 Task: Look for space in Parabiago, Italy from 10th September, 2023 to 16th September, 2023 for 4 adults in price range Rs.10000 to Rs.14000. Place can be private room with 4 bedrooms having 4 beds and 4 bathrooms. Property type can be house, flat, guest house. Amenities needed are: wifi, TV, free parkinig on premises, gym, breakfast. Booking option can be shelf check-in. Required host language is English.
Action: Mouse moved to (432, 87)
Screenshot: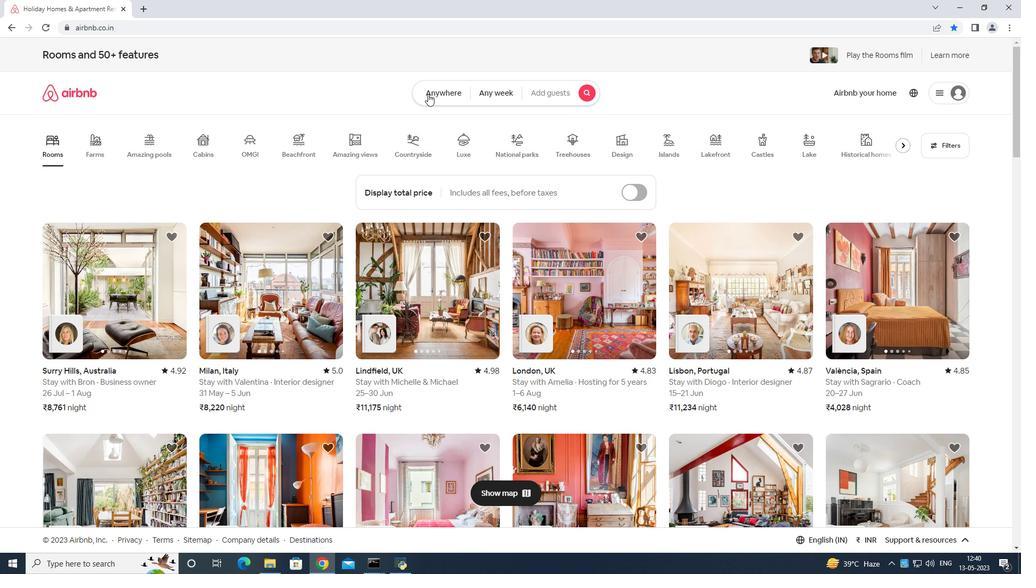 
Action: Mouse pressed left at (432, 87)
Screenshot: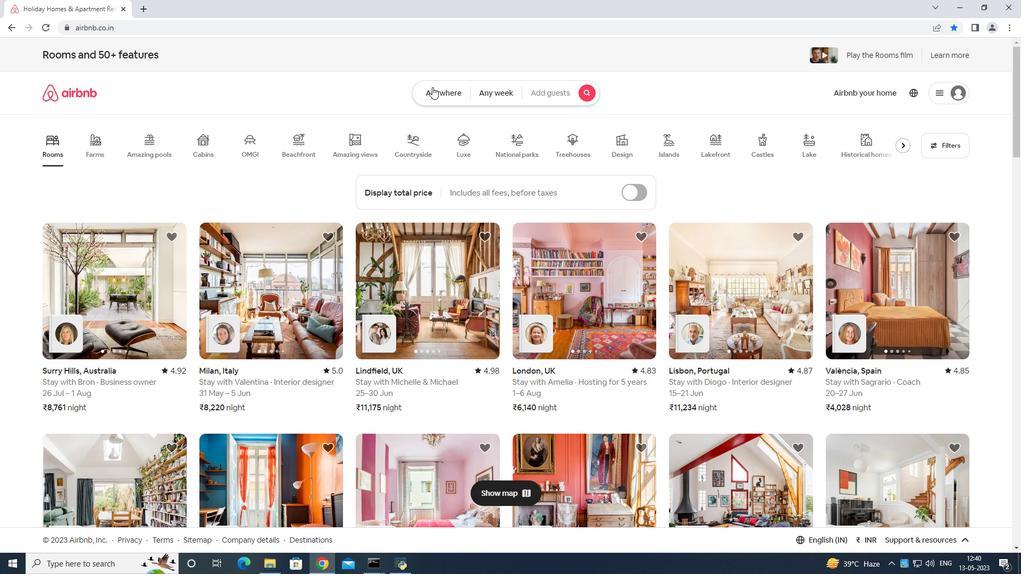 
Action: Mouse moved to (337, 126)
Screenshot: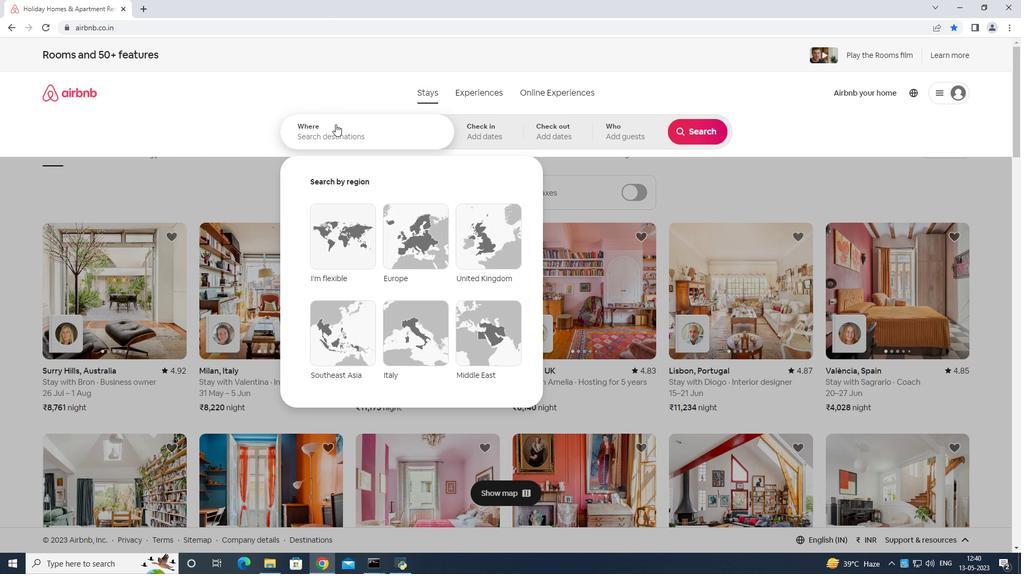 
Action: Mouse pressed left at (337, 126)
Screenshot: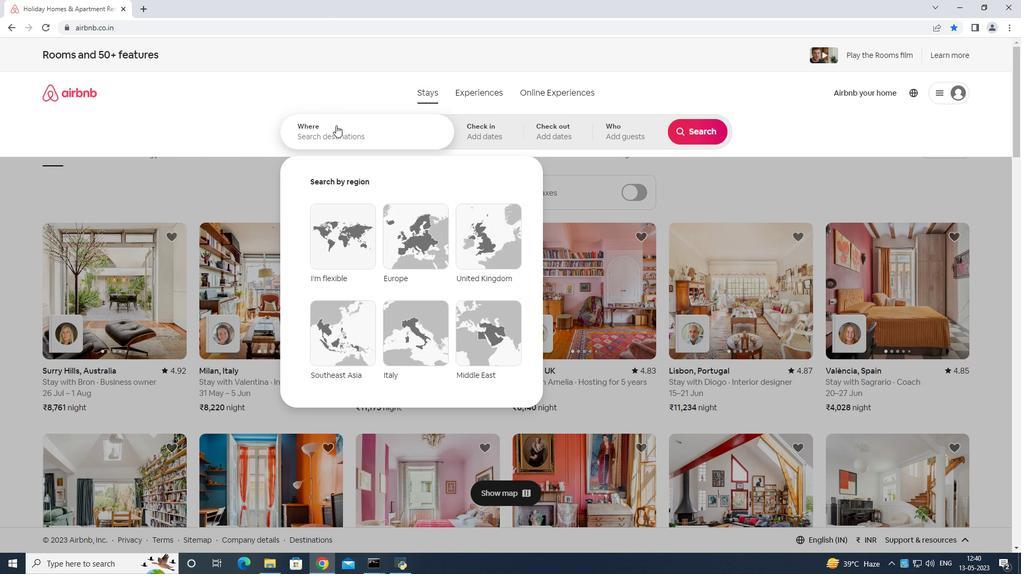 
Action: Mouse moved to (374, 100)
Screenshot: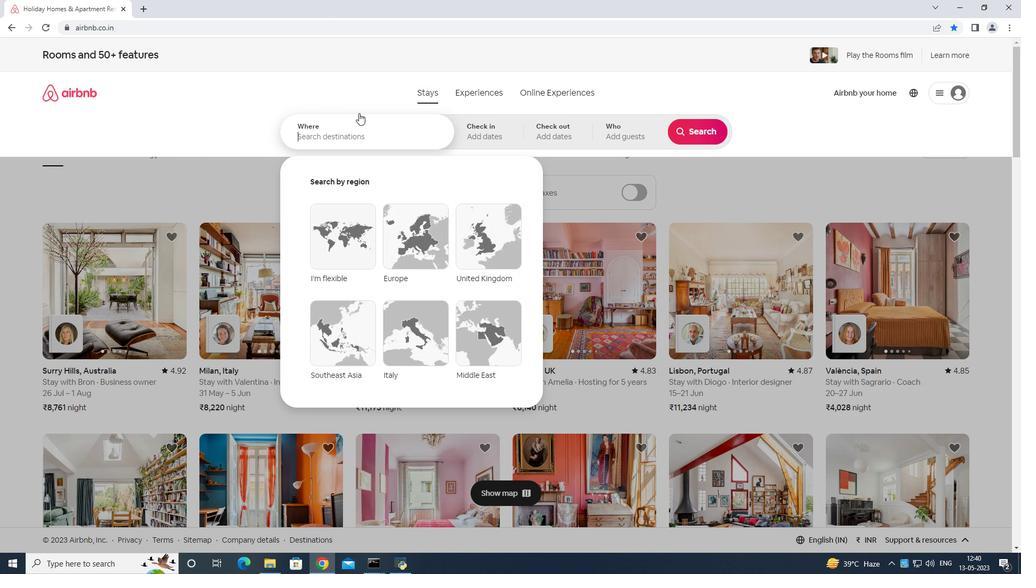 
Action: Key pressed <Key.shift>Parabiago<Key.space>
Screenshot: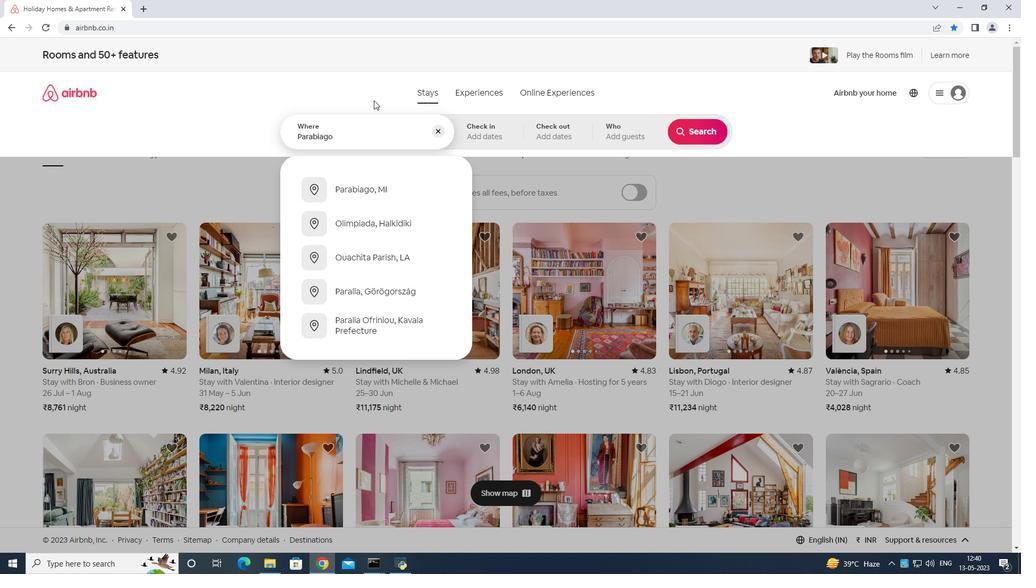 
Action: Mouse moved to (410, 126)
Screenshot: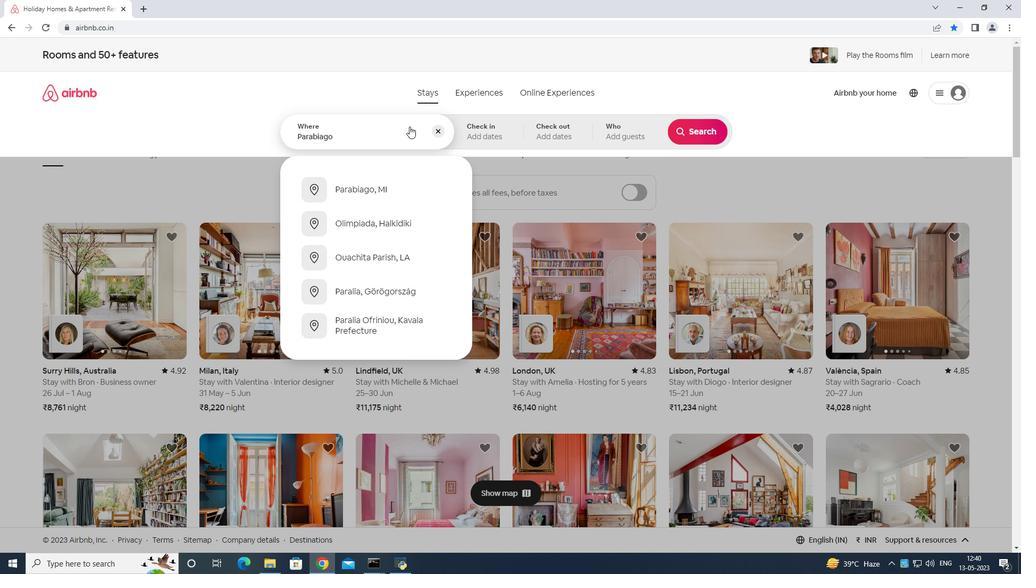 
Action: Key pressed italy<Key.enter>
Screenshot: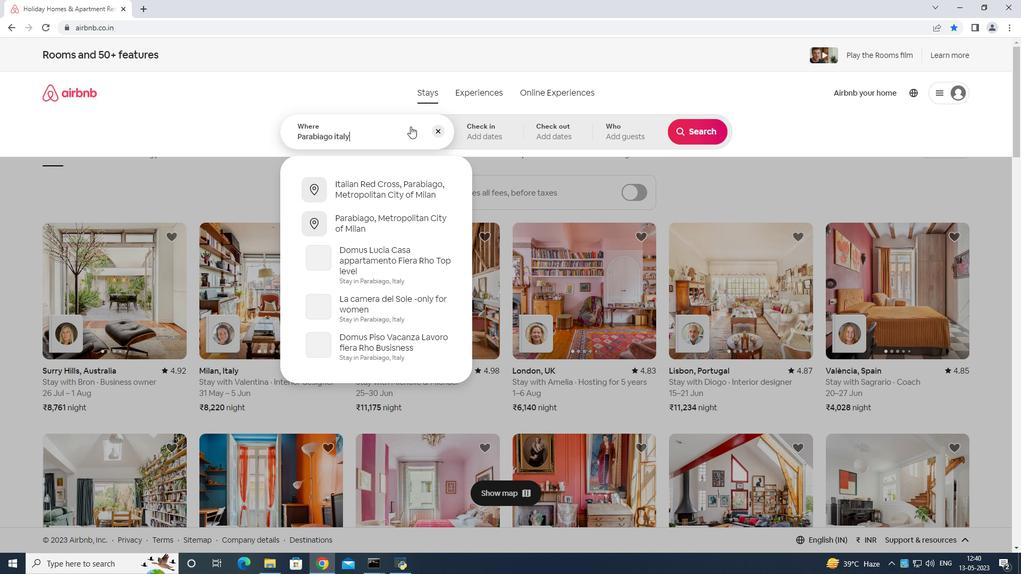 
Action: Mouse moved to (691, 218)
Screenshot: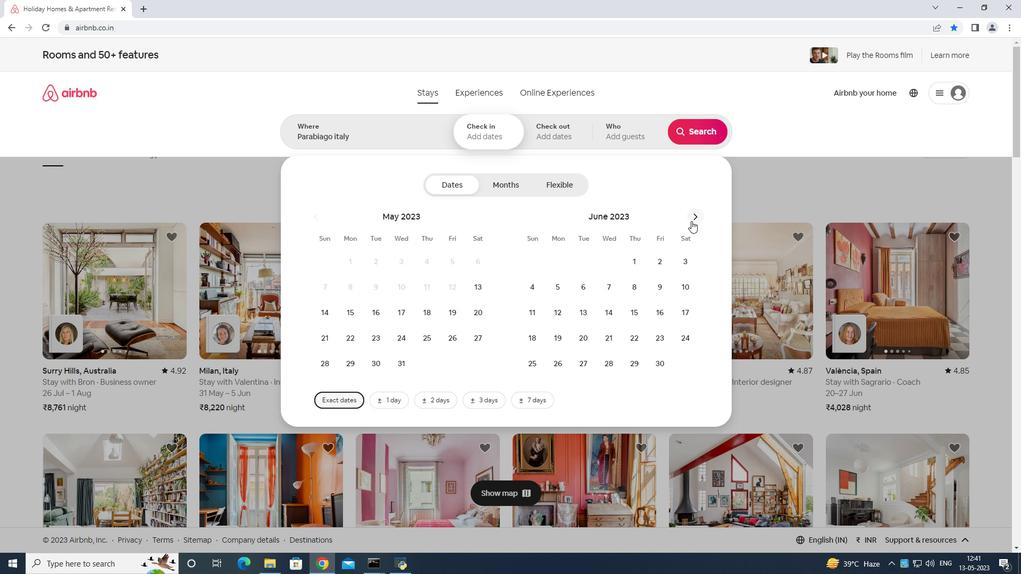 
Action: Mouse pressed left at (691, 218)
Screenshot: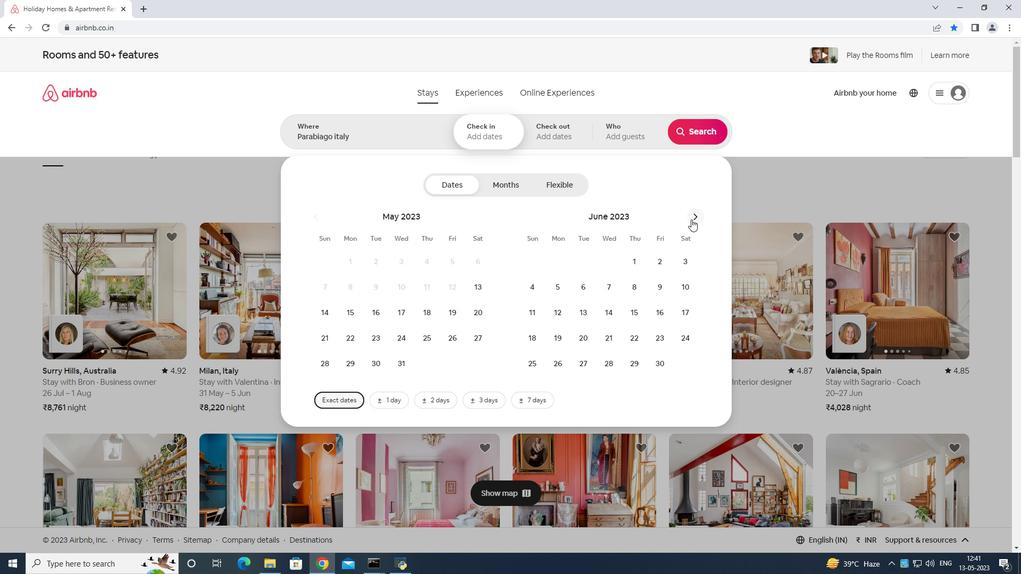 
Action: Mouse moved to (691, 218)
Screenshot: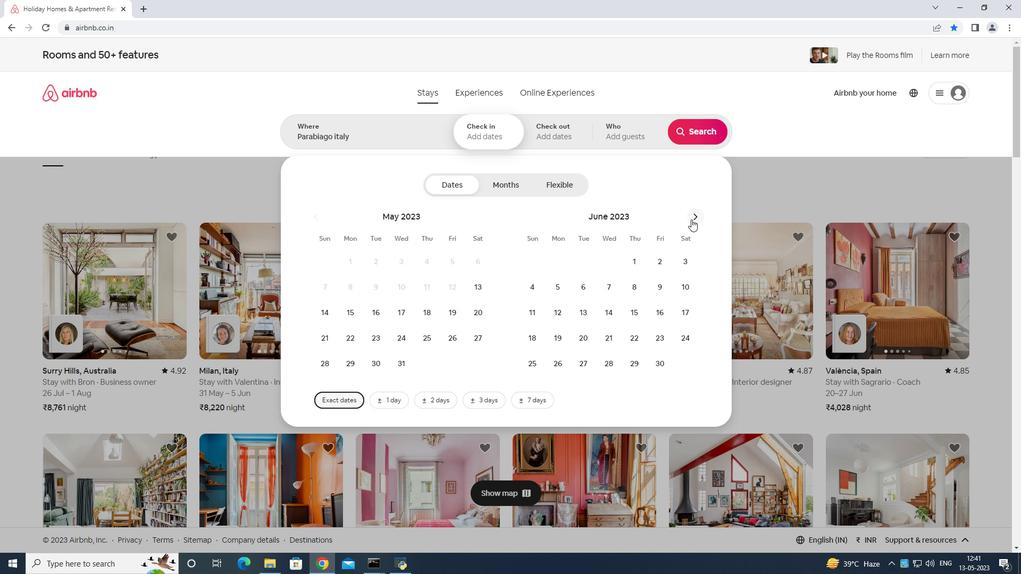 
Action: Mouse pressed left at (691, 218)
Screenshot: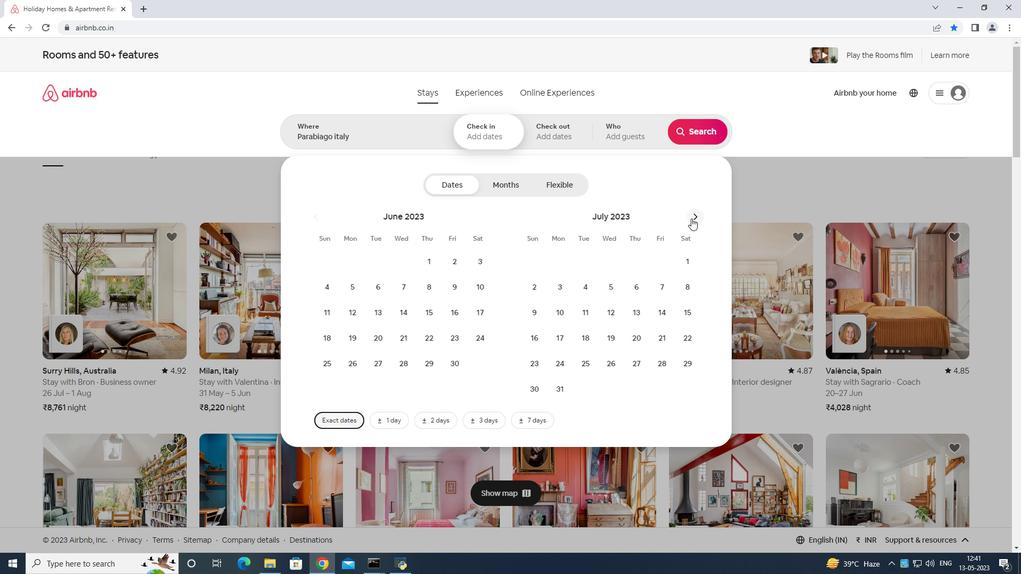 
Action: Mouse moved to (692, 217)
Screenshot: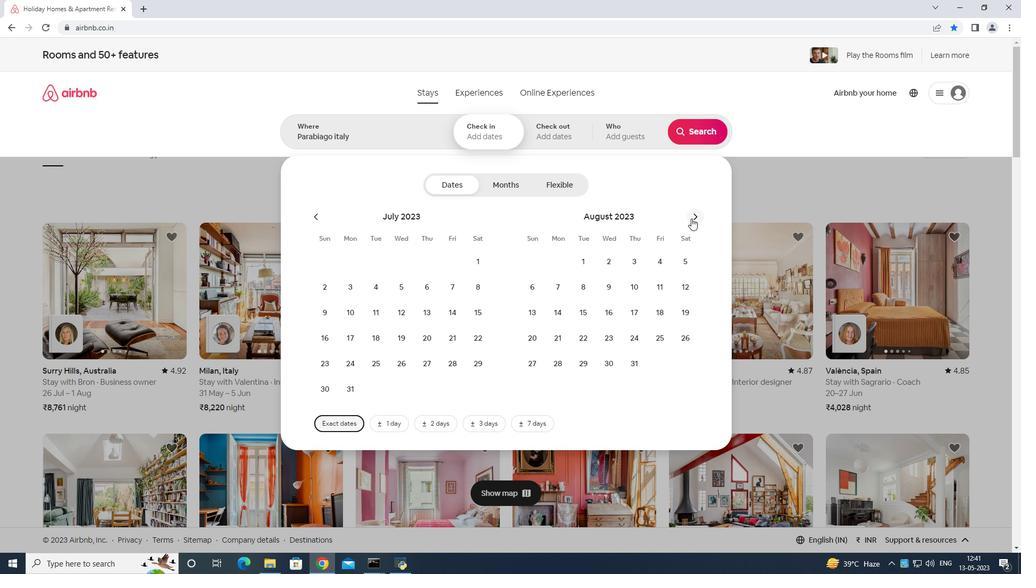 
Action: Mouse pressed left at (692, 217)
Screenshot: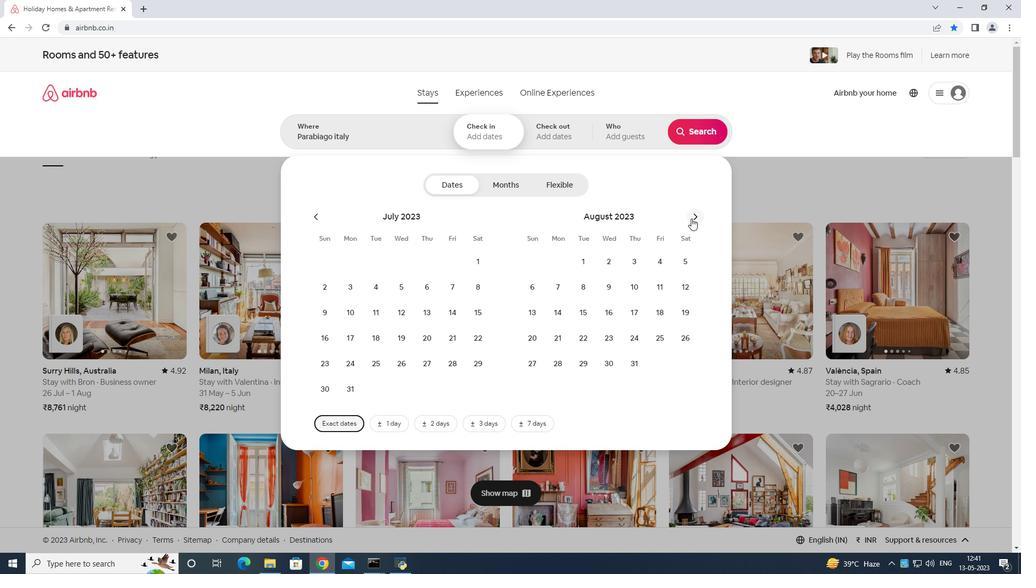 
Action: Mouse moved to (536, 310)
Screenshot: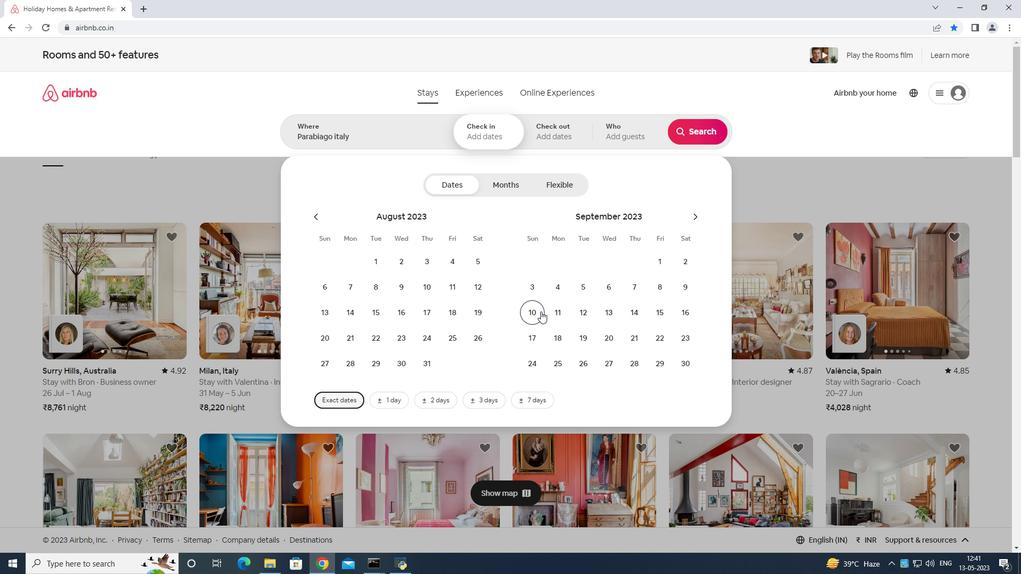
Action: Mouse pressed left at (536, 310)
Screenshot: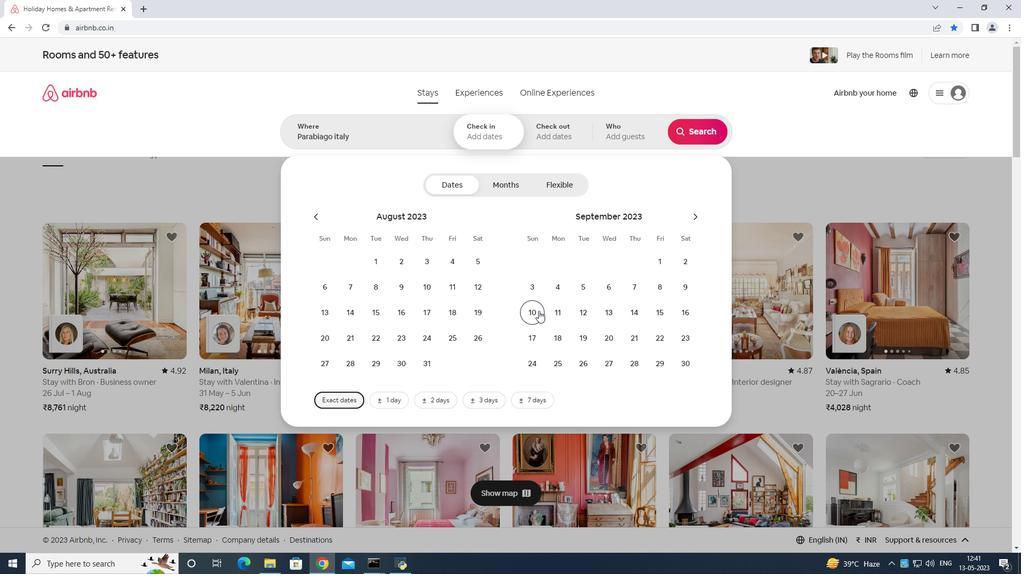 
Action: Mouse moved to (684, 312)
Screenshot: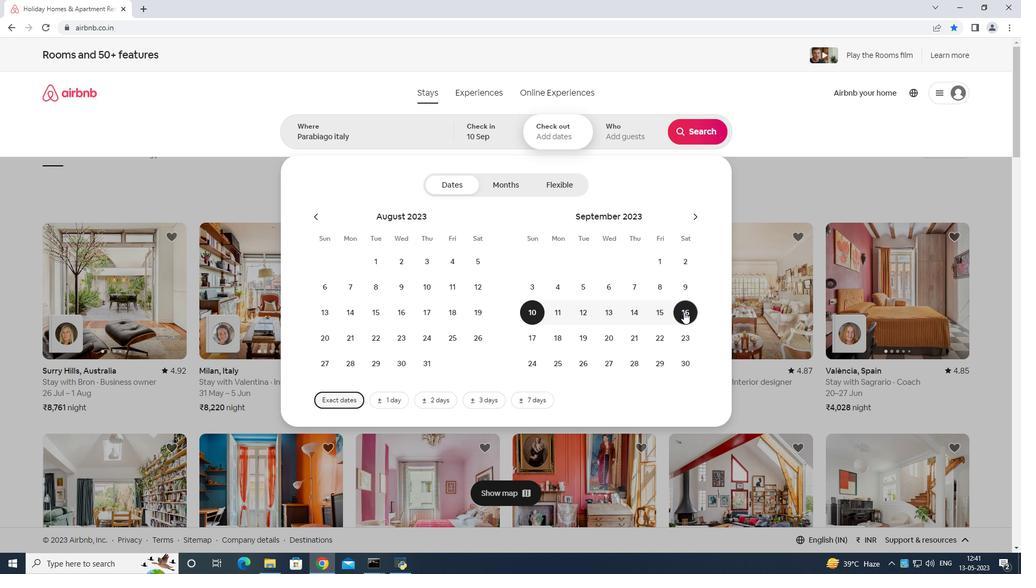 
Action: Mouse pressed left at (684, 312)
Screenshot: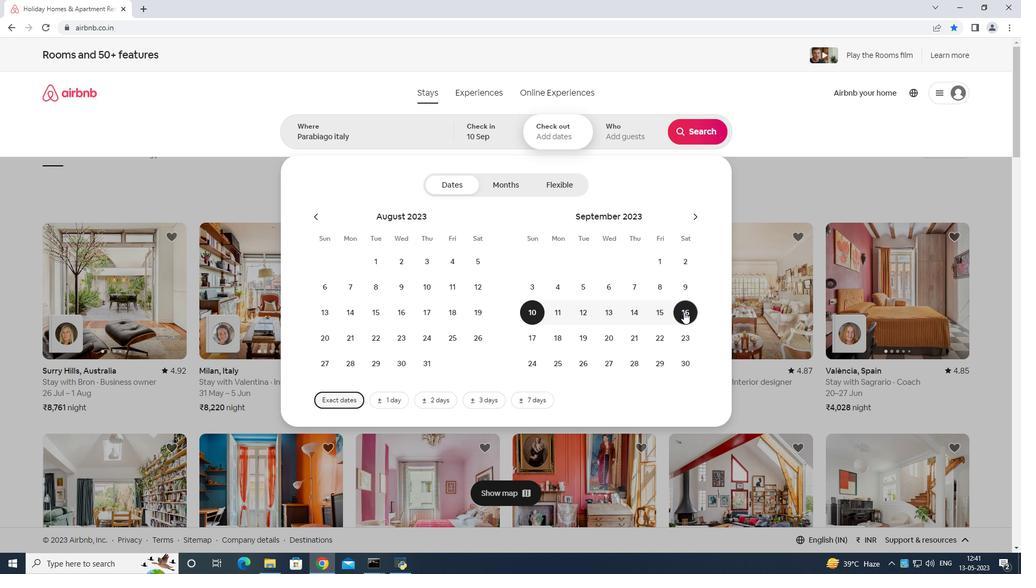
Action: Mouse moved to (631, 122)
Screenshot: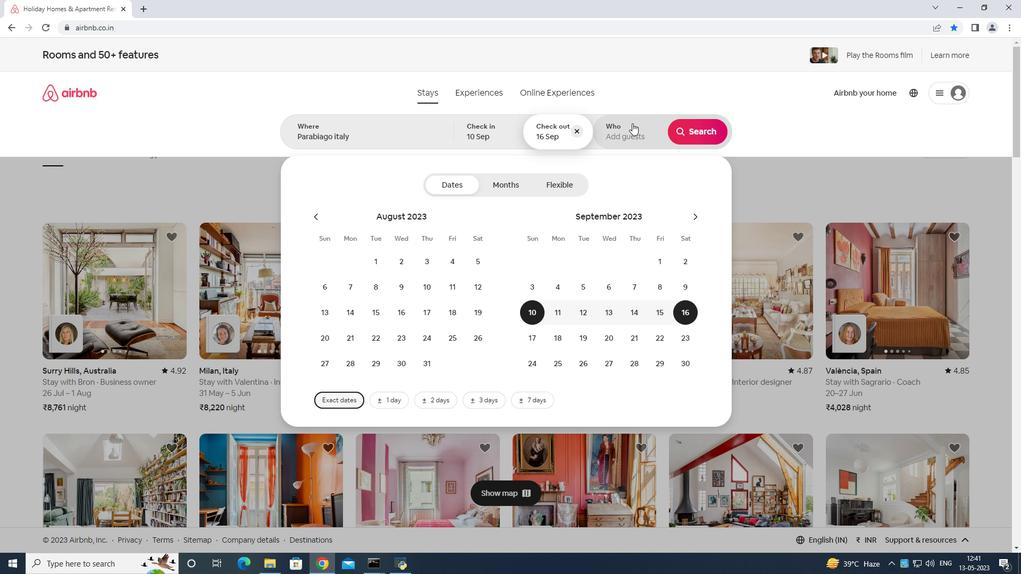 
Action: Mouse pressed left at (631, 122)
Screenshot: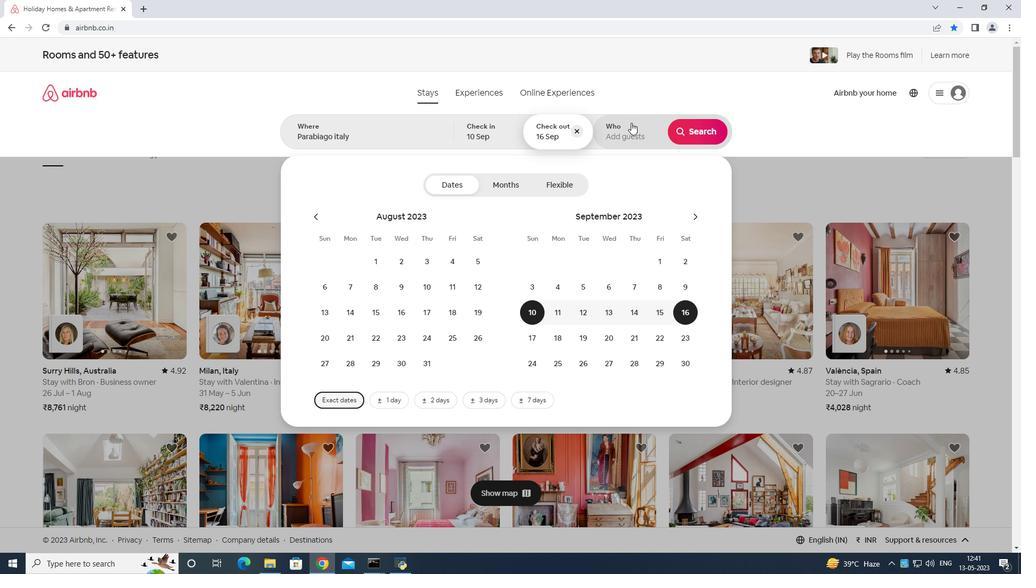 
Action: Mouse moved to (698, 184)
Screenshot: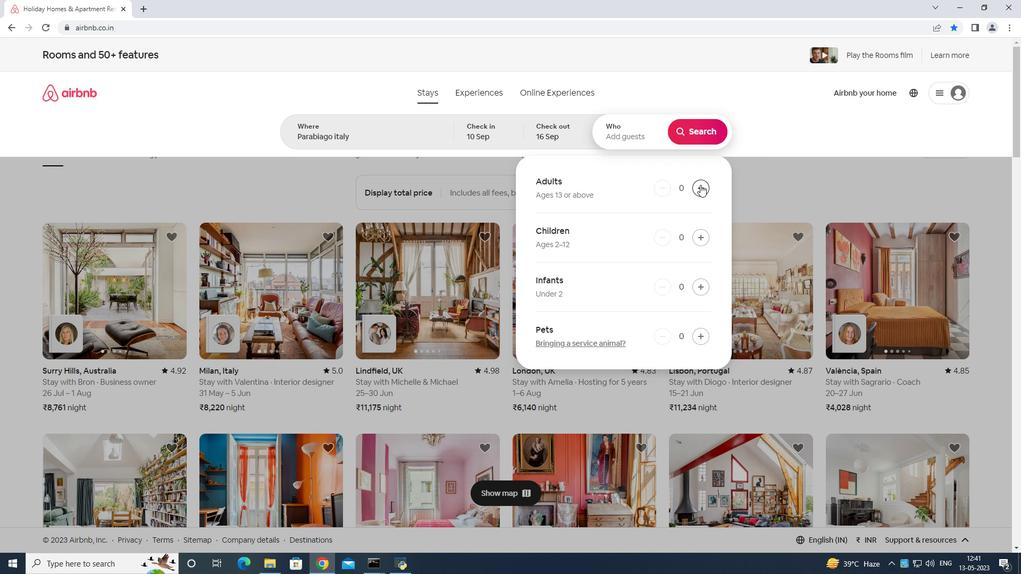 
Action: Mouse pressed left at (698, 184)
Screenshot: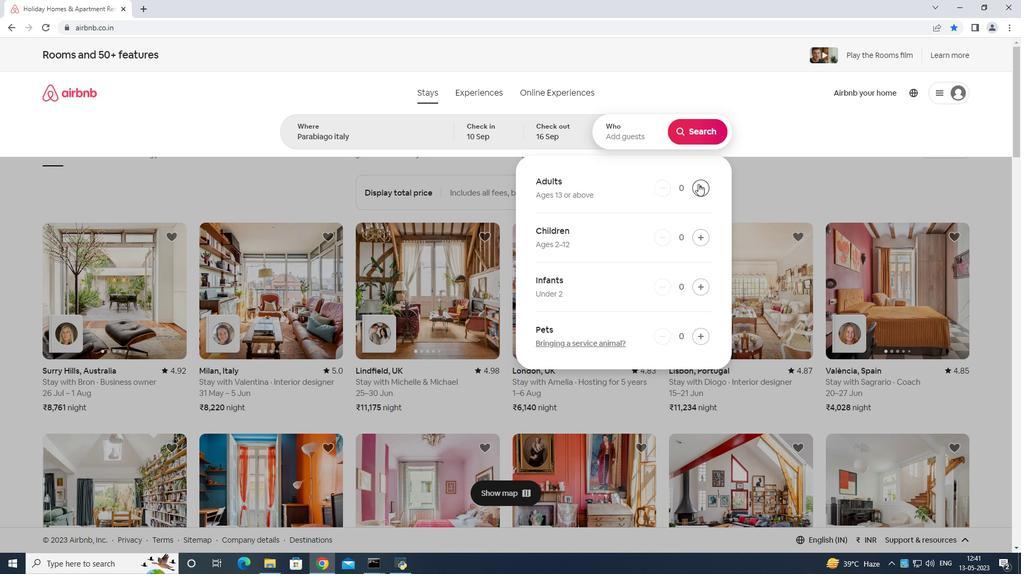 
Action: Mouse pressed left at (698, 184)
Screenshot: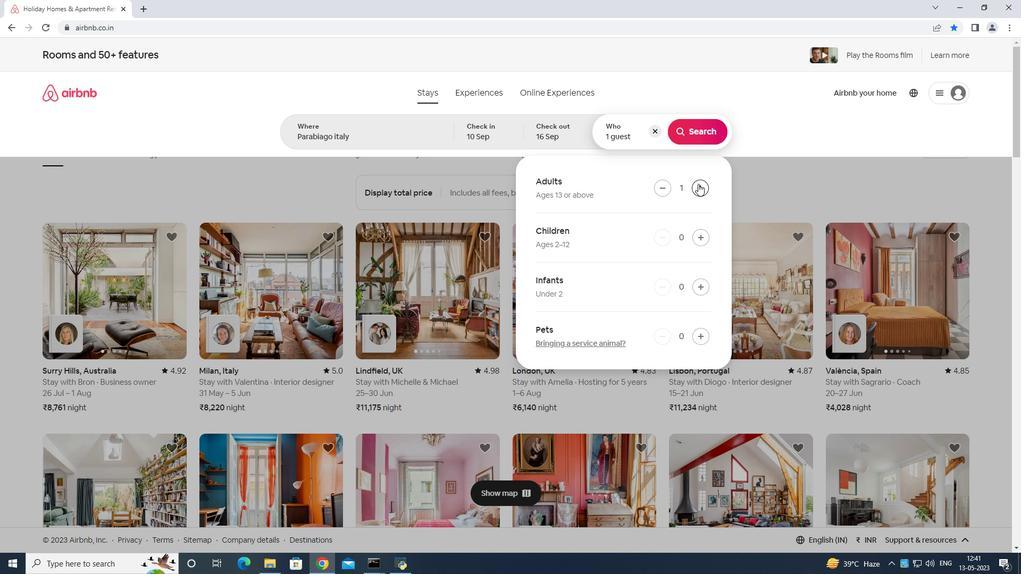 
Action: Mouse moved to (697, 183)
Screenshot: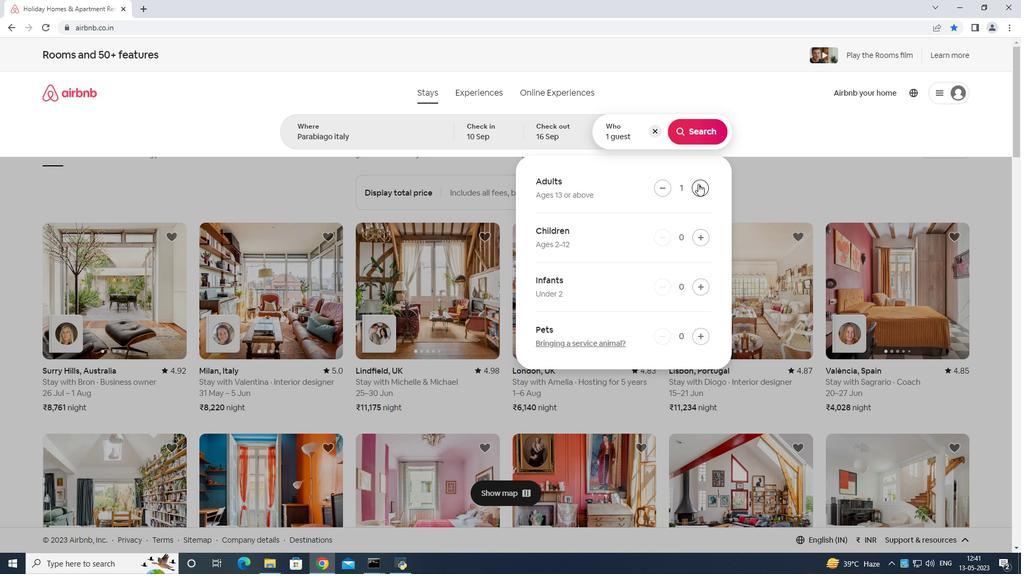 
Action: Mouse pressed left at (697, 183)
Screenshot: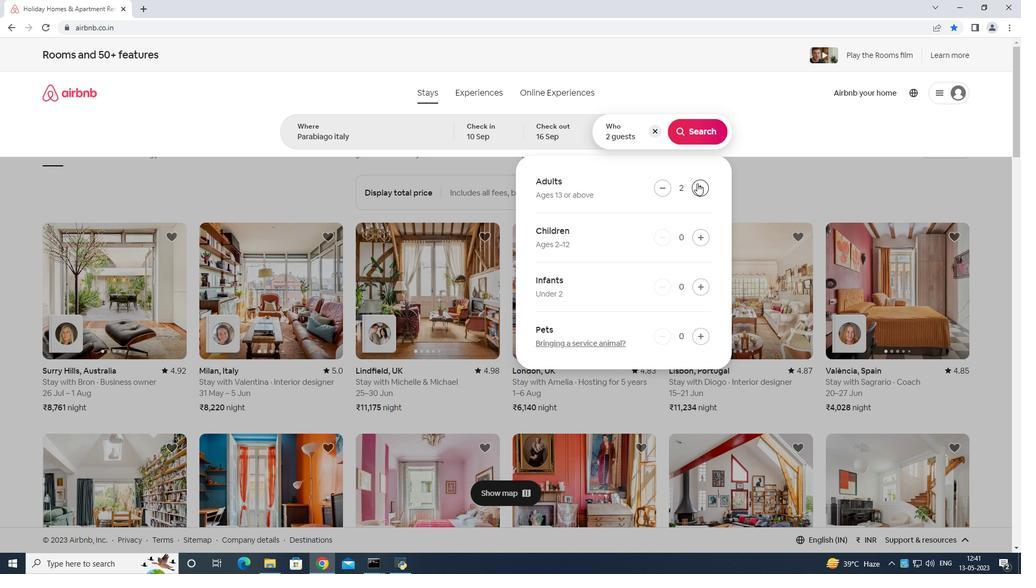 
Action: Mouse moved to (697, 183)
Screenshot: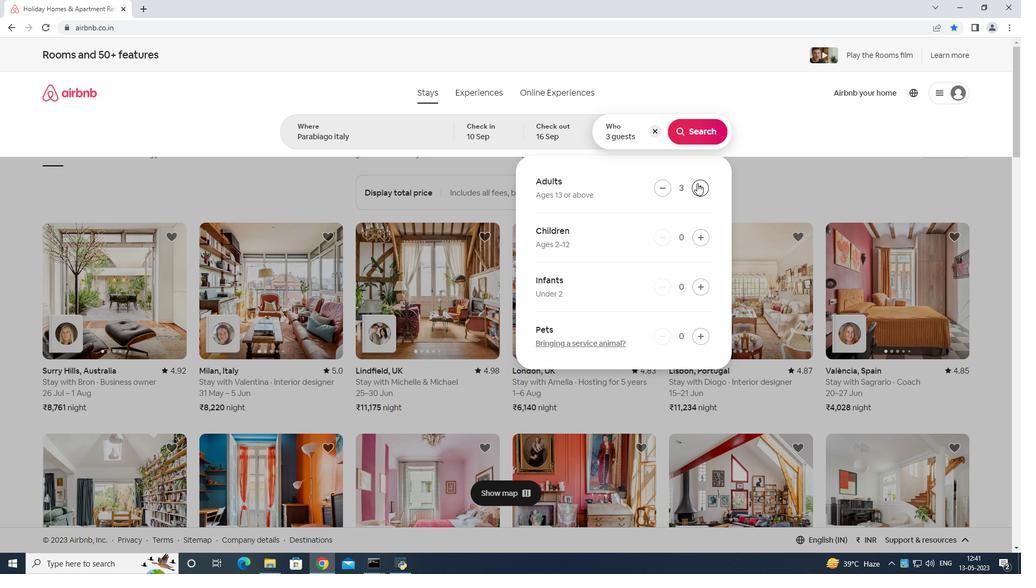 
Action: Mouse pressed left at (697, 183)
Screenshot: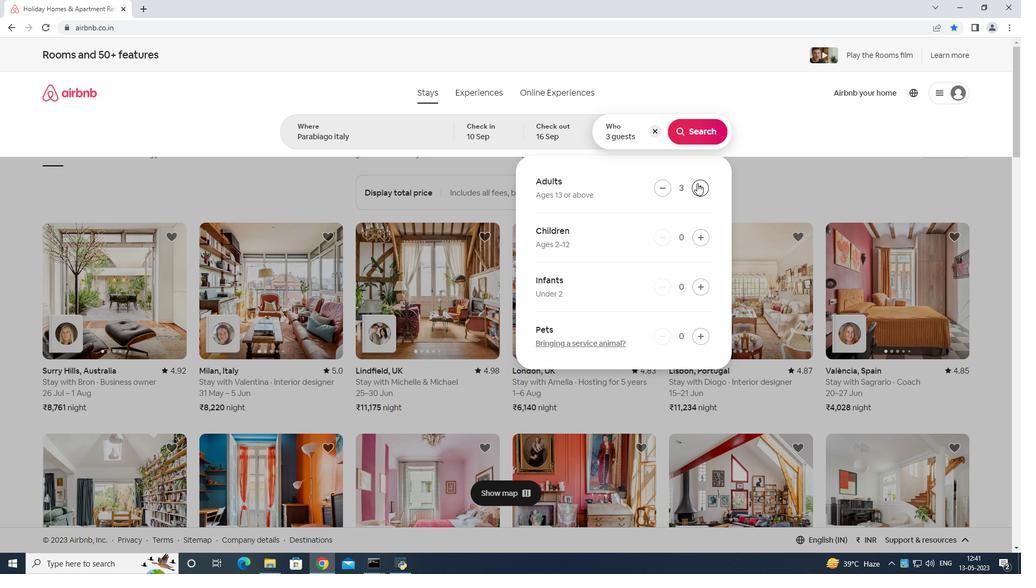 
Action: Mouse moved to (696, 116)
Screenshot: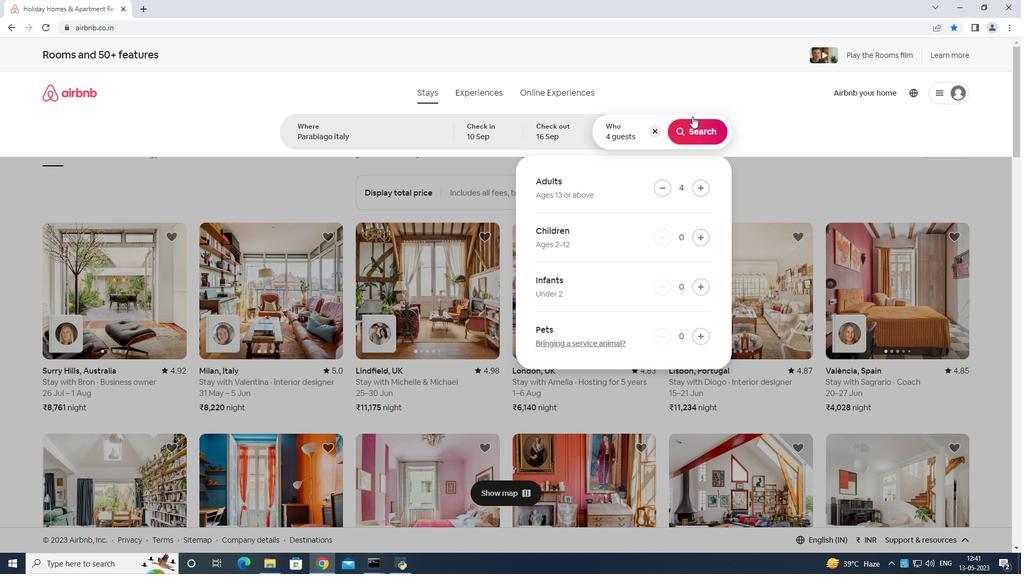 
Action: Mouse pressed left at (696, 116)
Screenshot: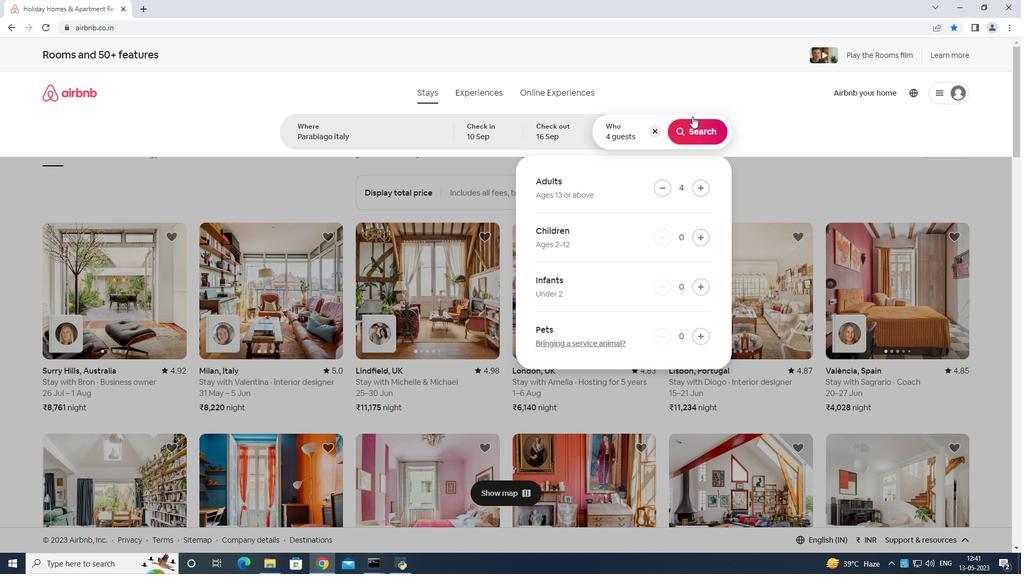 
Action: Mouse moved to (698, 128)
Screenshot: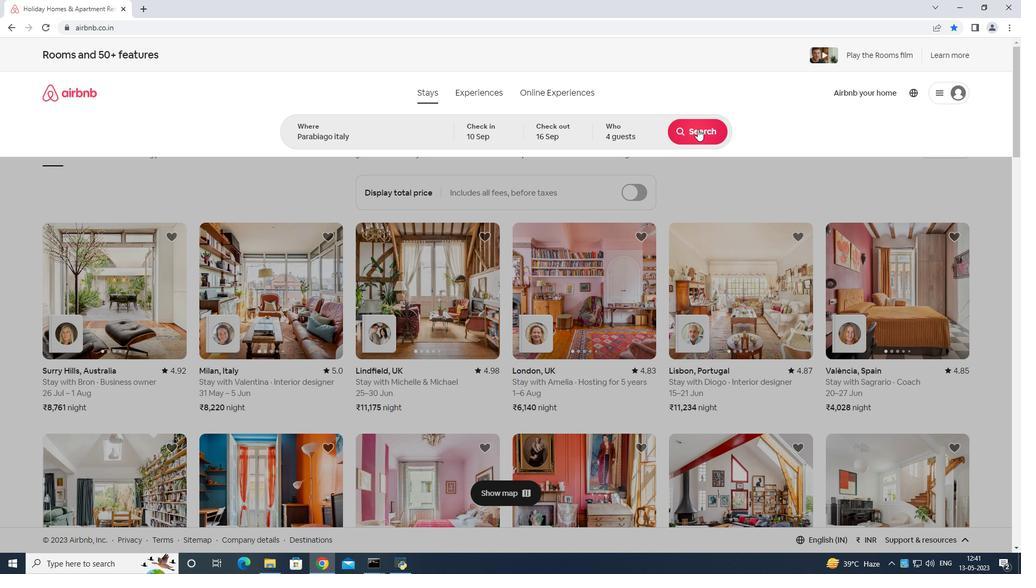 
Action: Mouse pressed left at (698, 128)
Screenshot: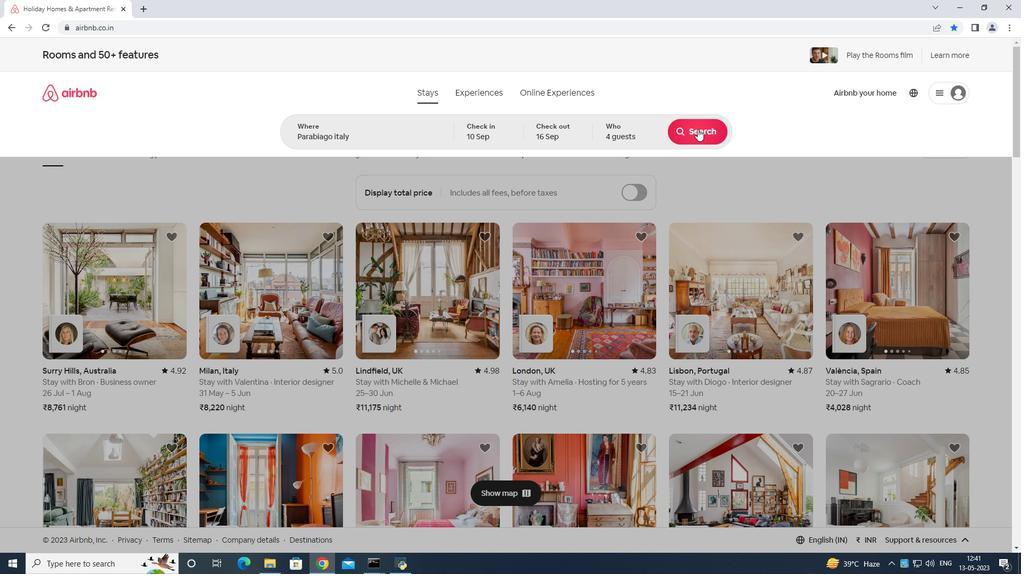 
Action: Mouse moved to (972, 95)
Screenshot: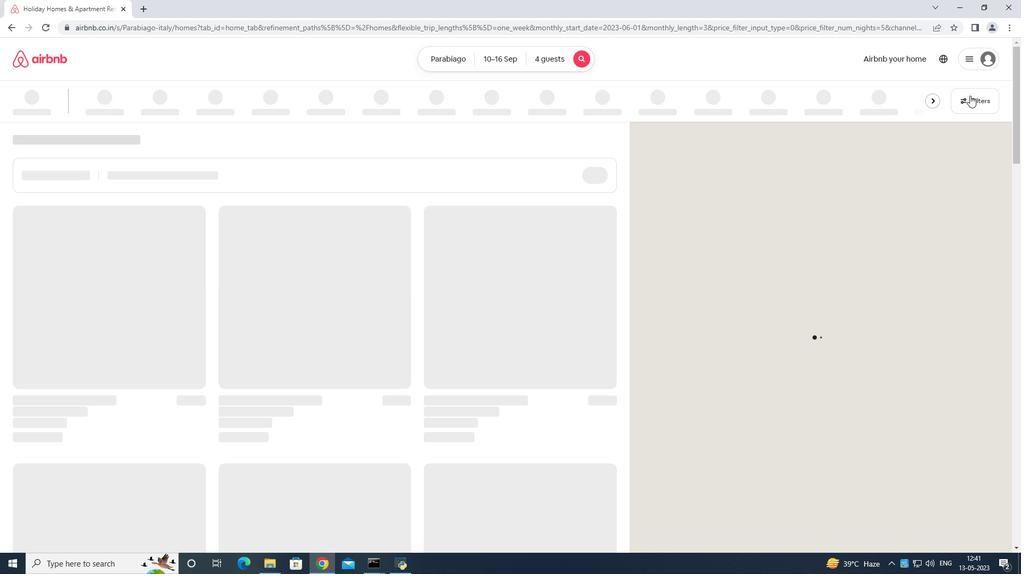
Action: Mouse pressed left at (972, 95)
Screenshot: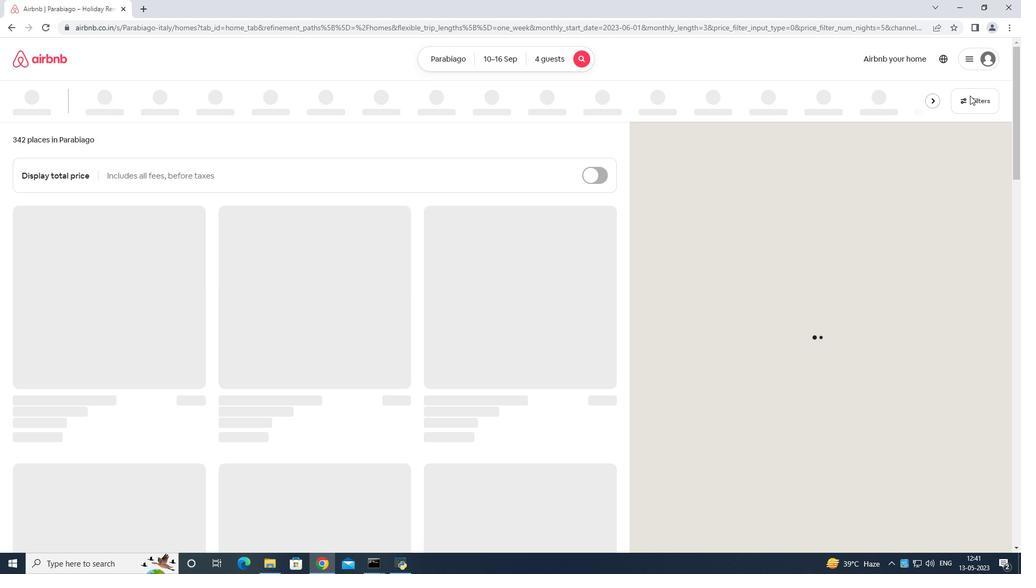 
Action: Mouse moved to (436, 349)
Screenshot: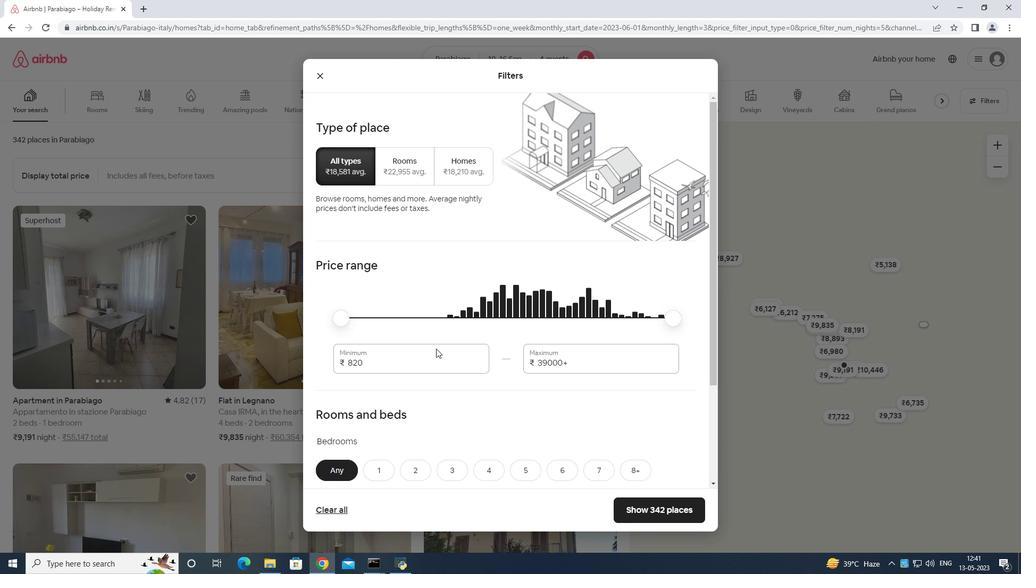 
Action: Mouse pressed left at (436, 349)
Screenshot: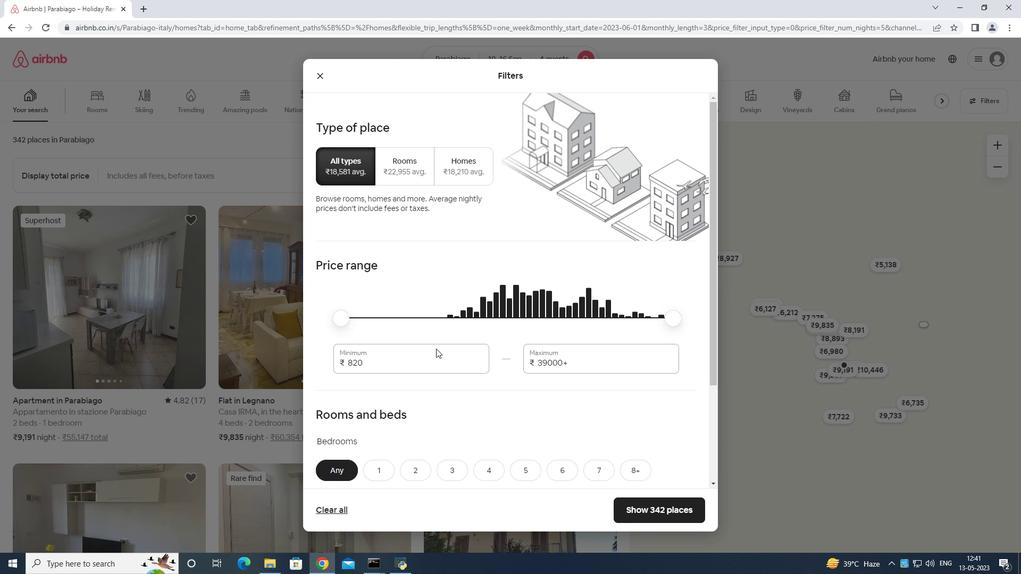 
Action: Mouse moved to (439, 349)
Screenshot: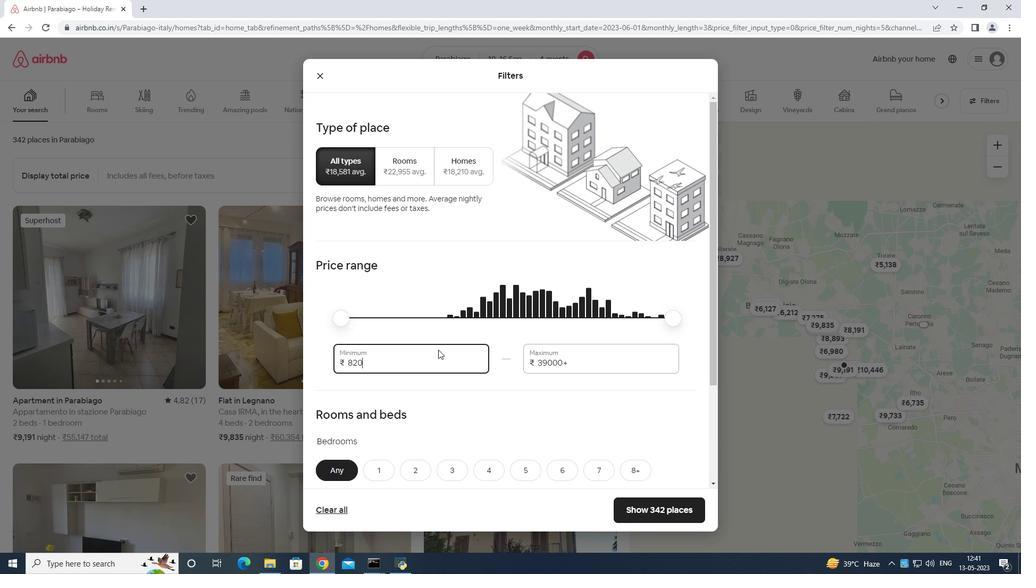 
Action: Key pressed <Key.backspace>
Screenshot: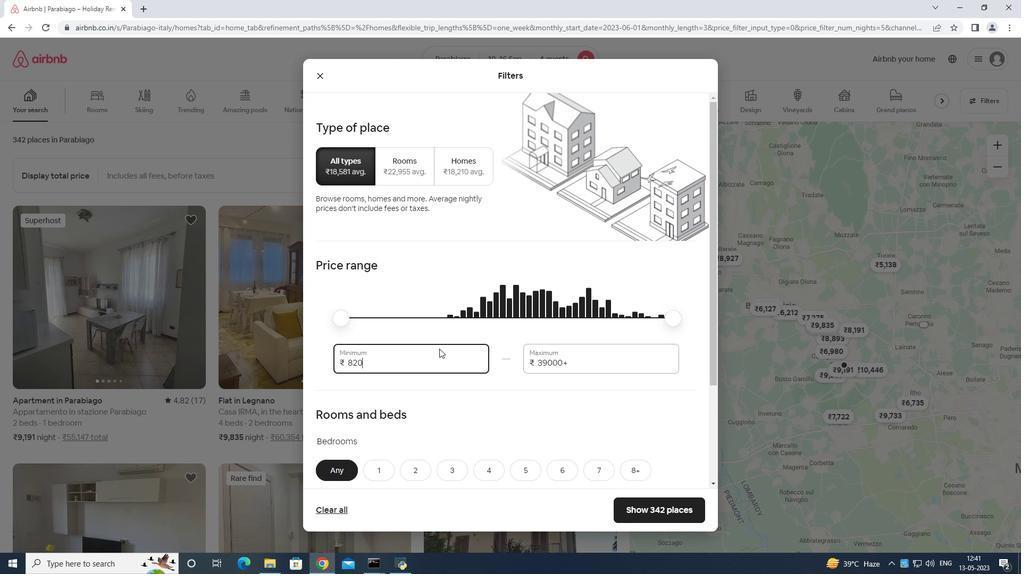 
Action: Mouse moved to (443, 344)
Screenshot: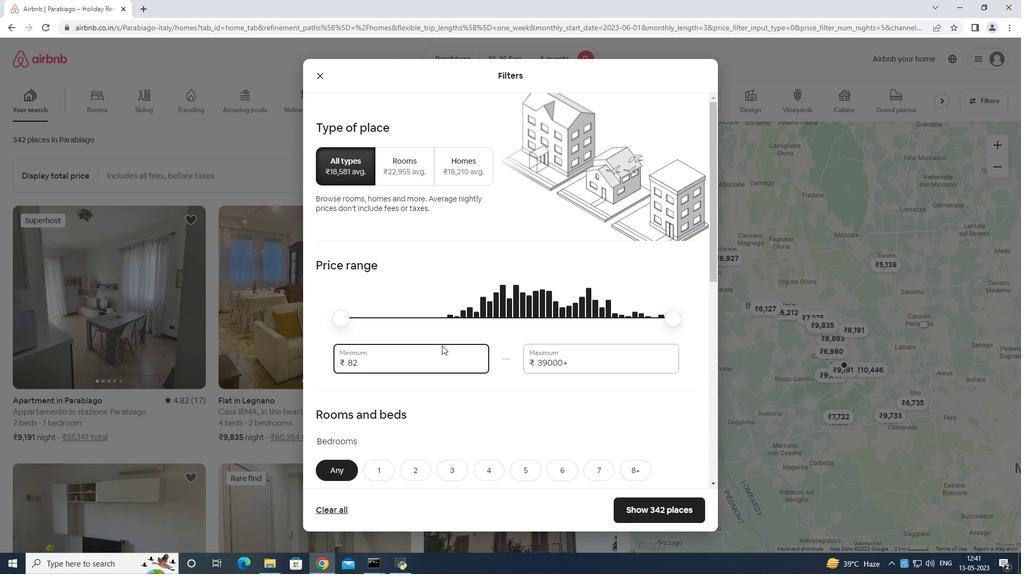 
Action: Key pressed <Key.backspace><Key.backspace><Key.backspace><Key.backspace><Key.backspace><Key.backspace>
Screenshot: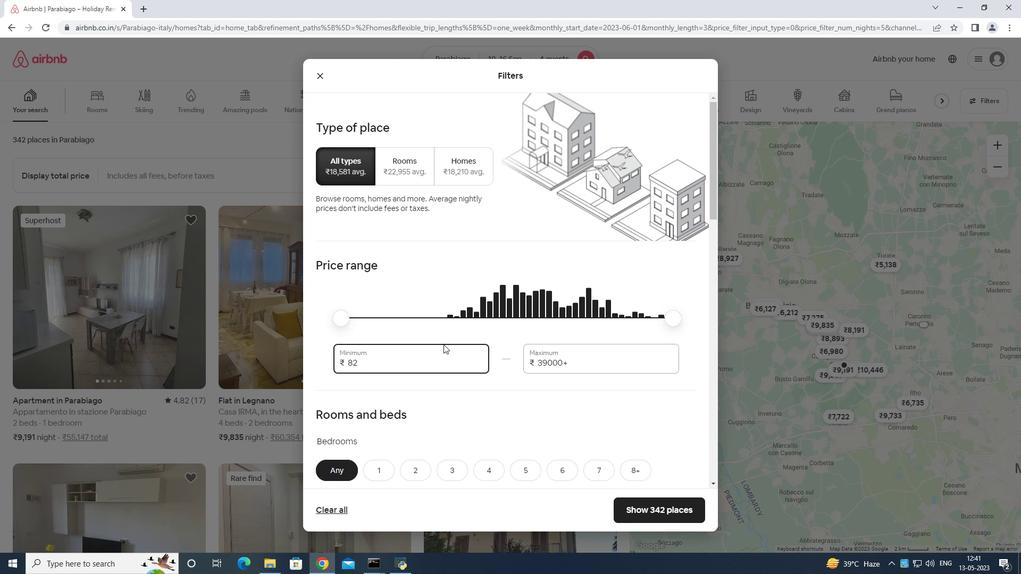 
Action: Mouse moved to (444, 344)
Screenshot: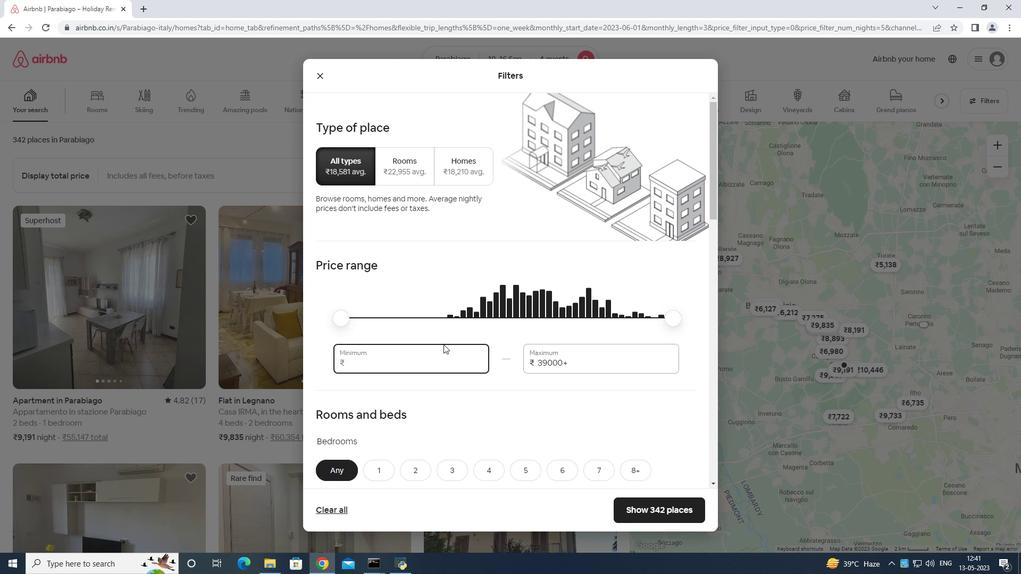 
Action: Key pressed <Key.backspace><Key.backspace><Key.backspace>
Screenshot: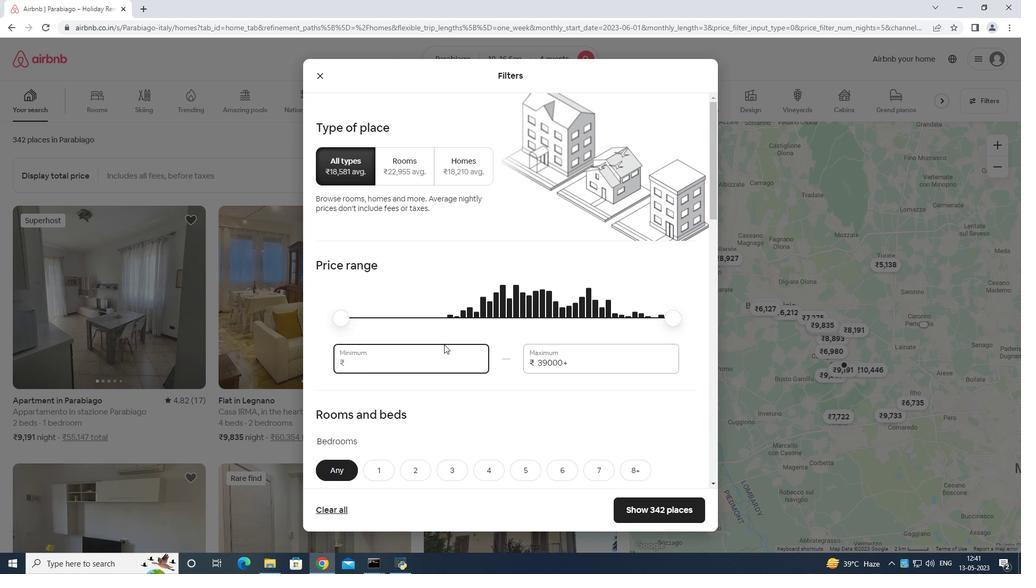 
Action: Mouse moved to (448, 342)
Screenshot: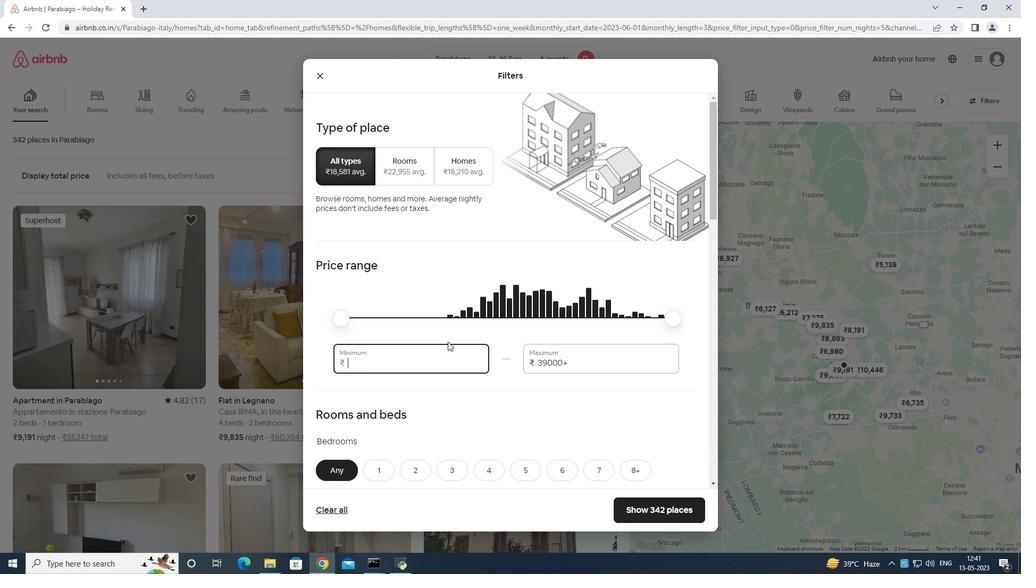
Action: Key pressed 4
Screenshot: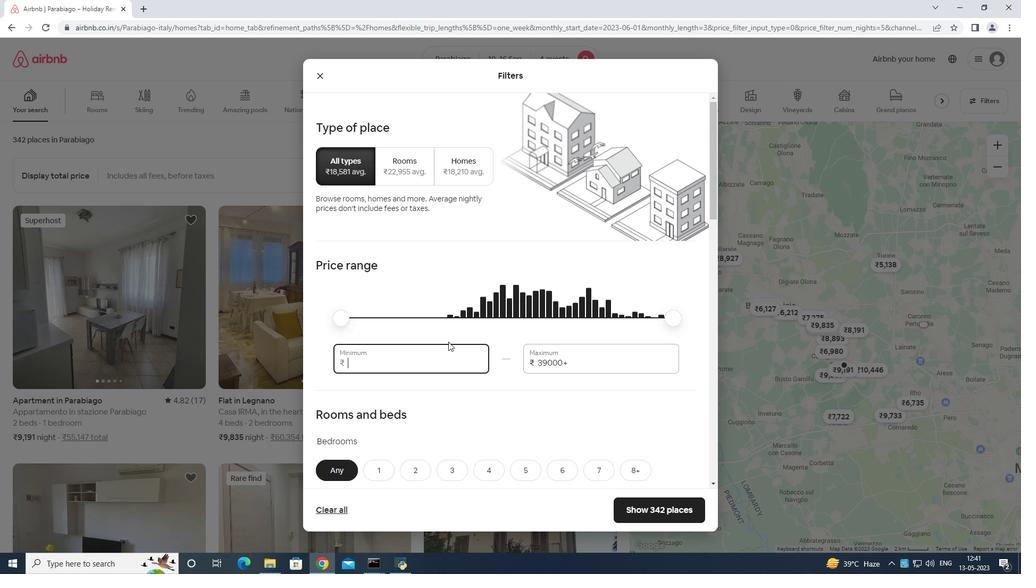 
Action: Mouse moved to (457, 337)
Screenshot: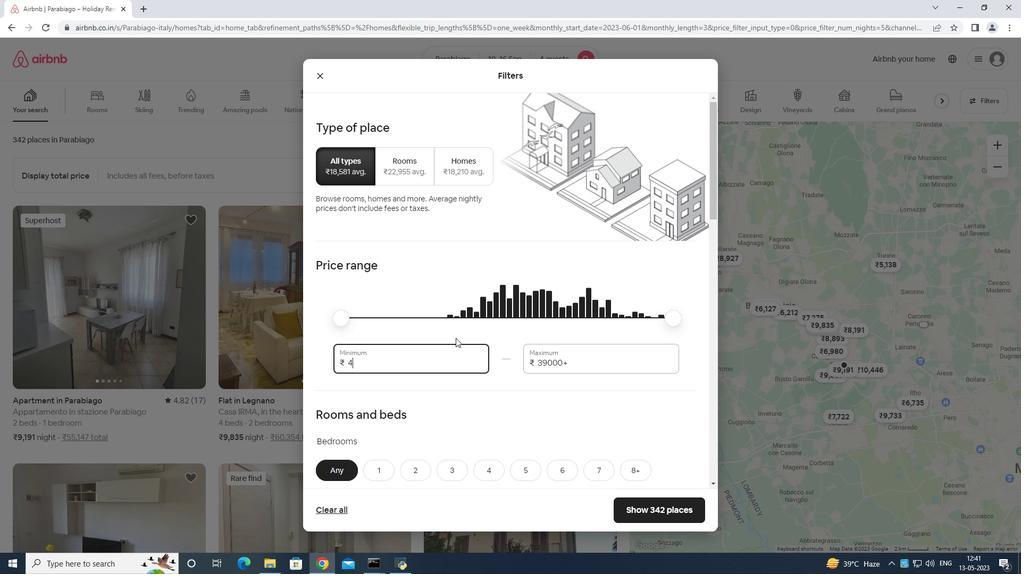 
Action: Key pressed \
Screenshot: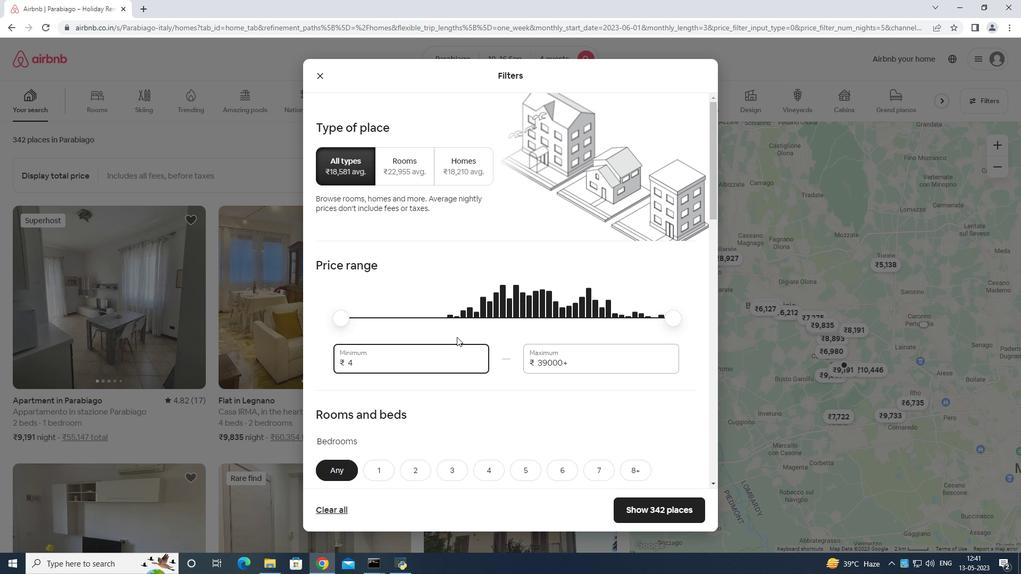 
Action: Mouse moved to (458, 335)
Screenshot: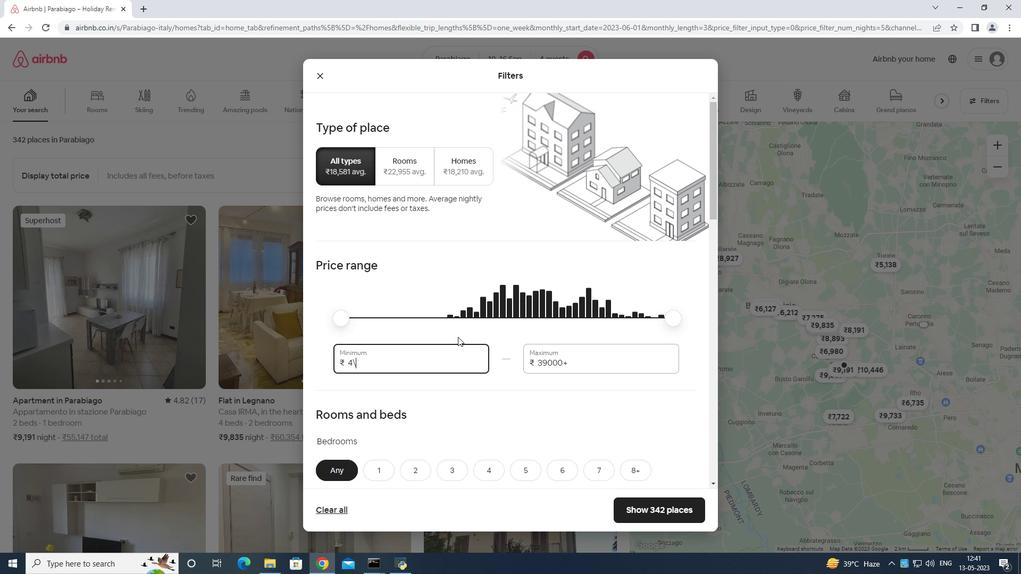 
Action: Key pressed <Key.backspace>
Screenshot: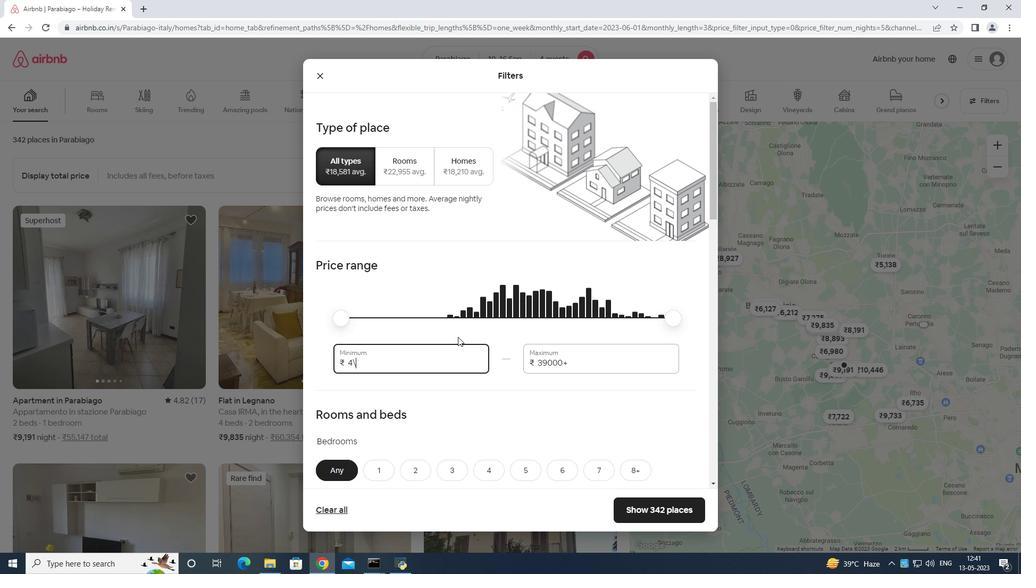 
Action: Mouse moved to (460, 335)
Screenshot: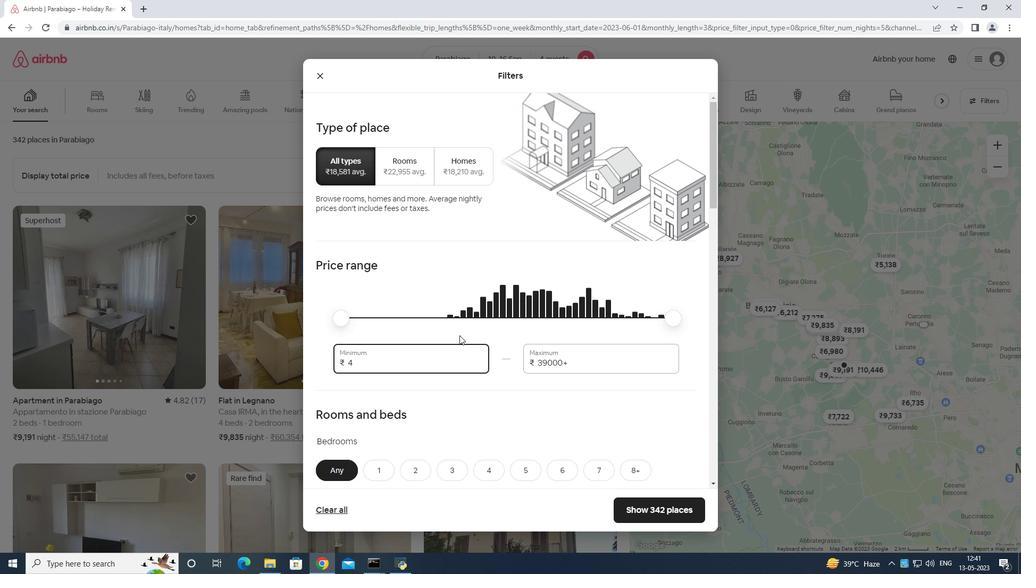 
Action: Key pressed 1
Screenshot: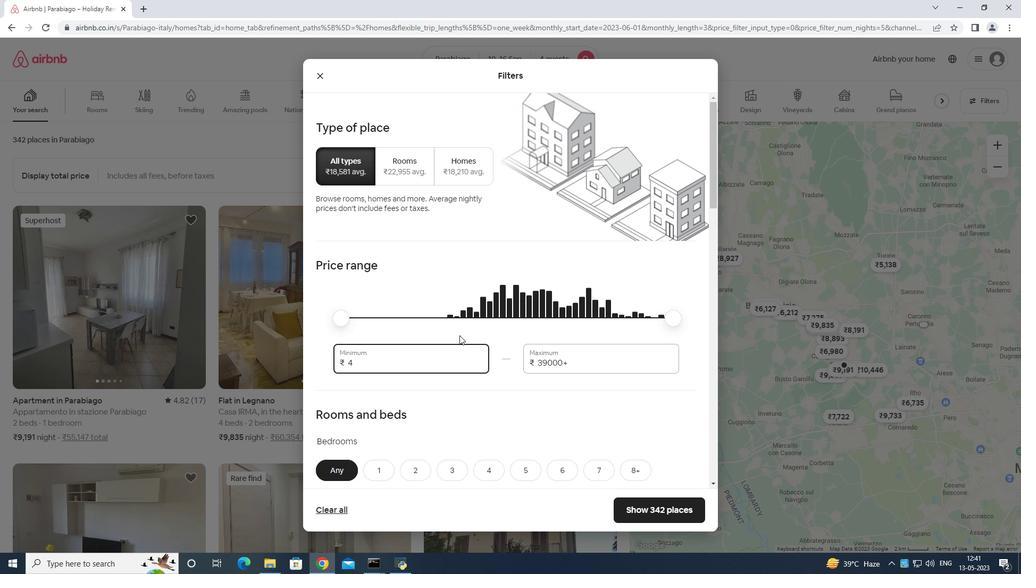 
Action: Mouse moved to (462, 334)
Screenshot: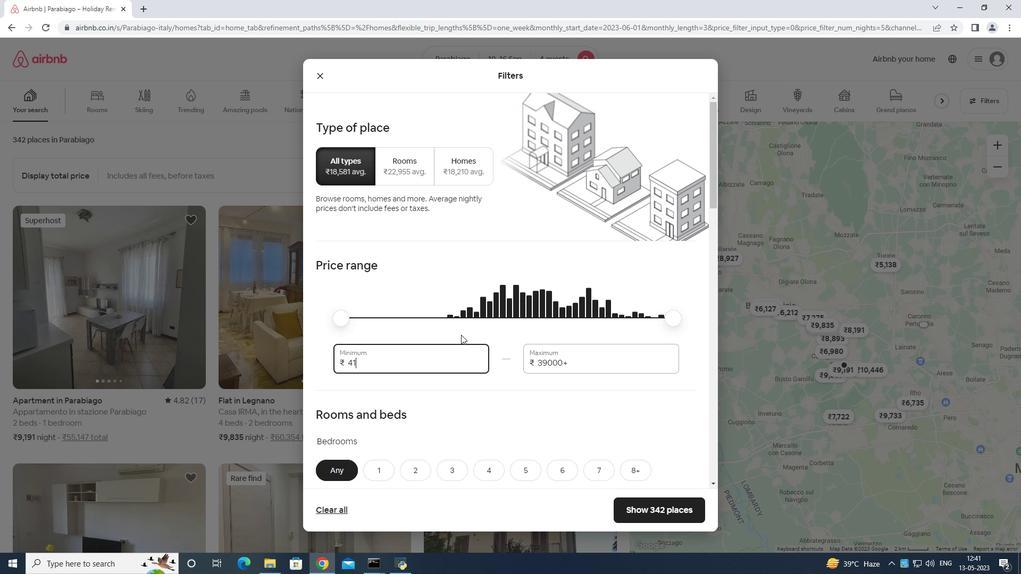 
Action: Key pressed 4
Screenshot: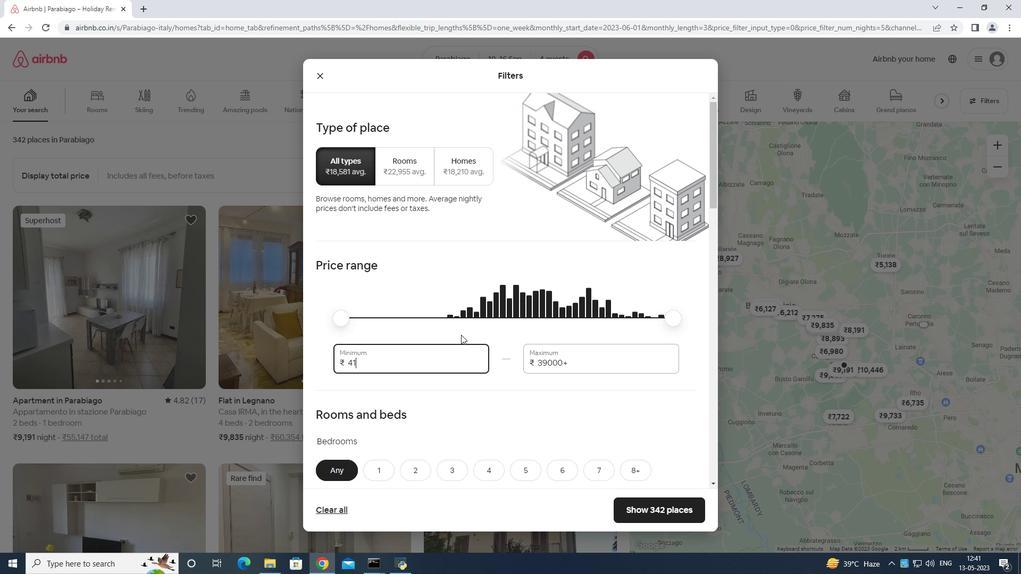 
Action: Mouse moved to (463, 334)
Screenshot: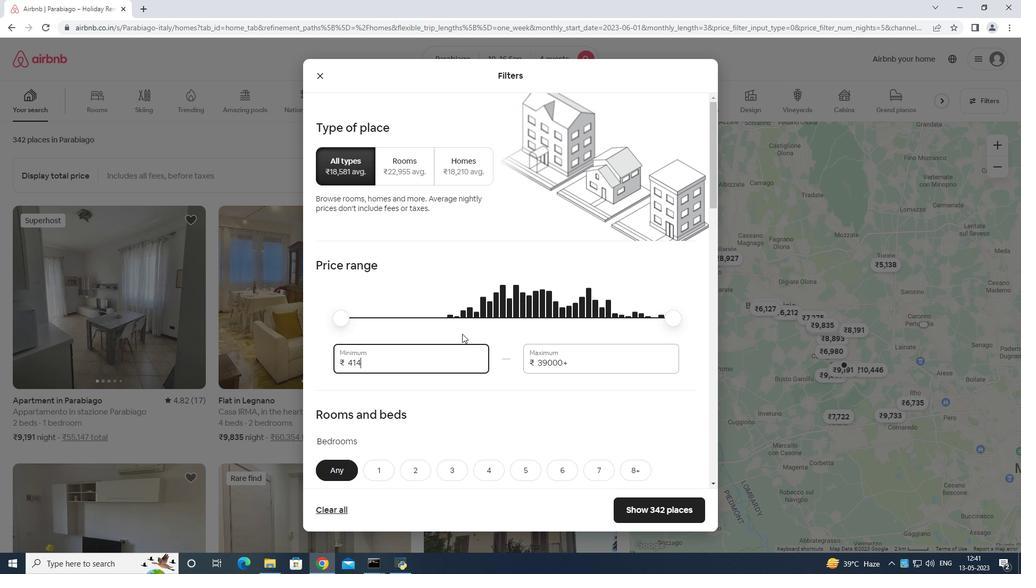 
Action: Key pressed 0
Screenshot: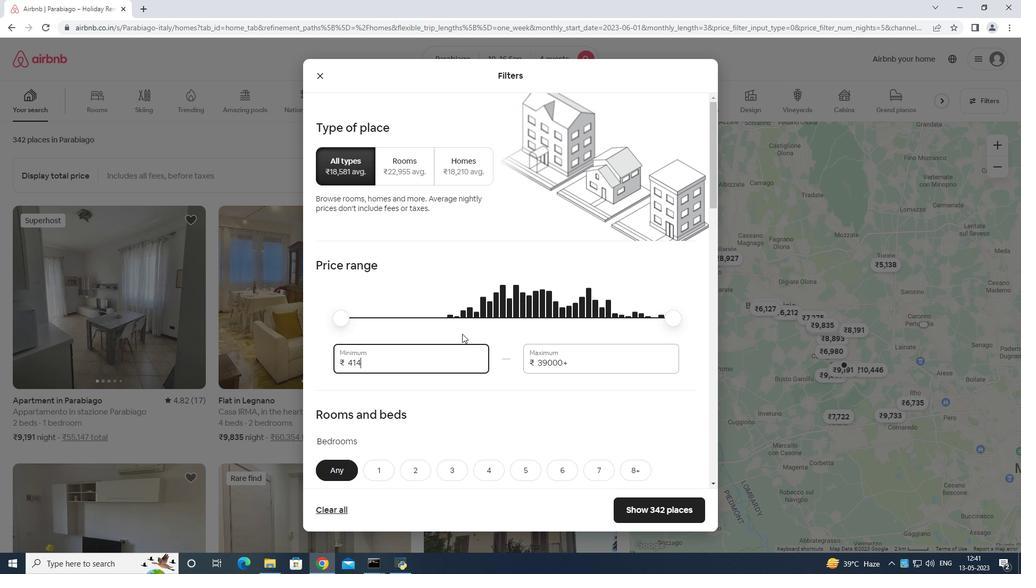 
Action: Mouse moved to (465, 332)
Screenshot: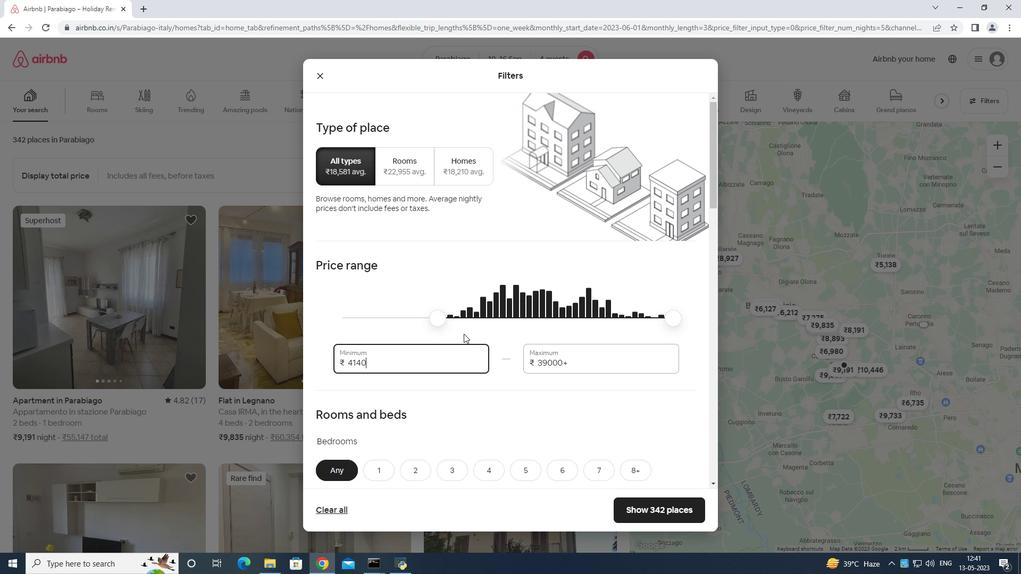
Action: Key pressed <Key.backspace><Key.backspace><Key.backspace><Key.backspace><Key.backspace><Key.backspace><Key.backspace><Key.backspace><Key.backspace><Key.backspace>
Screenshot: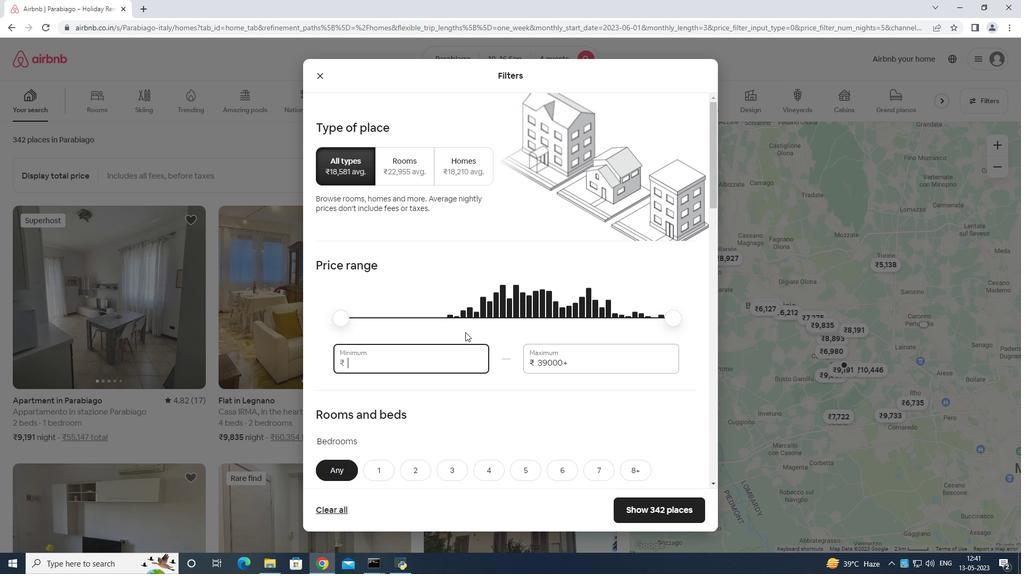 
Action: Mouse moved to (466, 332)
Screenshot: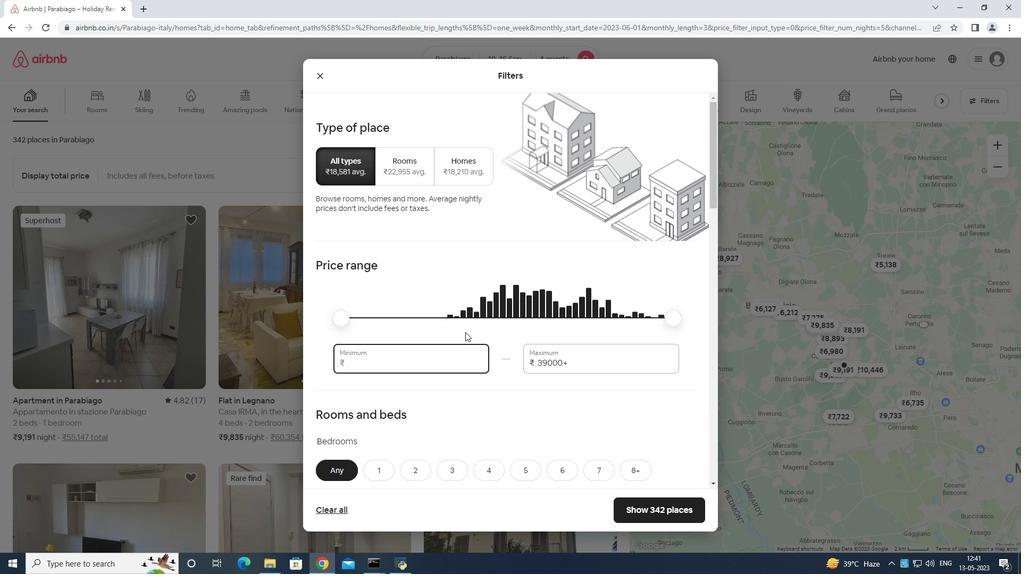 
Action: Key pressed 1
Screenshot: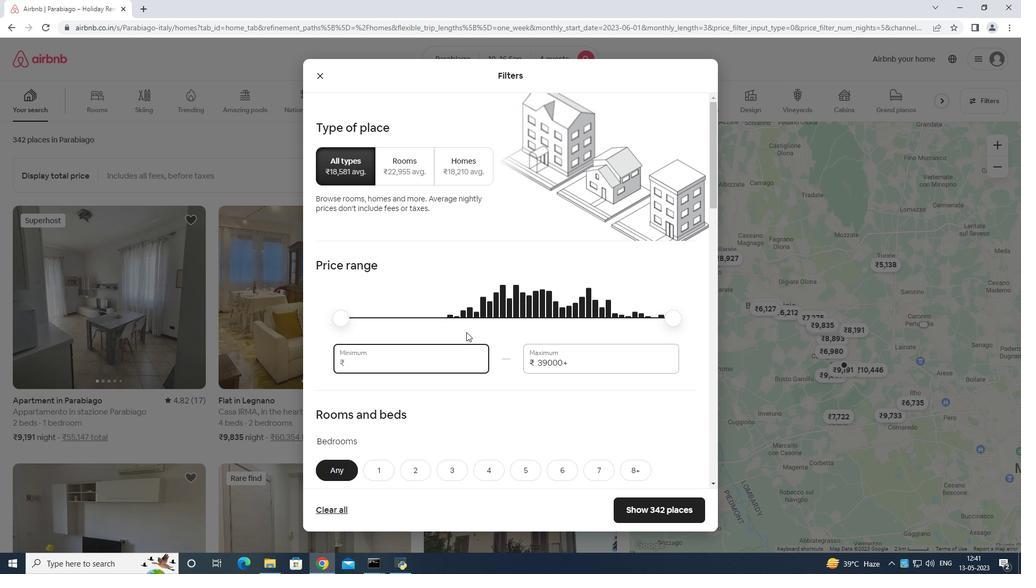 
Action: Mouse moved to (468, 332)
Screenshot: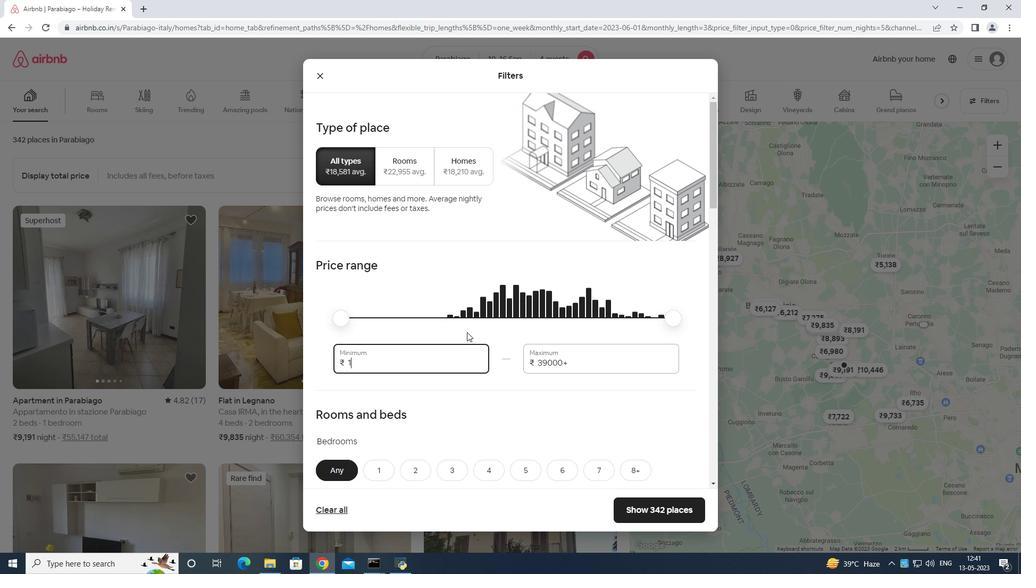 
Action: Key pressed 0
Screenshot: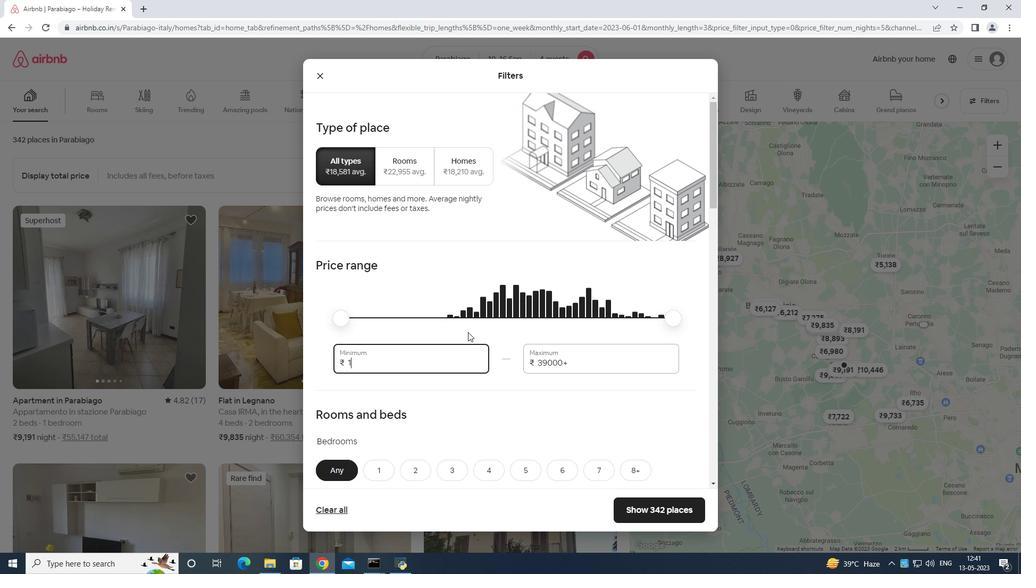 
Action: Mouse moved to (468, 332)
Screenshot: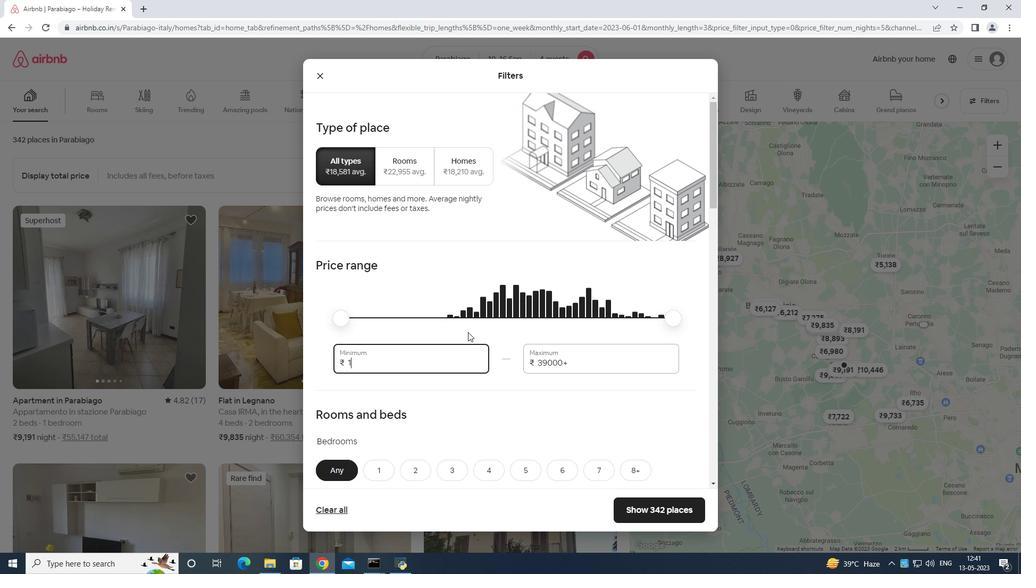 
Action: Key pressed 0
Screenshot: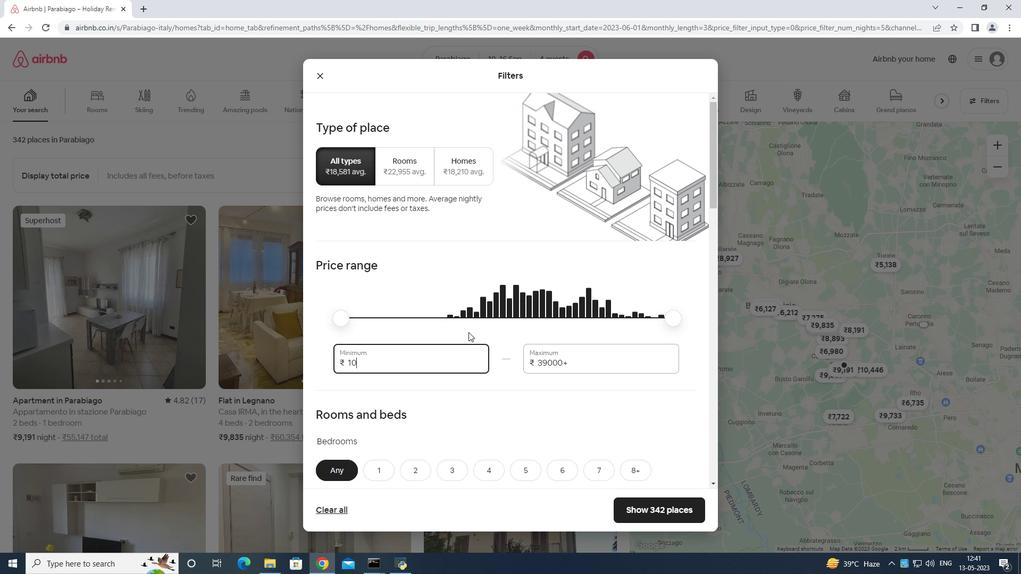 
Action: Mouse moved to (470, 331)
Screenshot: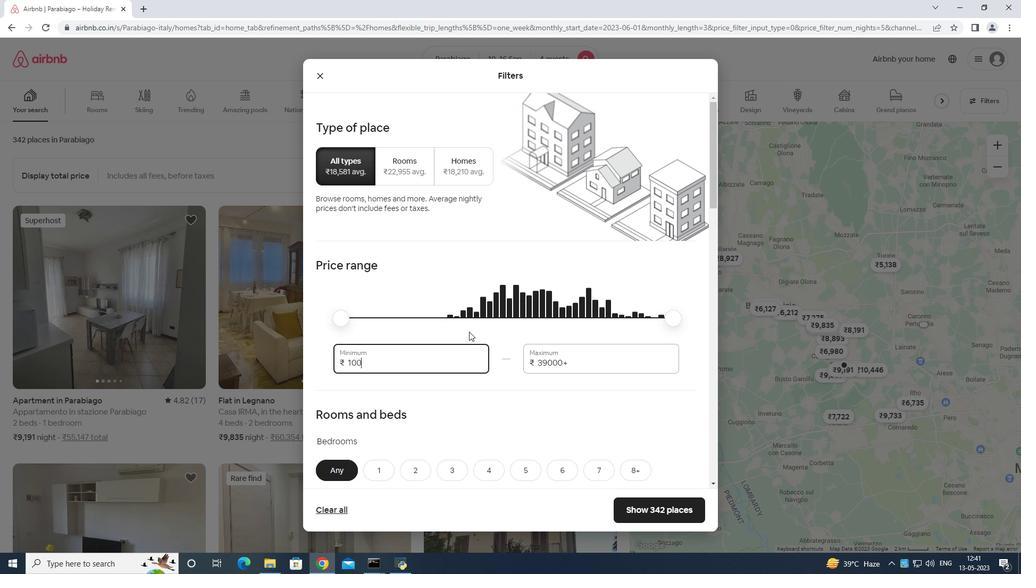 
Action: Key pressed 0
Screenshot: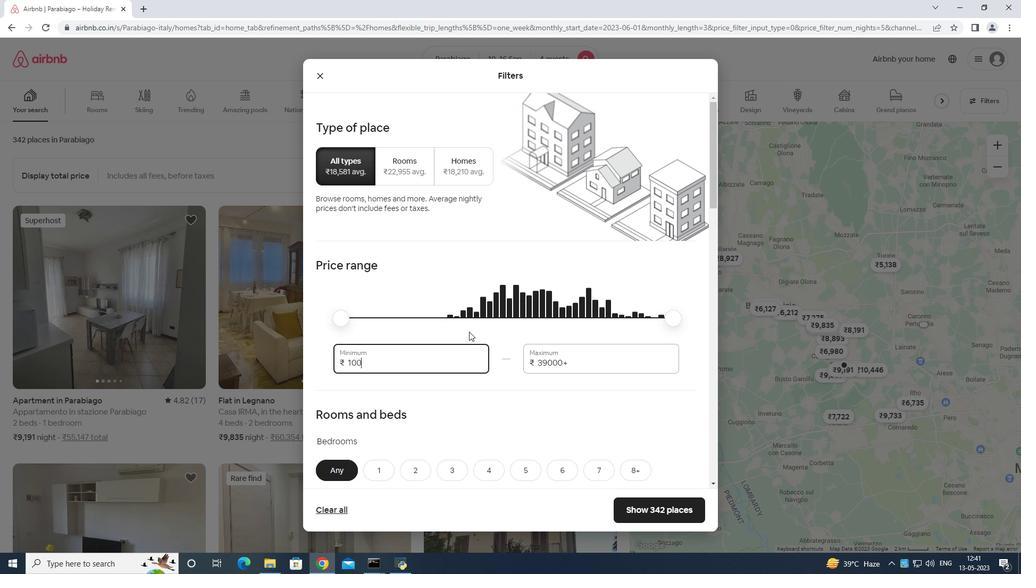 
Action: Mouse moved to (470, 331)
Screenshot: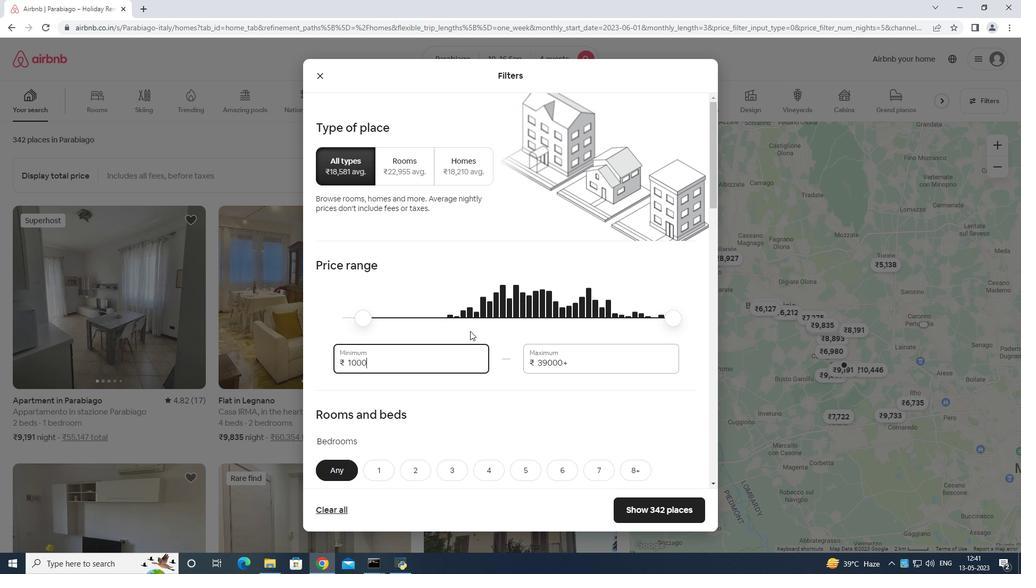 
Action: Key pressed 0
Screenshot: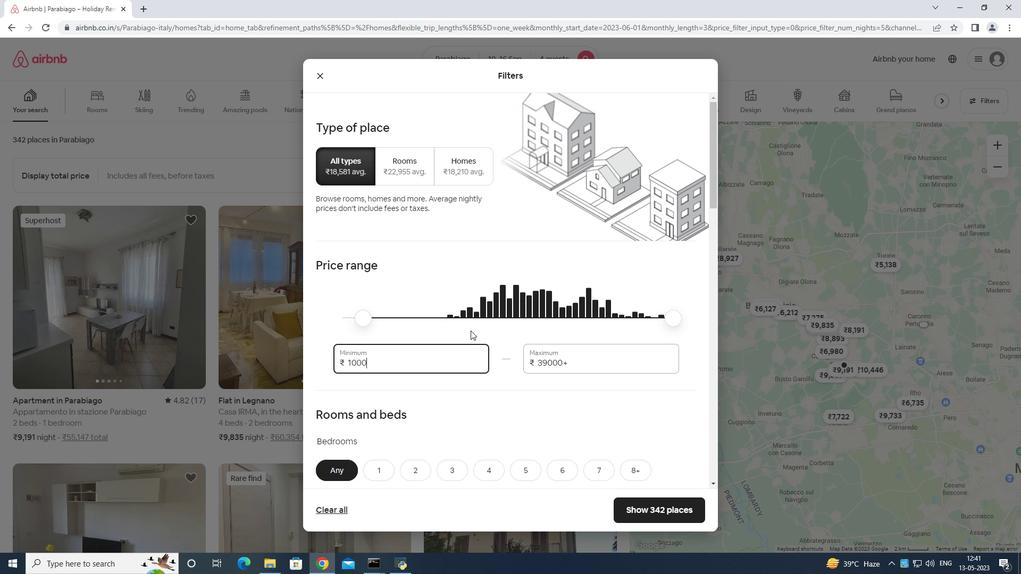 
Action: Mouse moved to (573, 352)
Screenshot: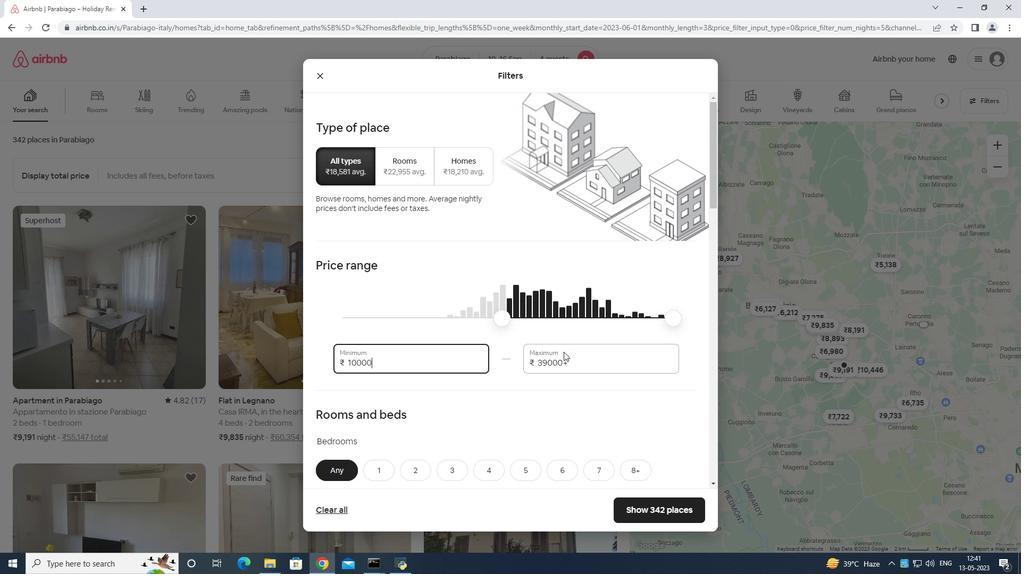 
Action: Mouse pressed left at (573, 352)
Screenshot: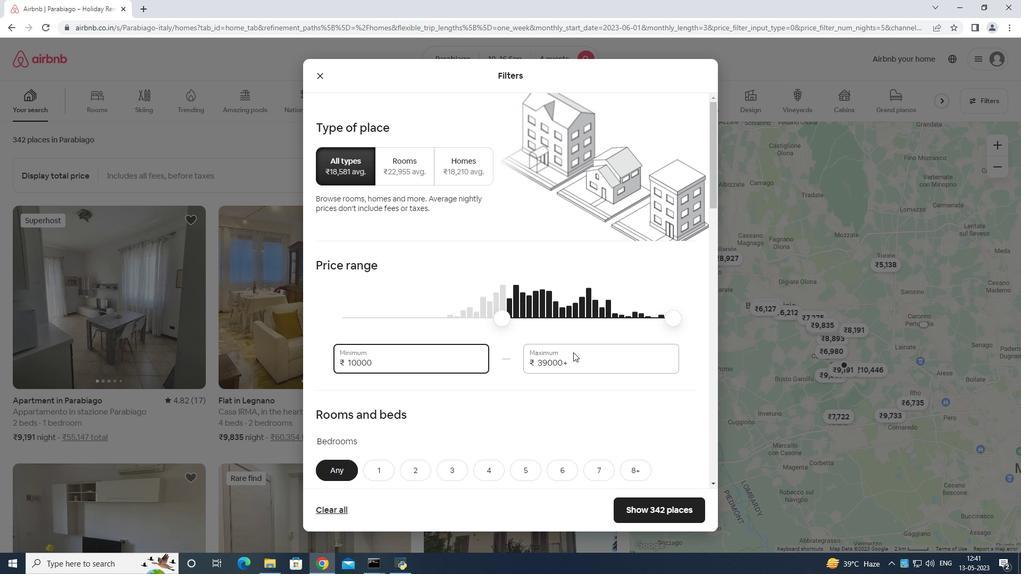
Action: Mouse moved to (567, 345)
Screenshot: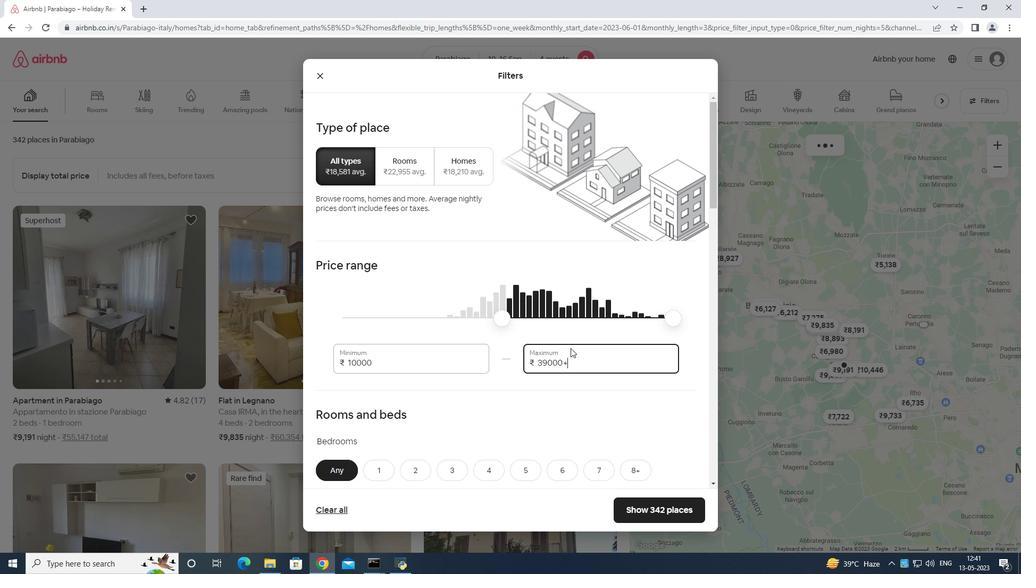 
Action: Key pressed <Key.backspace>
Screenshot: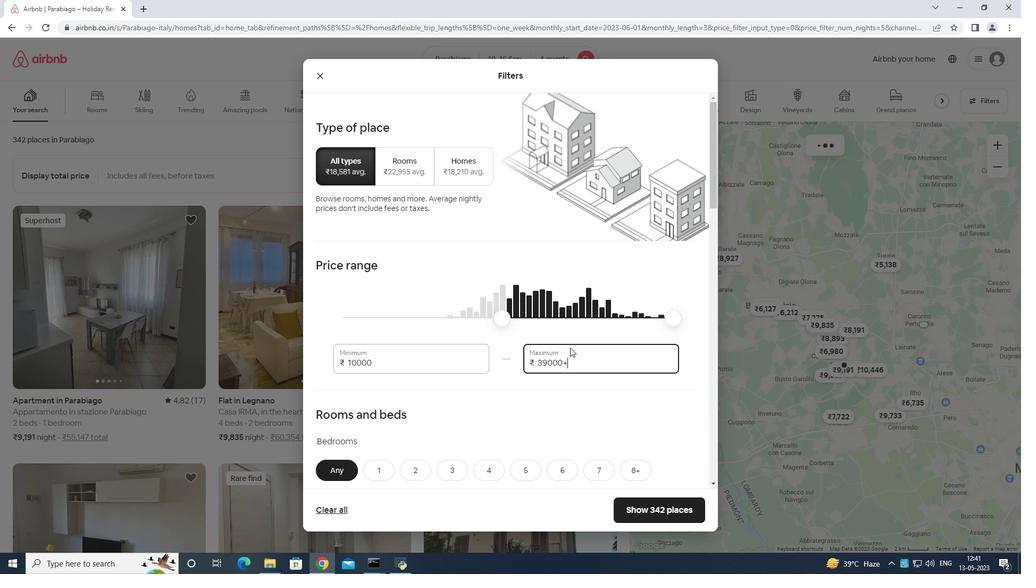 
Action: Mouse moved to (566, 345)
Screenshot: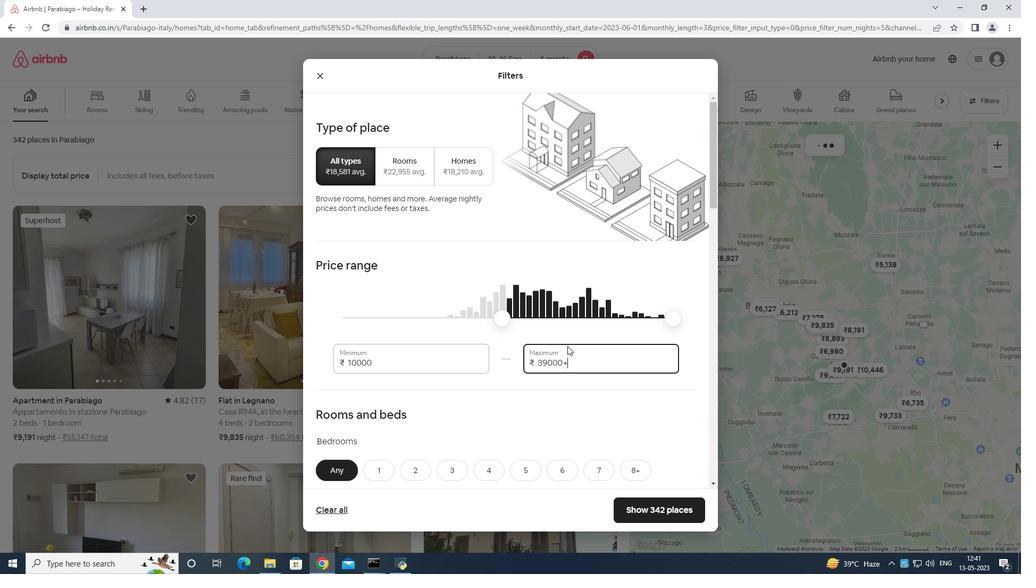 
Action: Key pressed <Key.backspace><Key.backspace><Key.backspace><Key.backspace><Key.backspace><Key.backspace><Key.backspace><Key.backspace><Key.backspace><Key.backspace><Key.backspace><Key.backspace><Key.backspace><Key.backspace>140
Screenshot: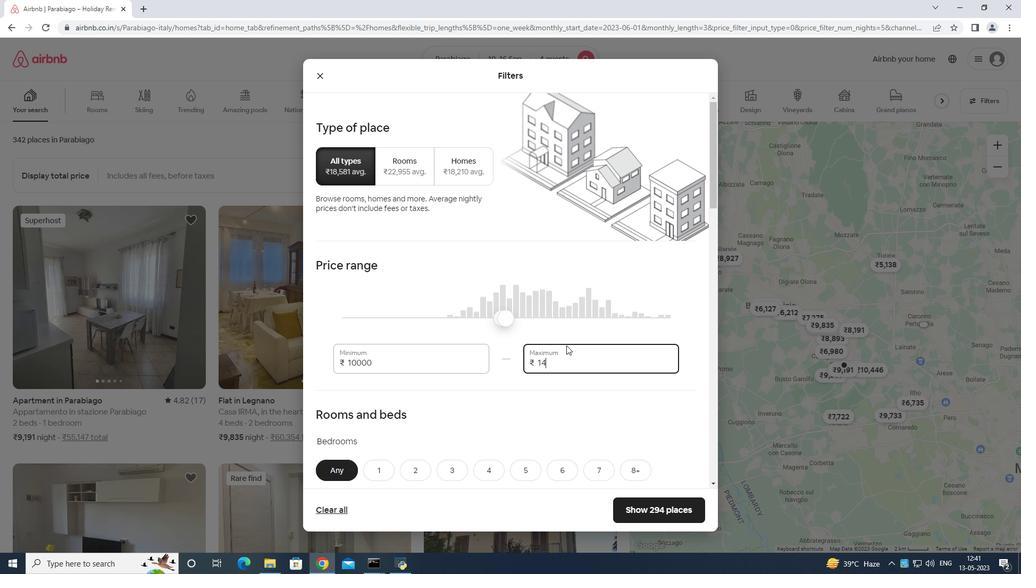 
Action: Mouse moved to (566, 345)
Screenshot: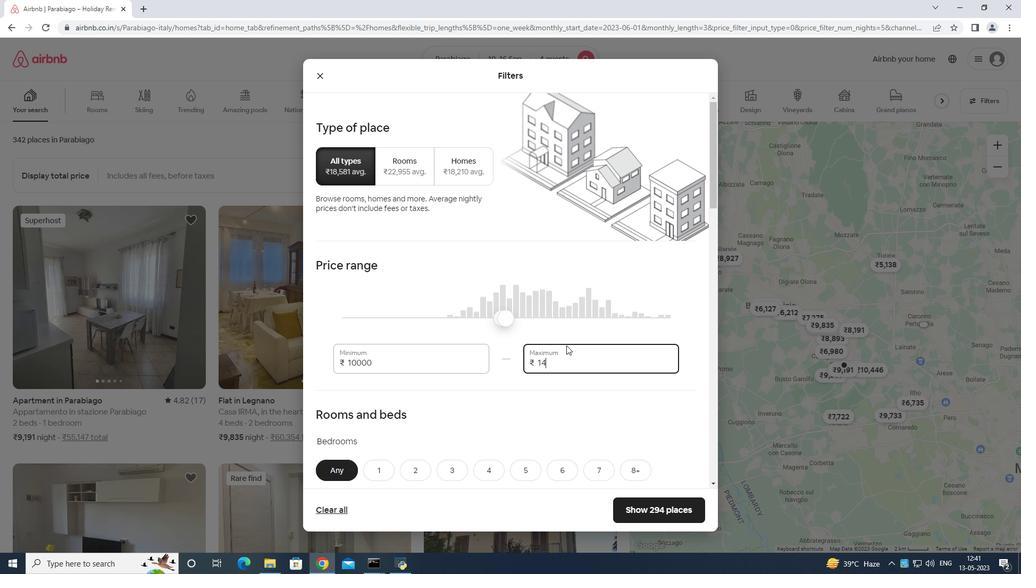 
Action: Key pressed 00
Screenshot: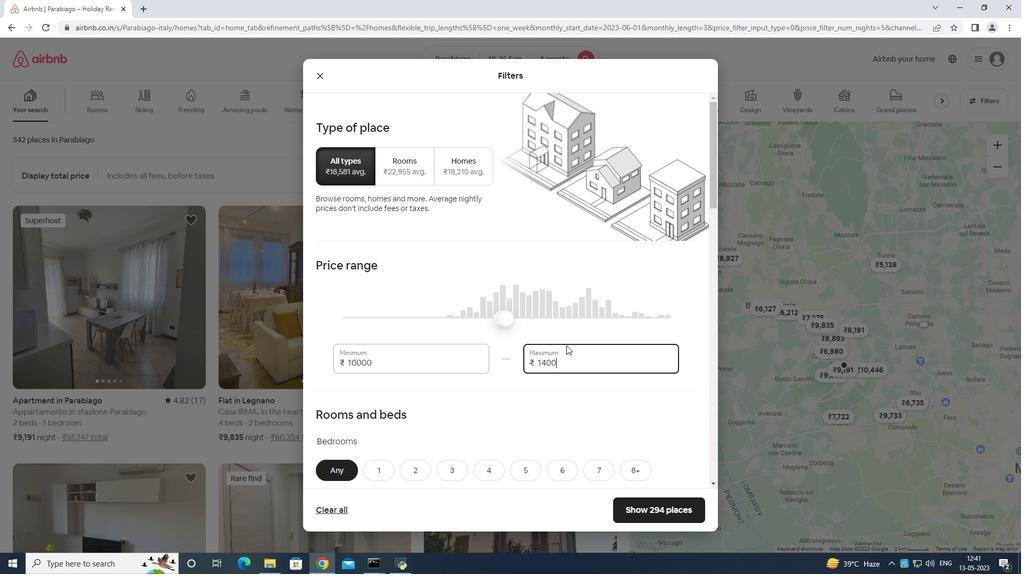
Action: Mouse moved to (571, 337)
Screenshot: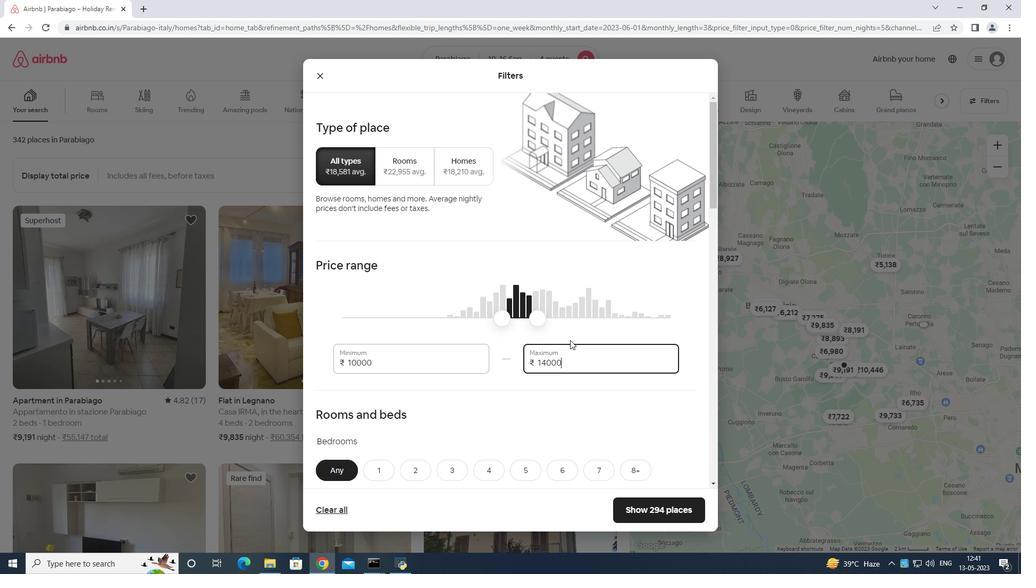 
Action: Mouse scrolled (571, 337) with delta (0, 0)
Screenshot: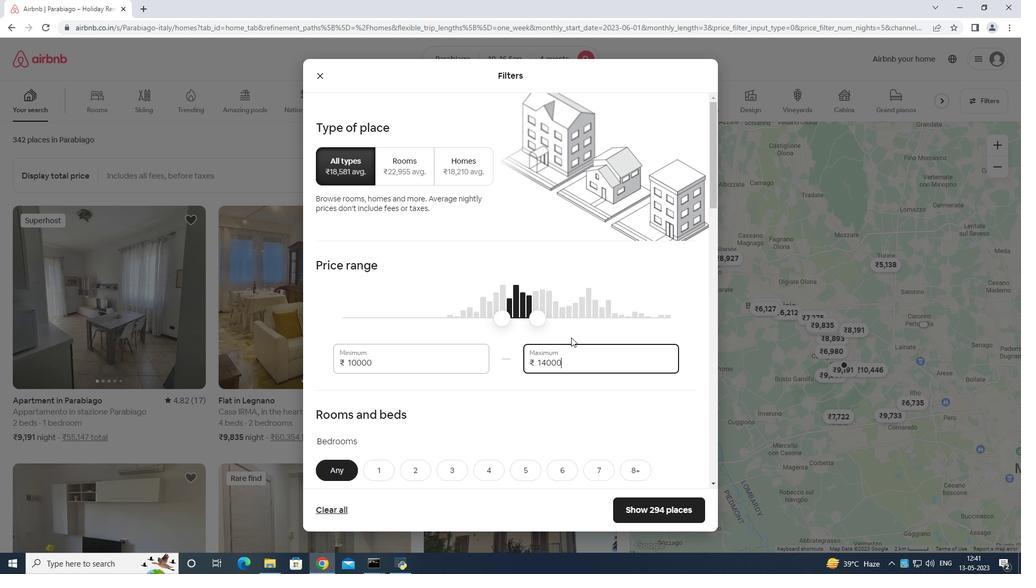 
Action: Mouse scrolled (571, 337) with delta (0, 0)
Screenshot: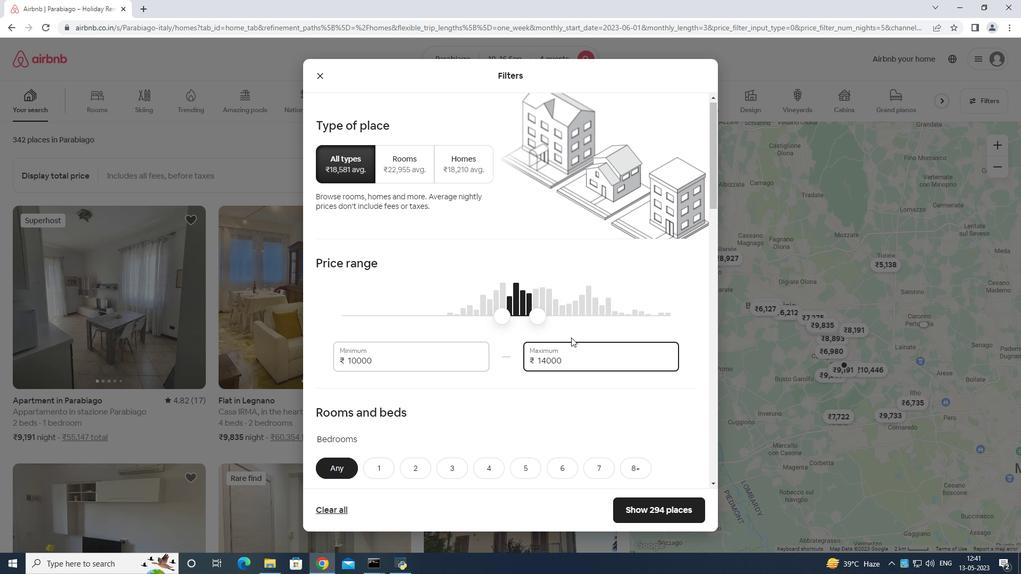 
Action: Mouse scrolled (571, 337) with delta (0, 0)
Screenshot: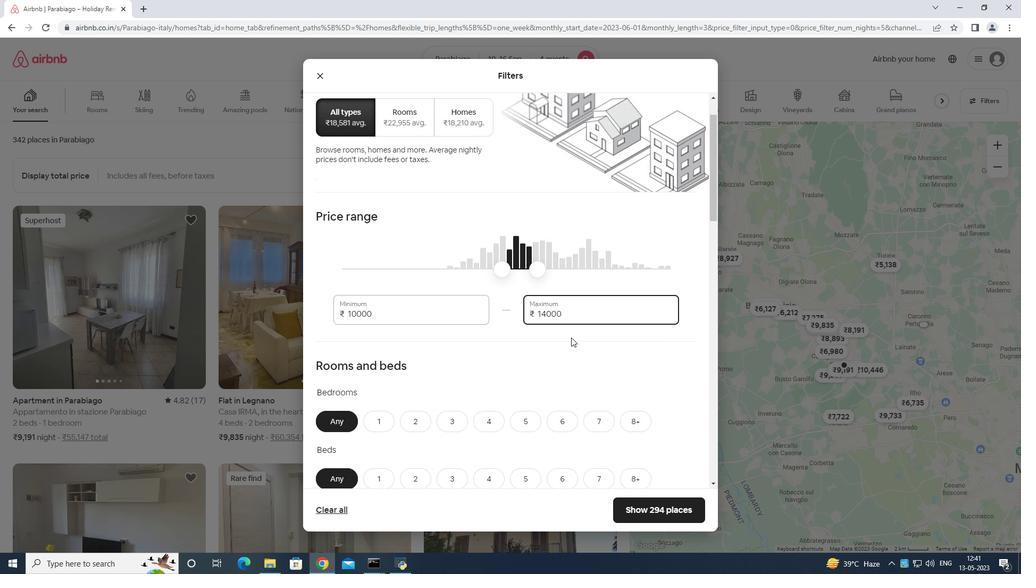 
Action: Mouse moved to (571, 334)
Screenshot: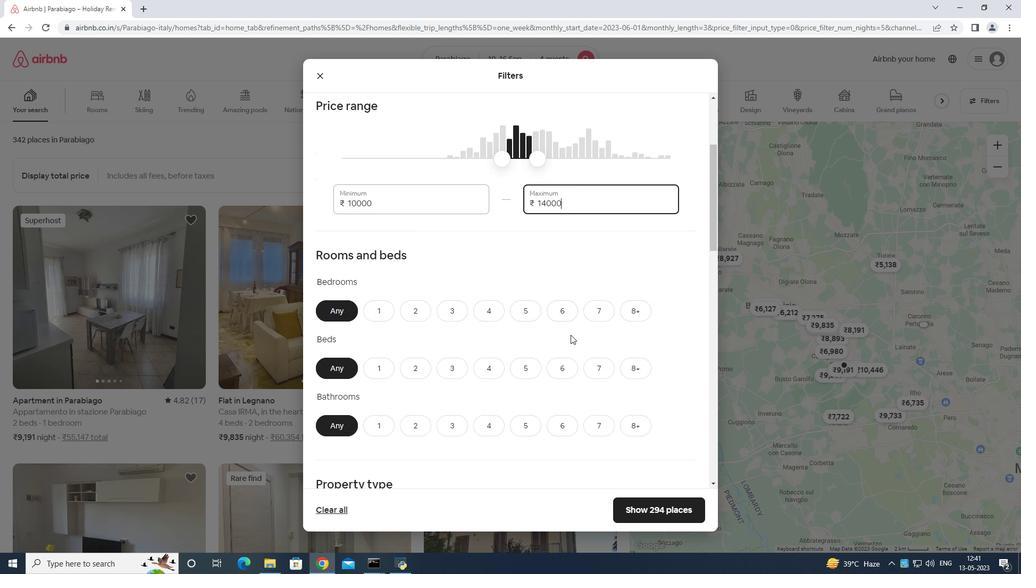 
Action: Mouse scrolled (571, 333) with delta (0, 0)
Screenshot: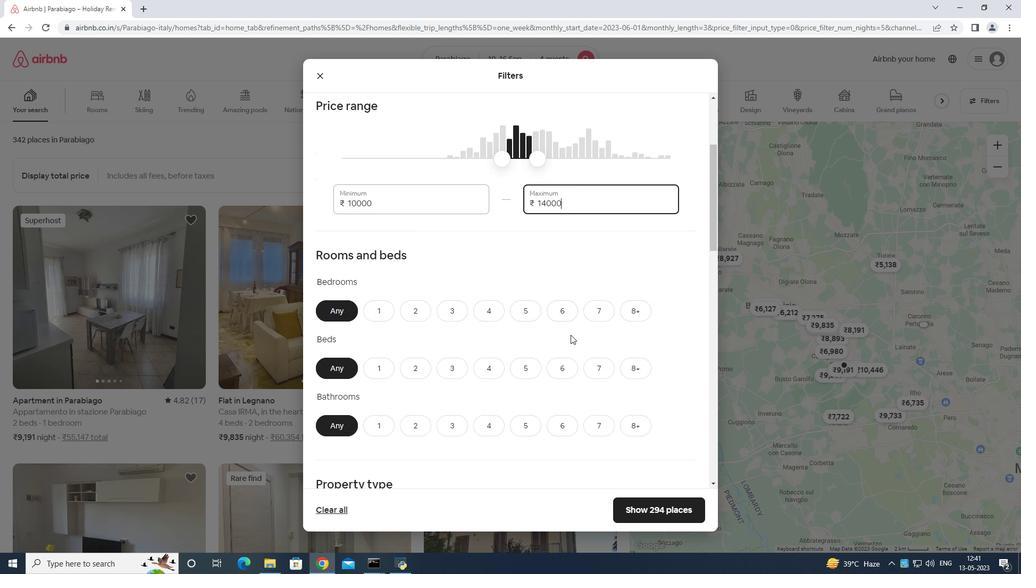 
Action: Mouse moved to (498, 259)
Screenshot: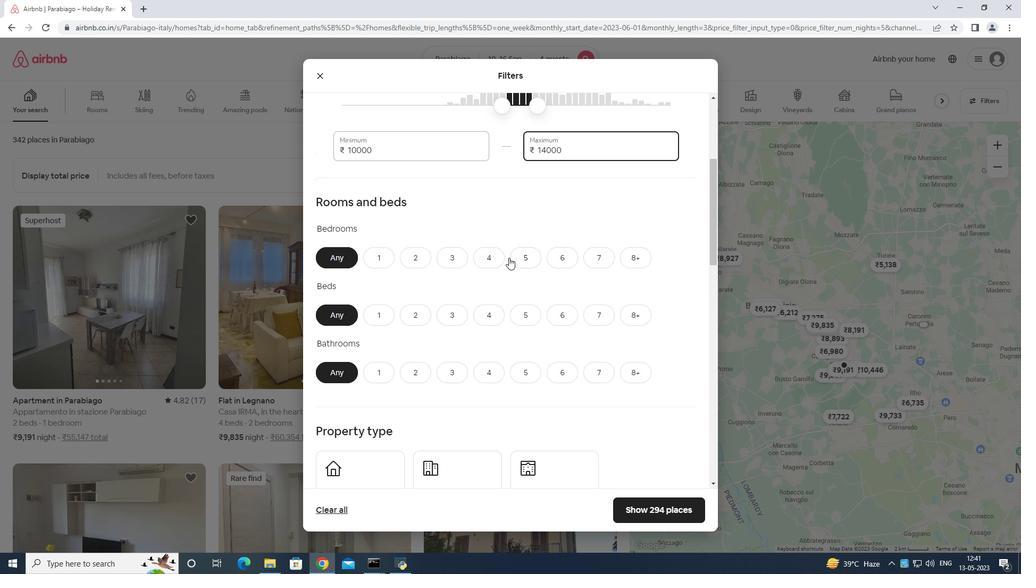 
Action: Mouse pressed left at (498, 259)
Screenshot: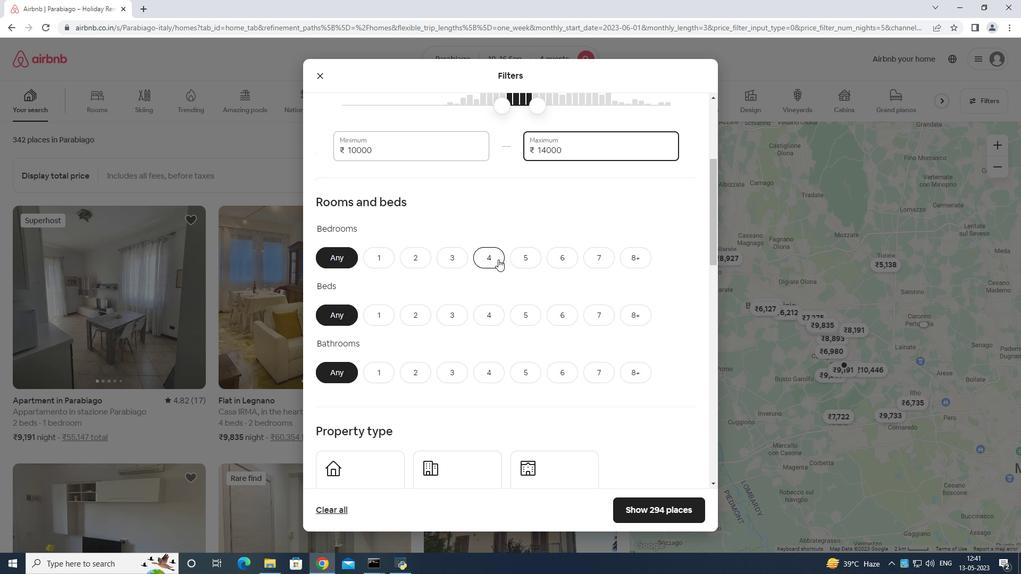 
Action: Mouse moved to (493, 304)
Screenshot: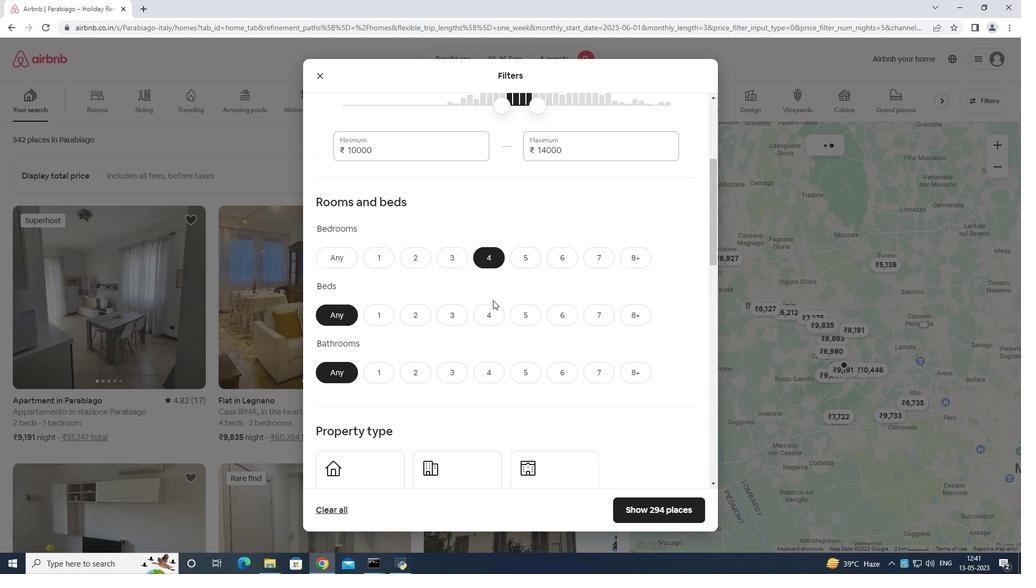 
Action: Mouse pressed left at (493, 304)
Screenshot: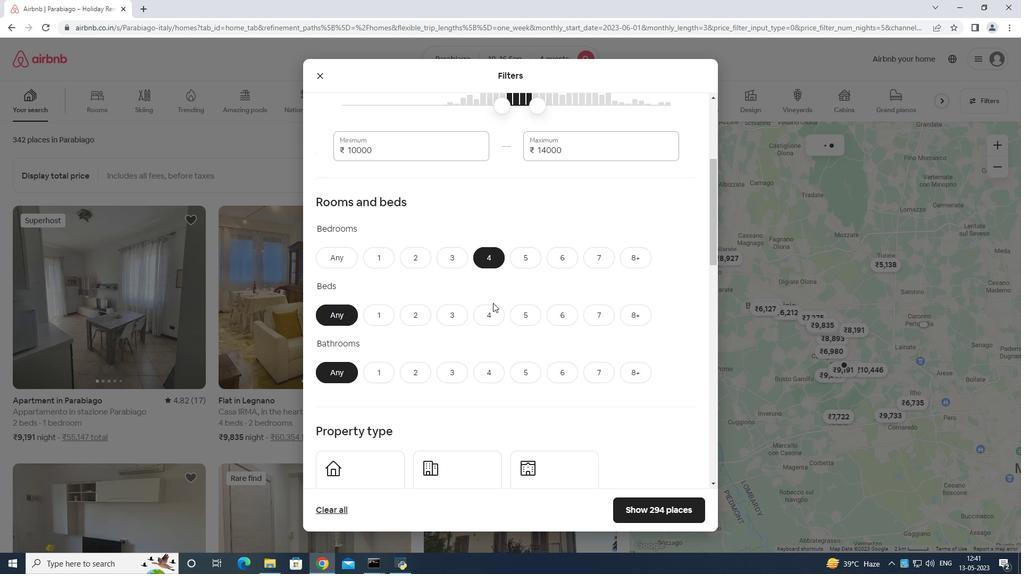 
Action: Mouse moved to (487, 361)
Screenshot: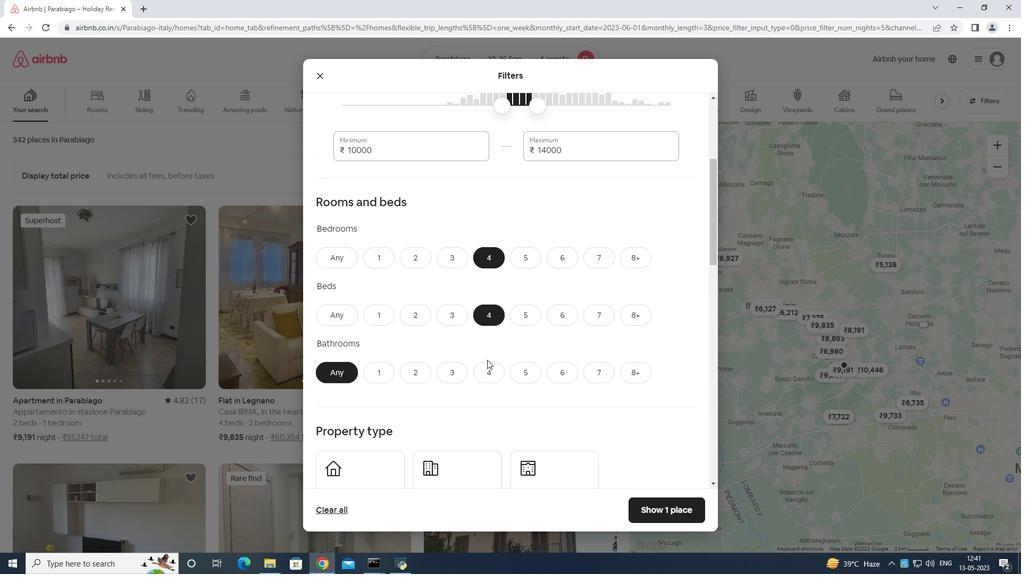 
Action: Mouse pressed left at (487, 361)
Screenshot: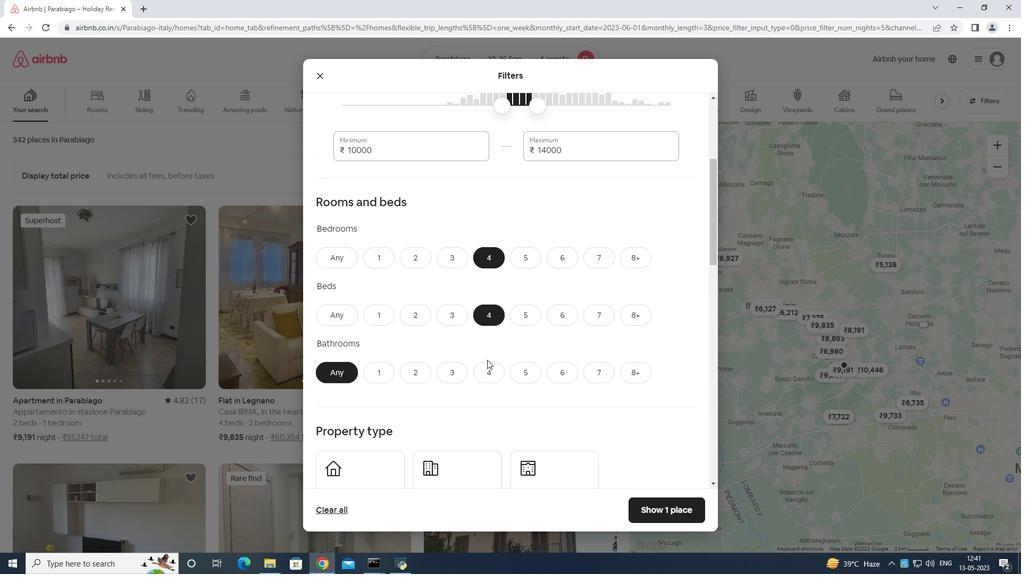 
Action: Mouse moved to (483, 368)
Screenshot: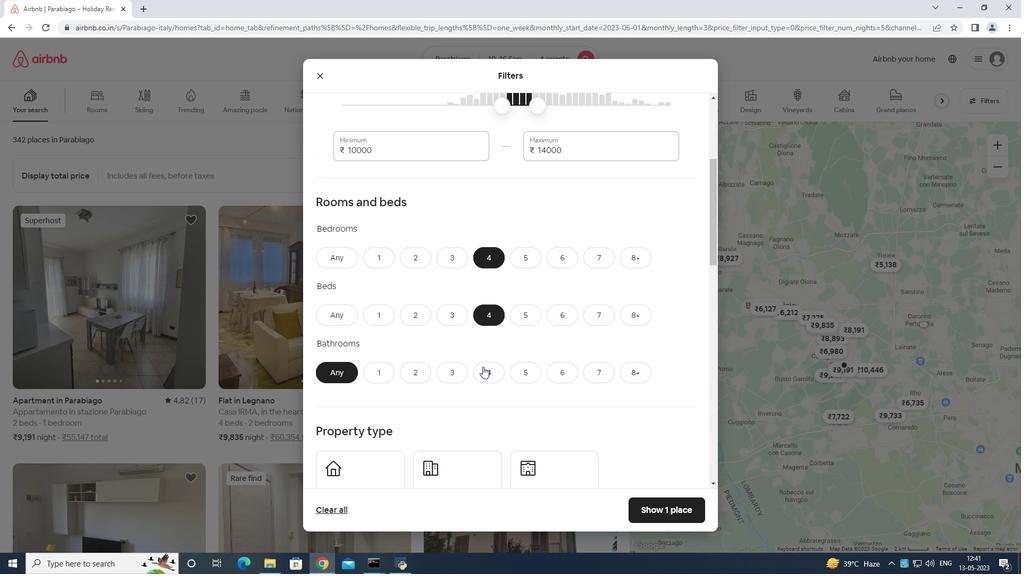 
Action: Mouse pressed left at (483, 368)
Screenshot: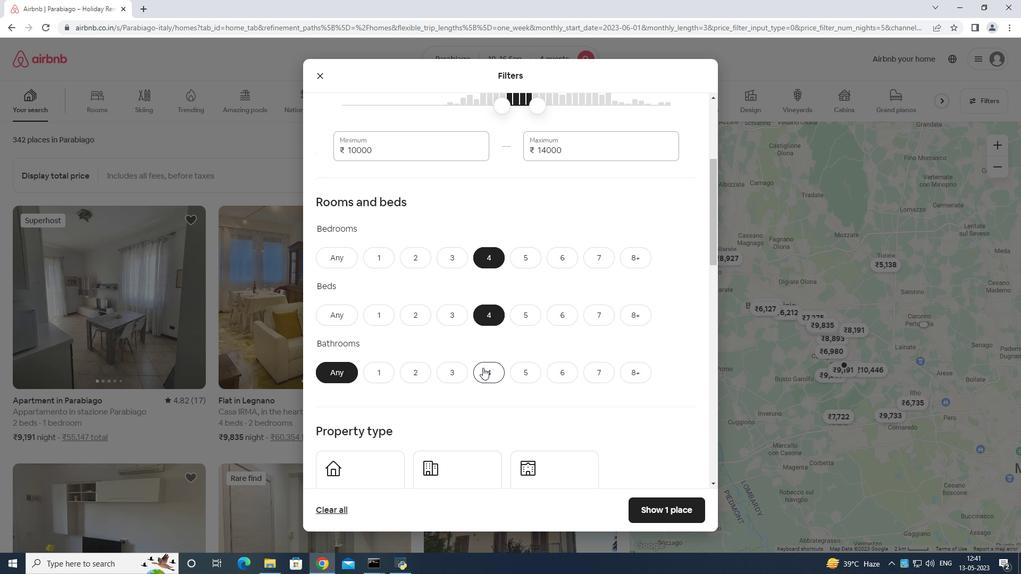 
Action: Mouse moved to (498, 342)
Screenshot: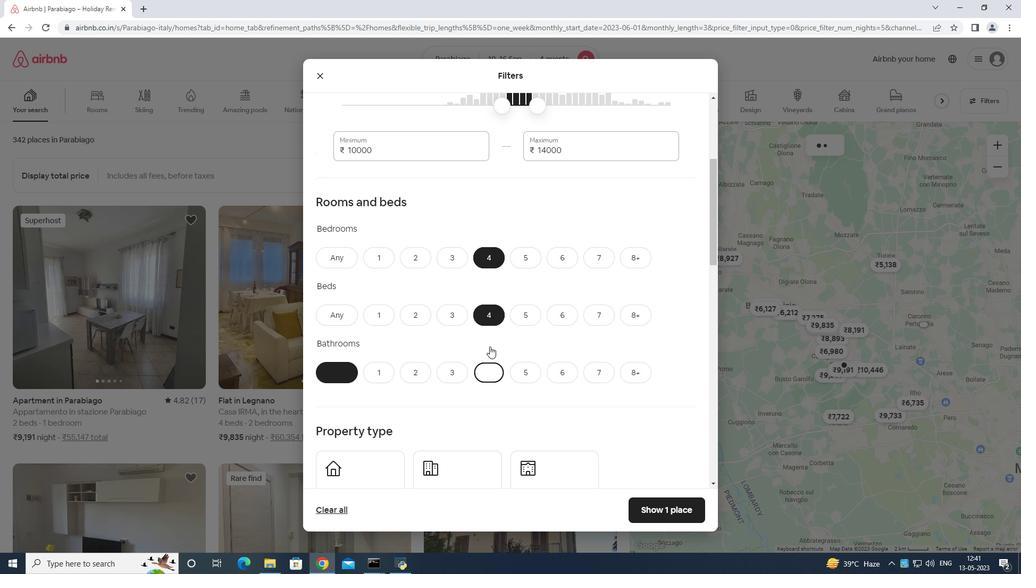 
Action: Mouse scrolled (498, 342) with delta (0, 0)
Screenshot: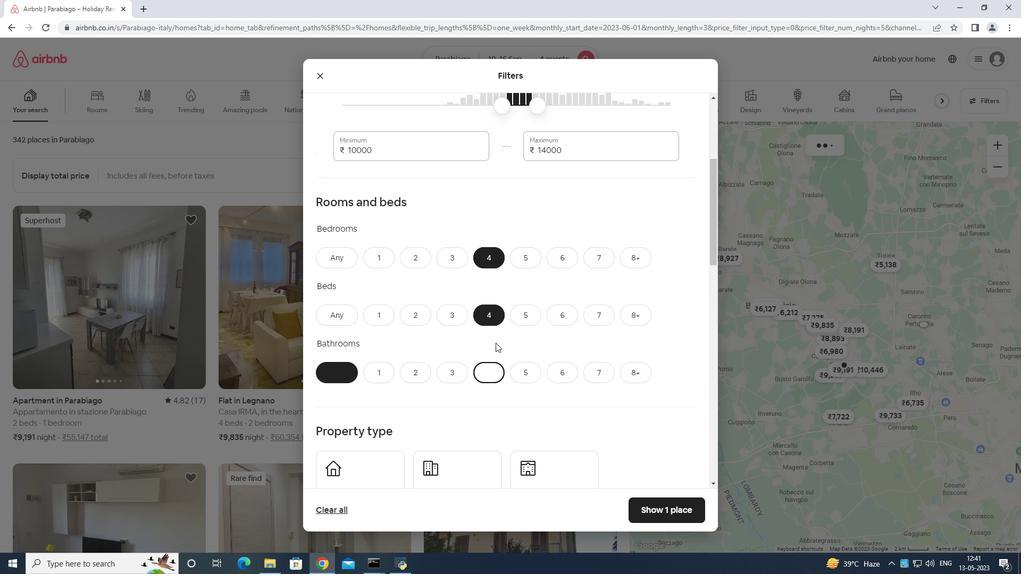 
Action: Mouse moved to (501, 342)
Screenshot: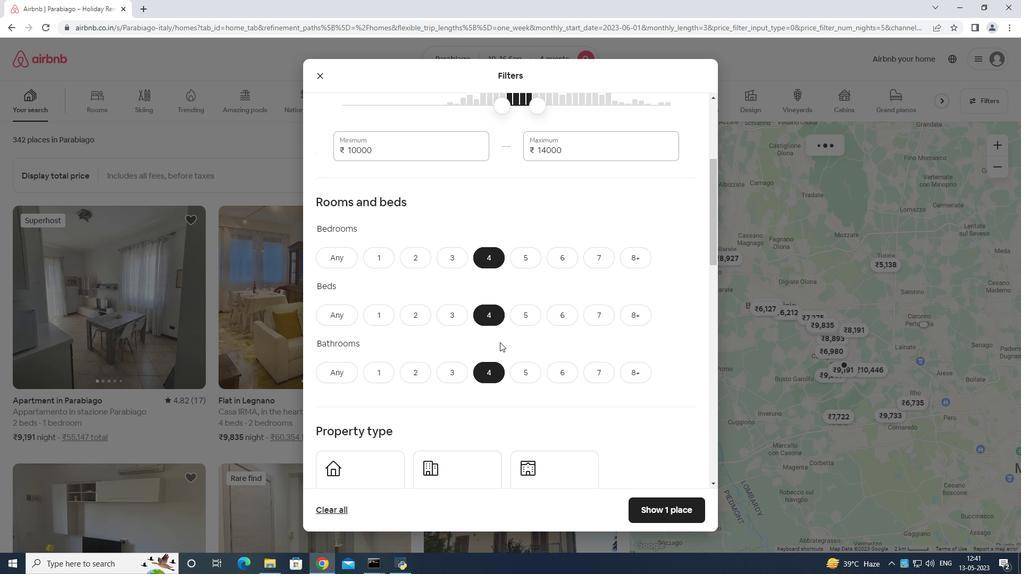 
Action: Mouse scrolled (501, 342) with delta (0, 0)
Screenshot: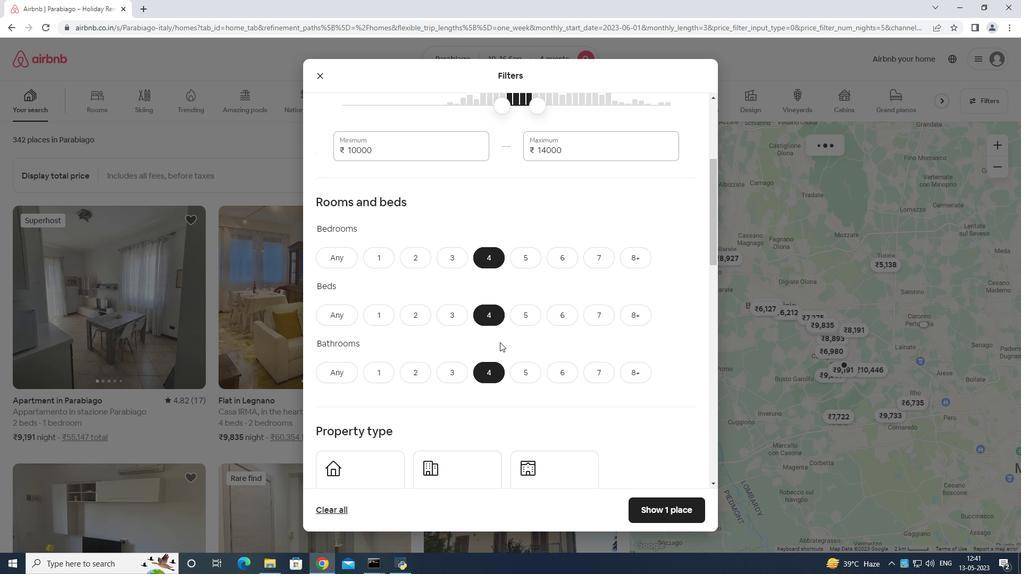 
Action: Mouse moved to (375, 396)
Screenshot: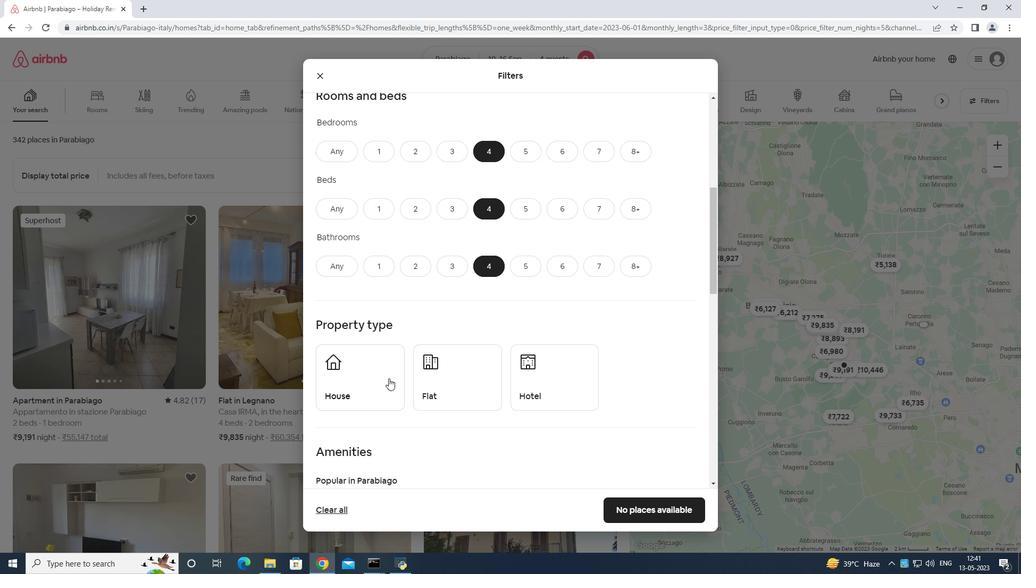 
Action: Mouse pressed left at (375, 396)
Screenshot: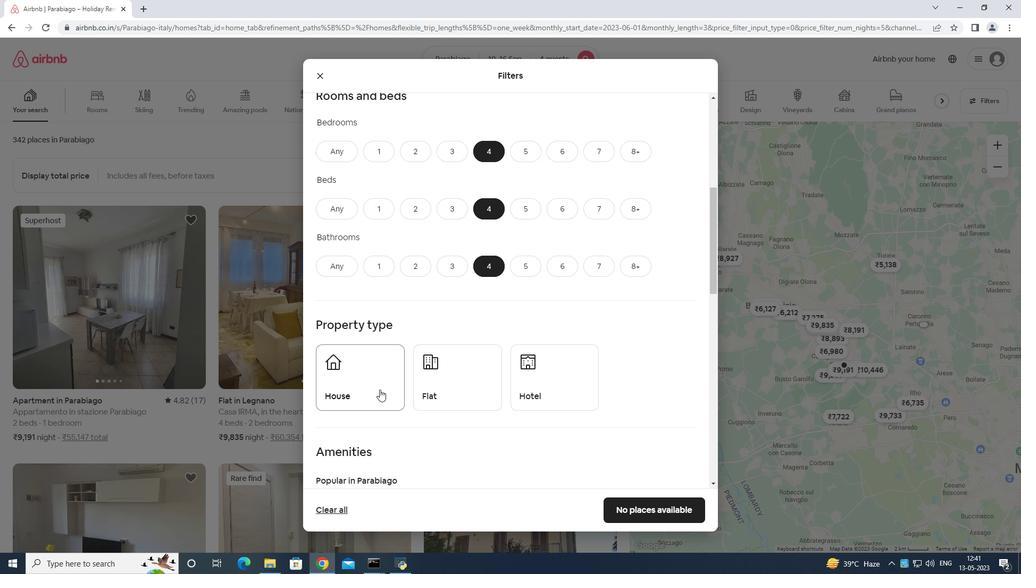 
Action: Mouse moved to (444, 375)
Screenshot: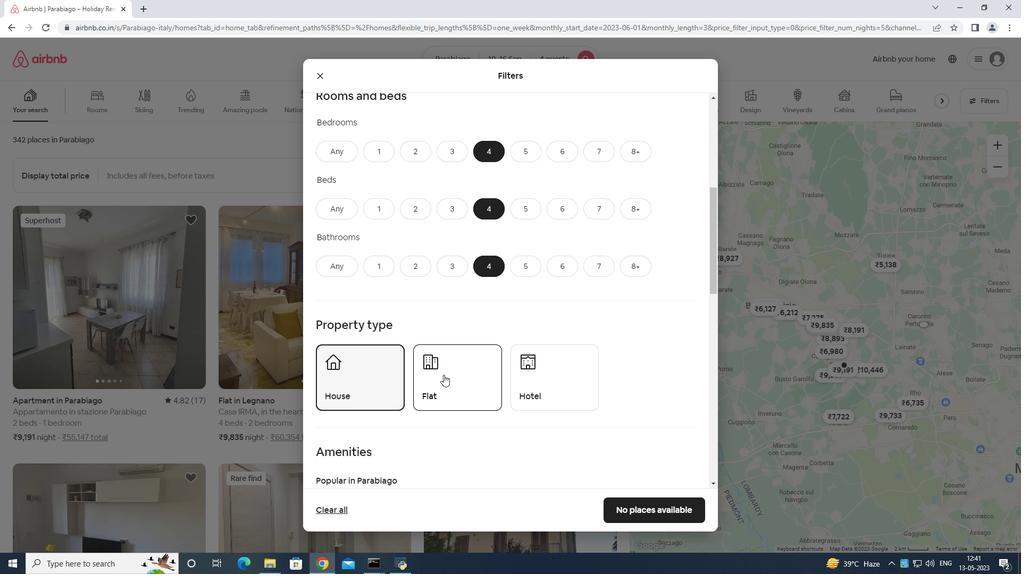 
Action: Mouse pressed left at (444, 375)
Screenshot: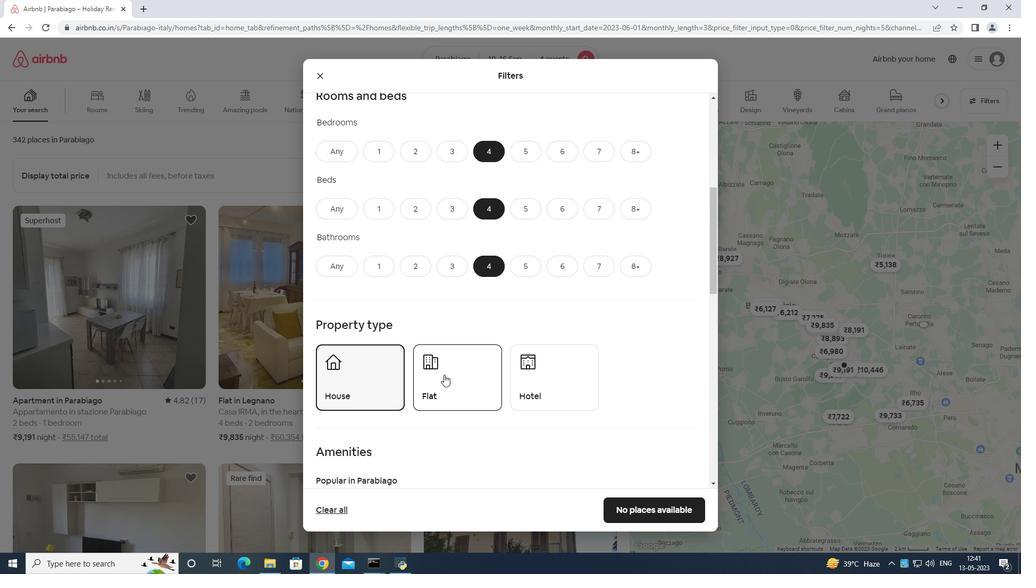 
Action: Mouse moved to (463, 356)
Screenshot: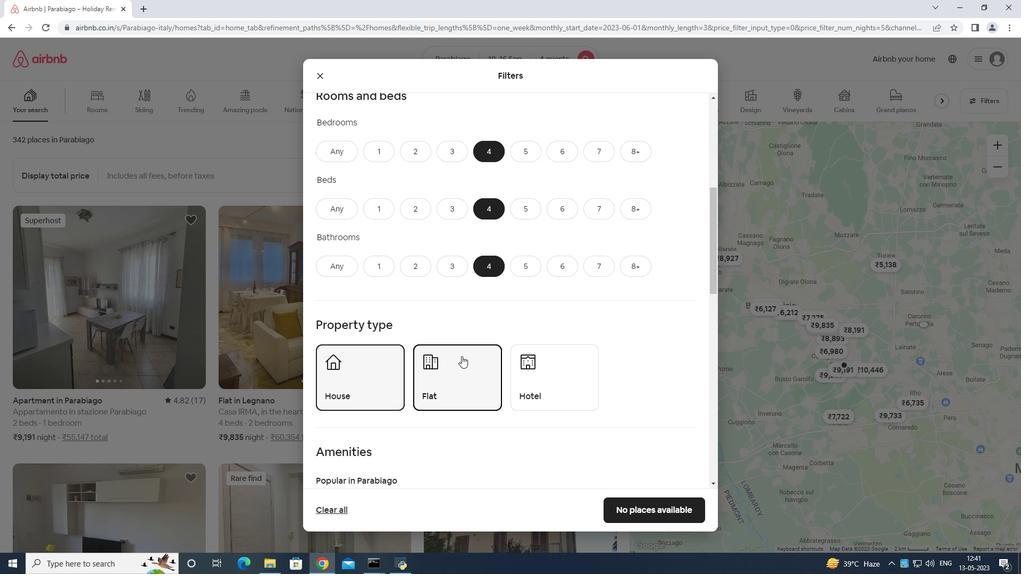 
Action: Mouse scrolled (463, 356) with delta (0, 0)
Screenshot: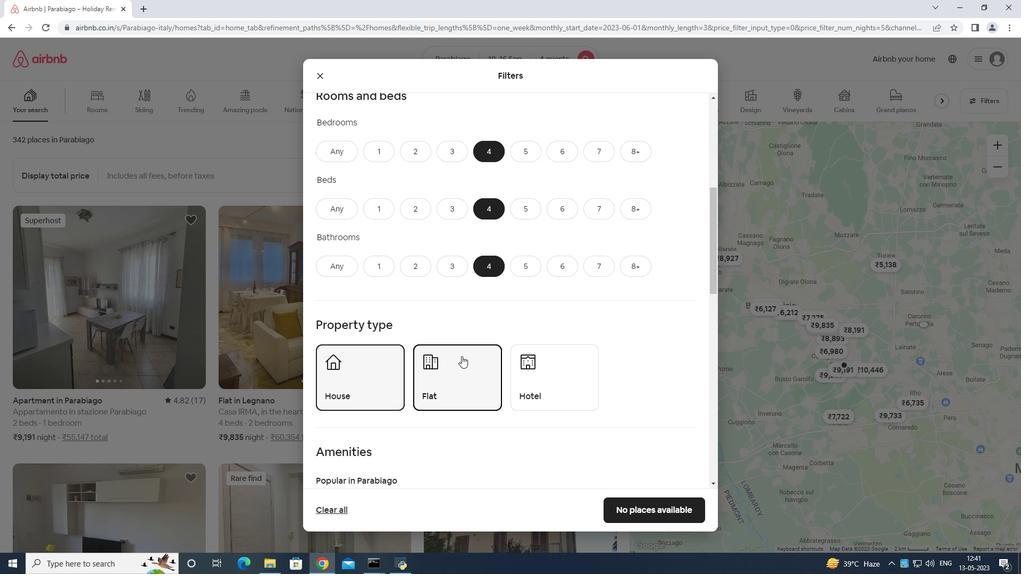 
Action: Mouse moved to (472, 353)
Screenshot: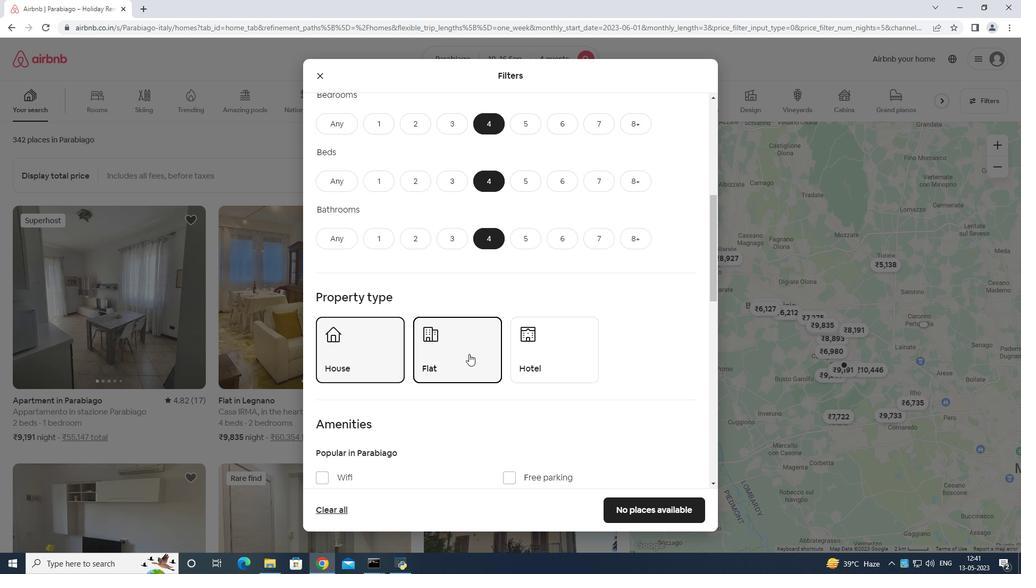 
Action: Mouse scrolled (472, 353) with delta (0, 0)
Screenshot: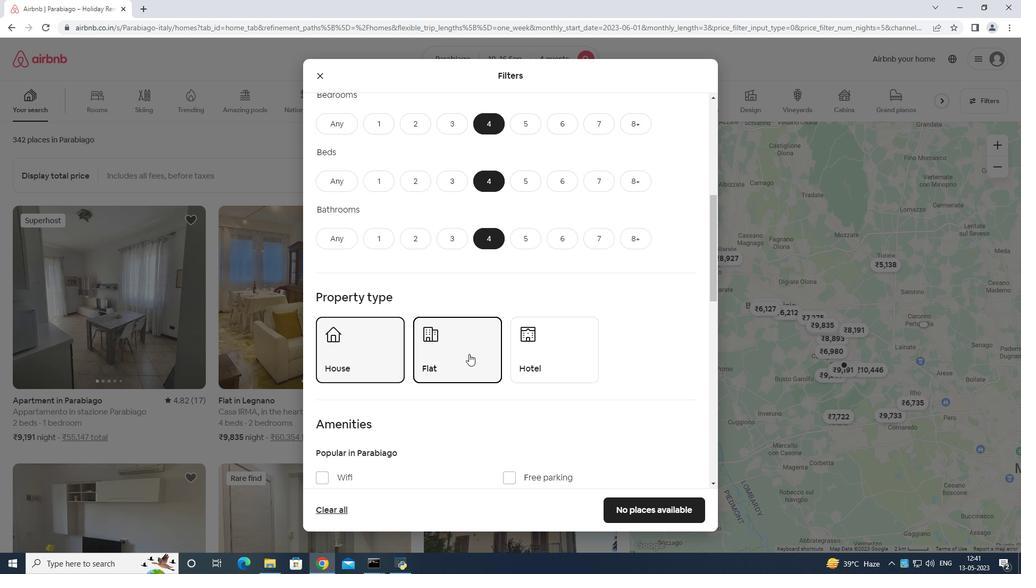 
Action: Mouse moved to (480, 351)
Screenshot: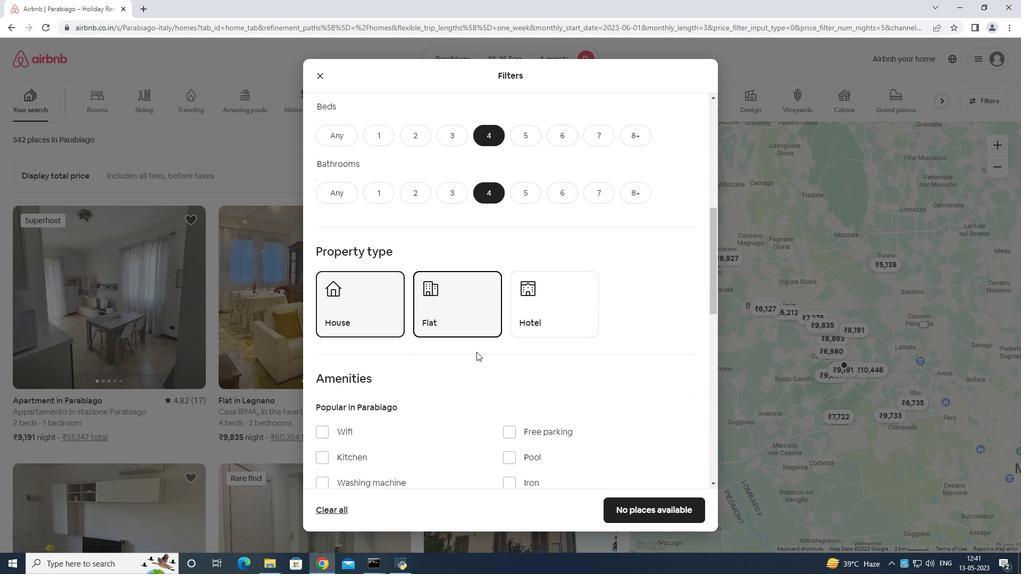 
Action: Mouse scrolled (480, 350) with delta (0, 0)
Screenshot: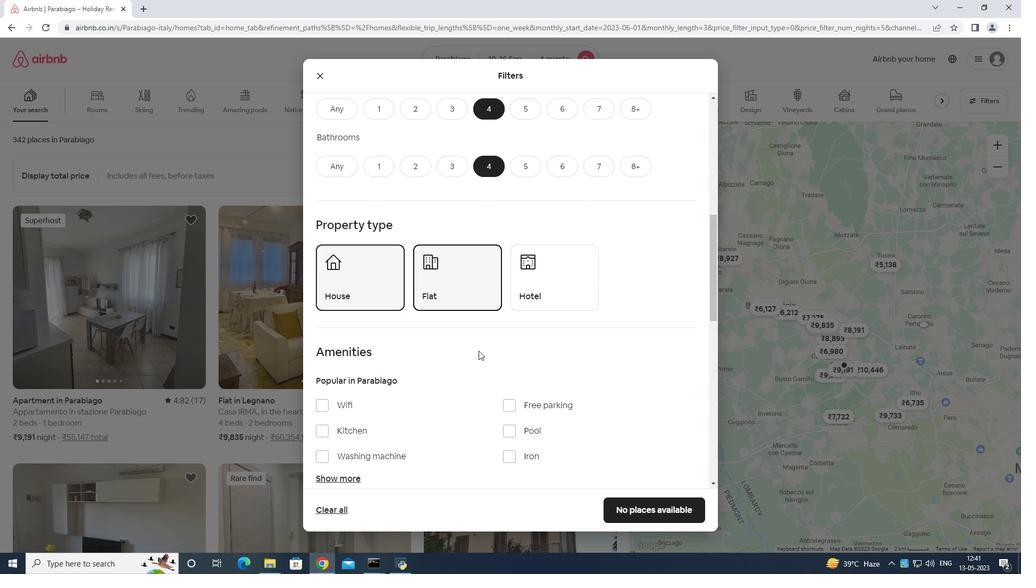
Action: Mouse moved to (325, 342)
Screenshot: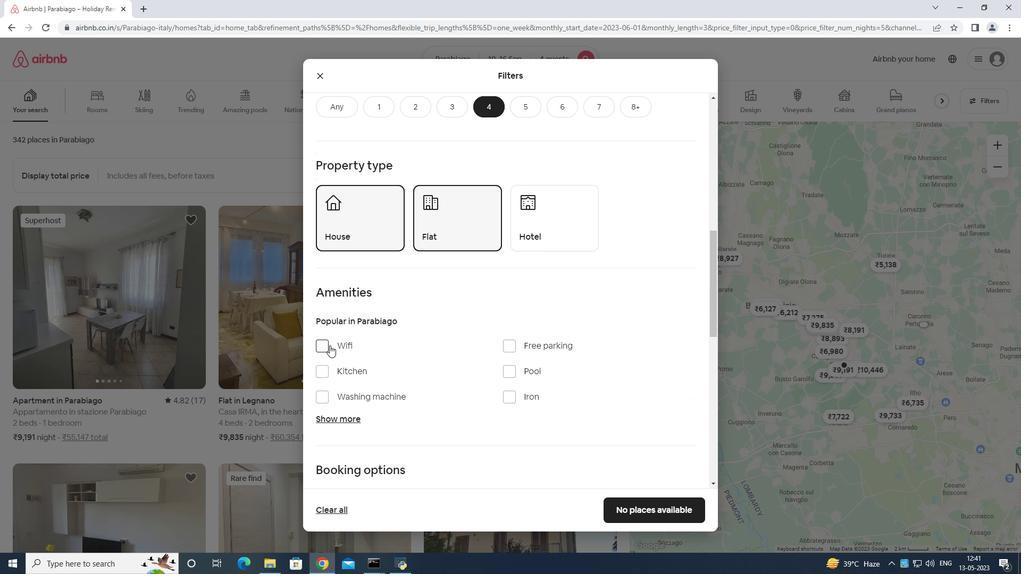 
Action: Mouse pressed left at (325, 342)
Screenshot: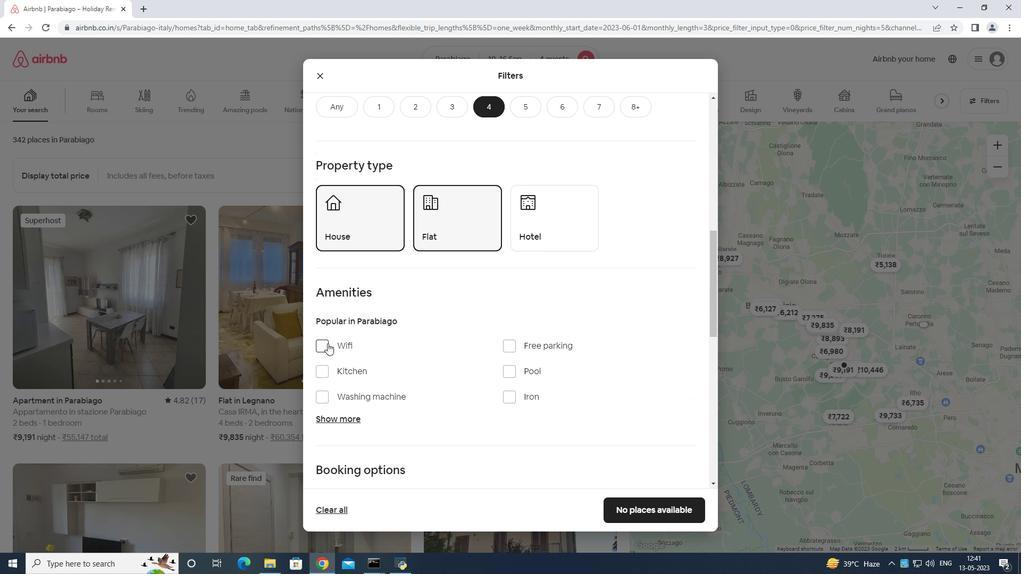 
Action: Mouse moved to (326, 395)
Screenshot: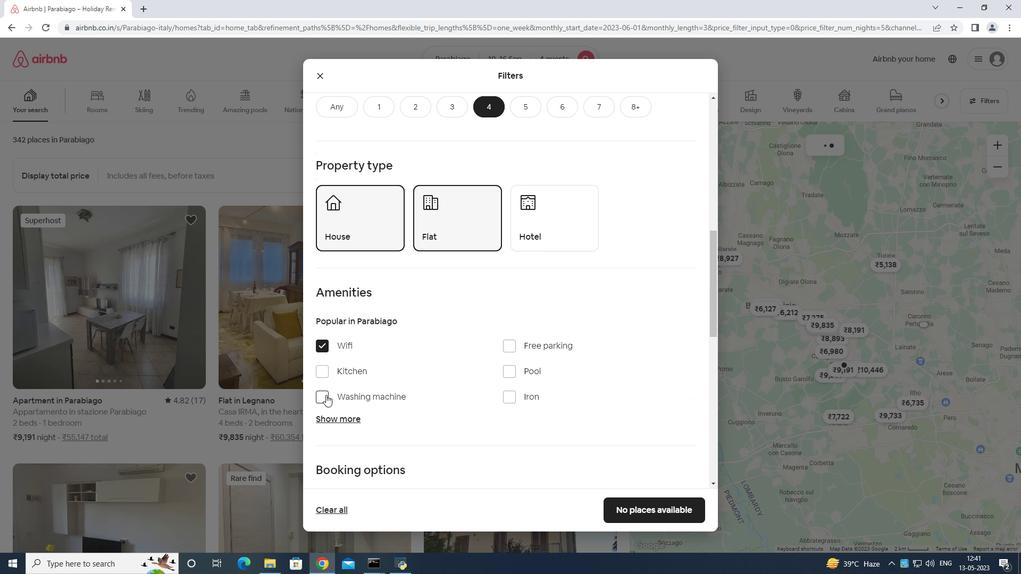 
Action: Mouse pressed left at (326, 395)
Screenshot: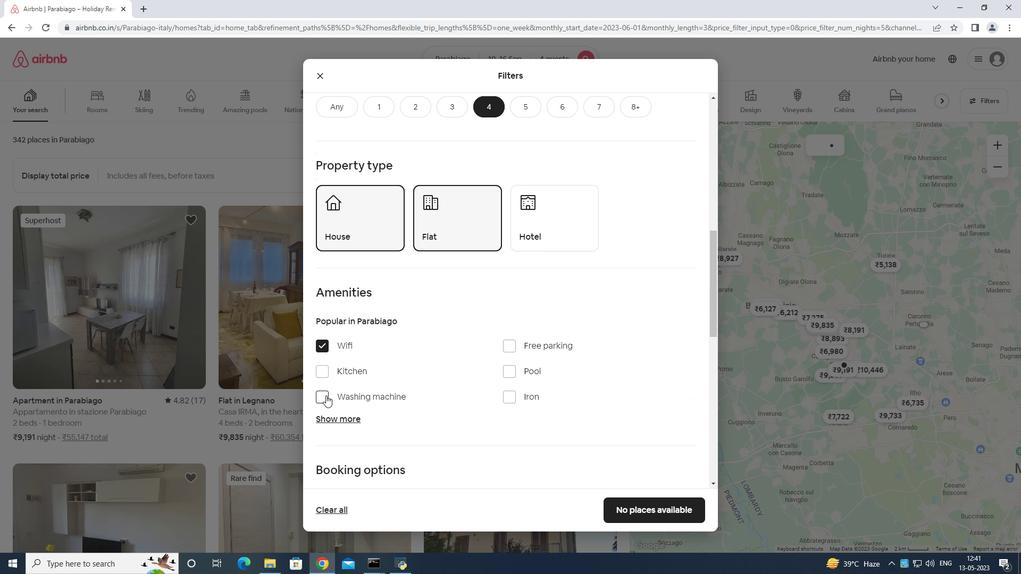 
Action: Mouse moved to (321, 394)
Screenshot: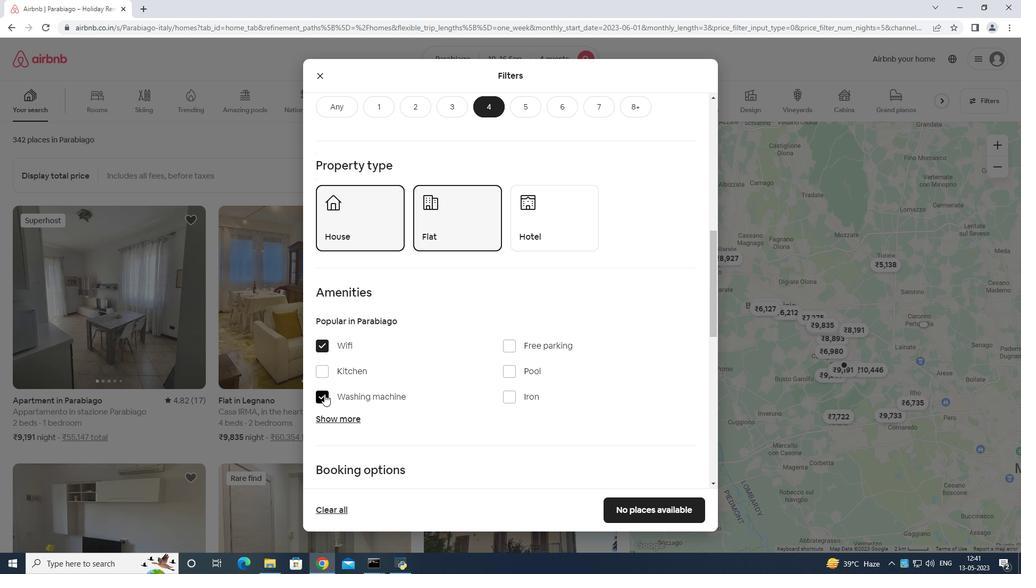 
Action: Mouse pressed left at (321, 394)
Screenshot: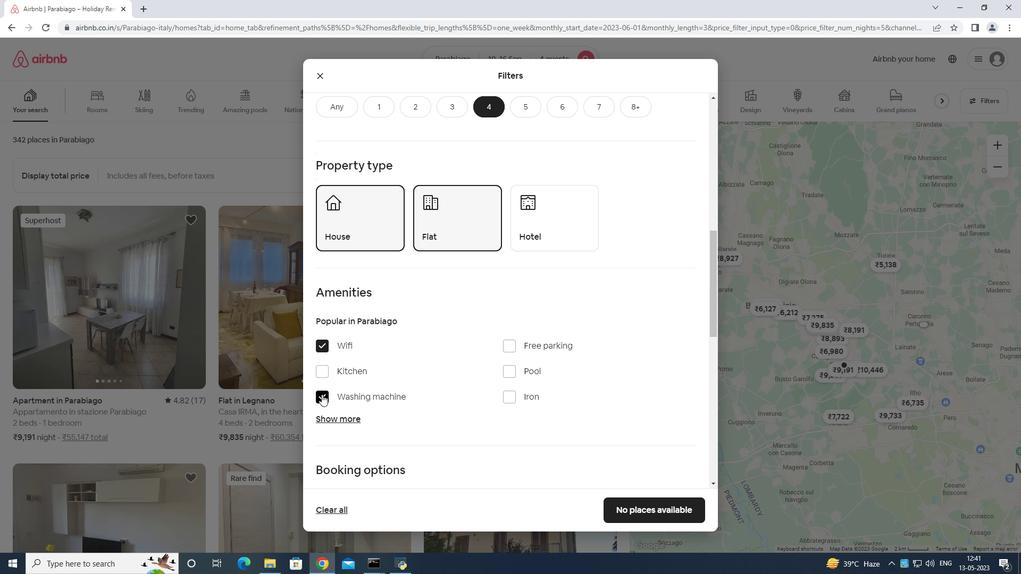 
Action: Mouse moved to (337, 416)
Screenshot: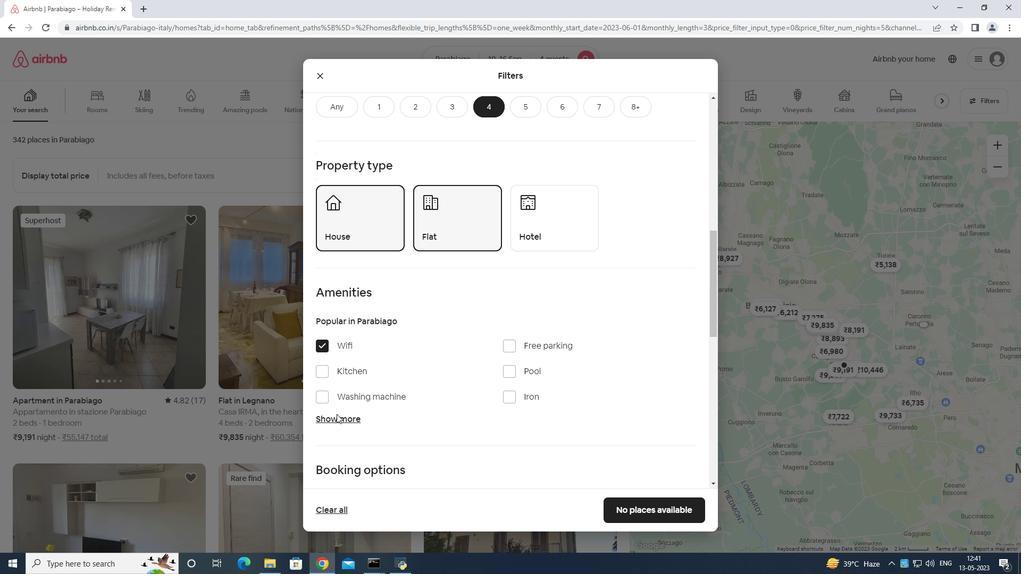 
Action: Mouse pressed left at (337, 416)
Screenshot: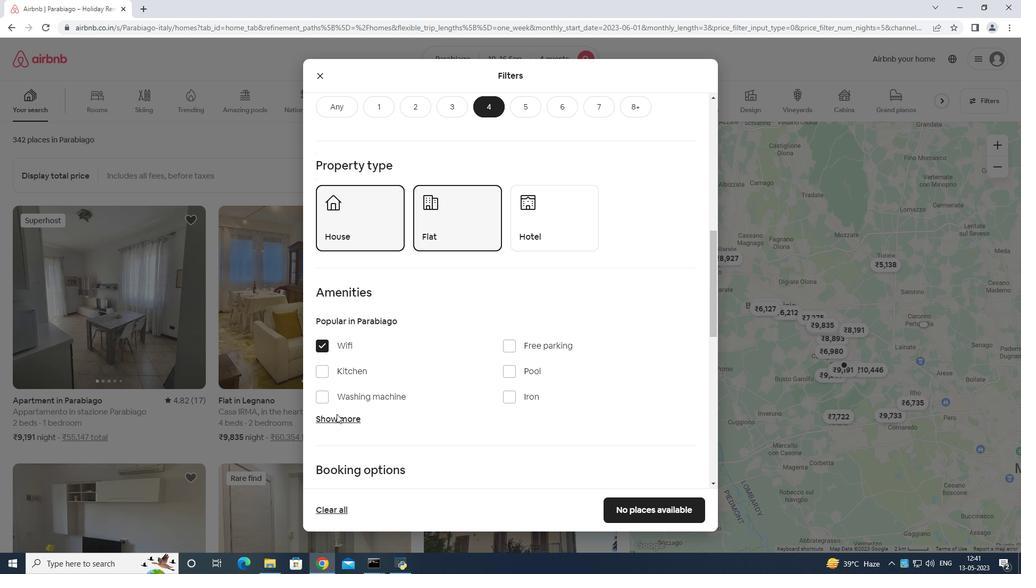 
Action: Mouse moved to (511, 343)
Screenshot: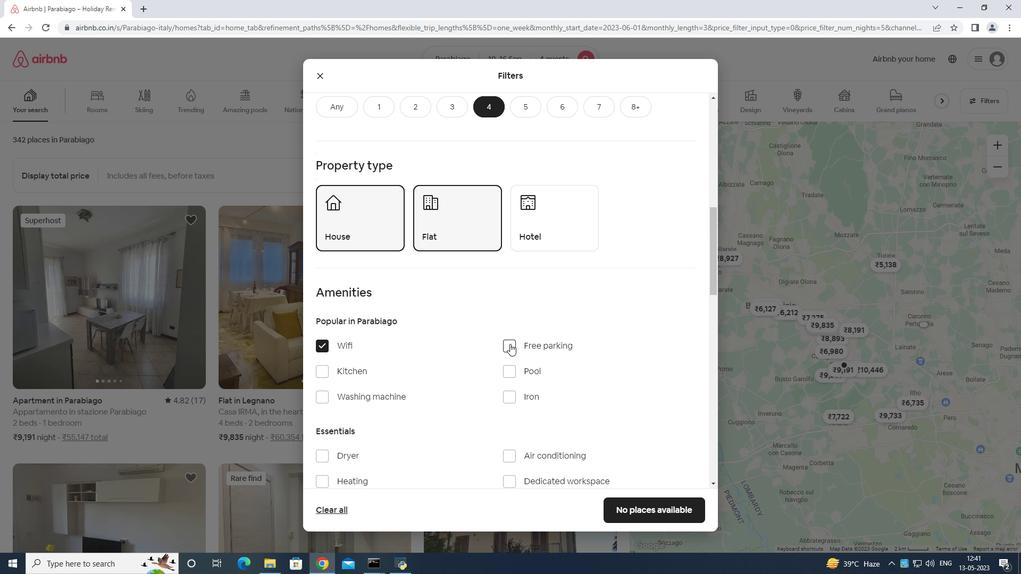 
Action: Mouse pressed left at (511, 343)
Screenshot: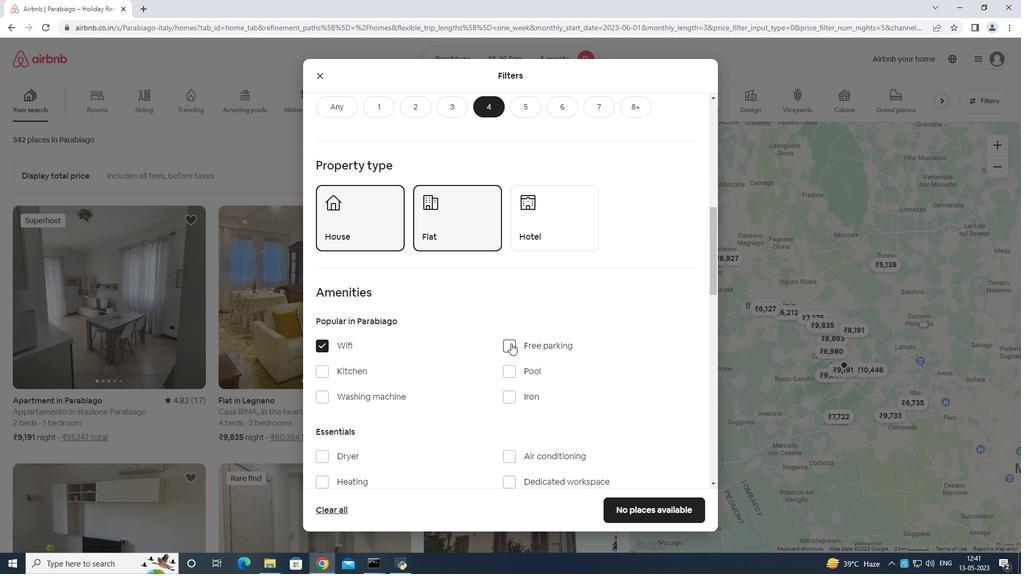 
Action: Mouse moved to (503, 320)
Screenshot: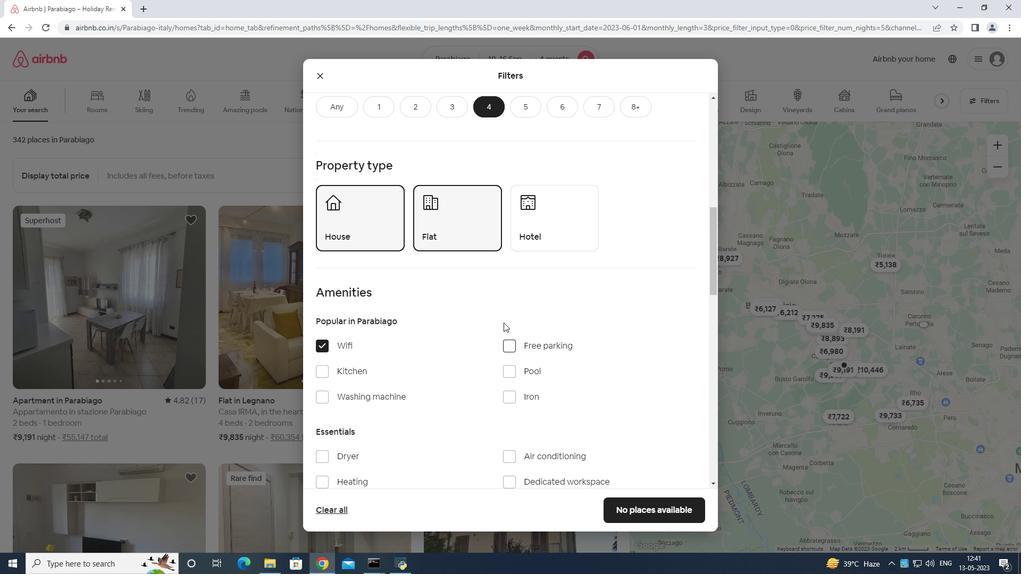 
Action: Mouse scrolled (503, 319) with delta (0, 0)
Screenshot: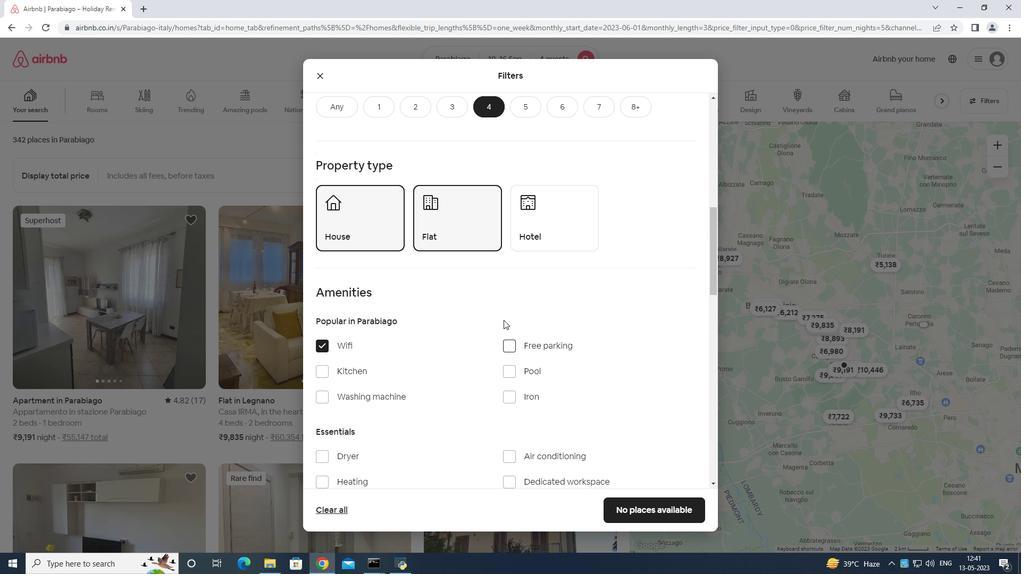 
Action: Mouse scrolled (503, 319) with delta (0, 0)
Screenshot: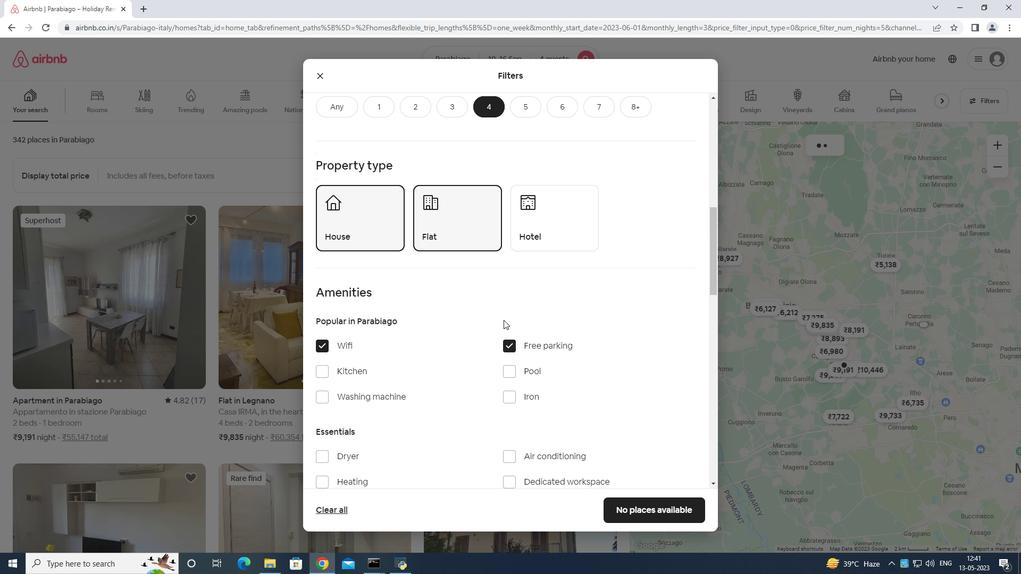 
Action: Mouse moved to (318, 398)
Screenshot: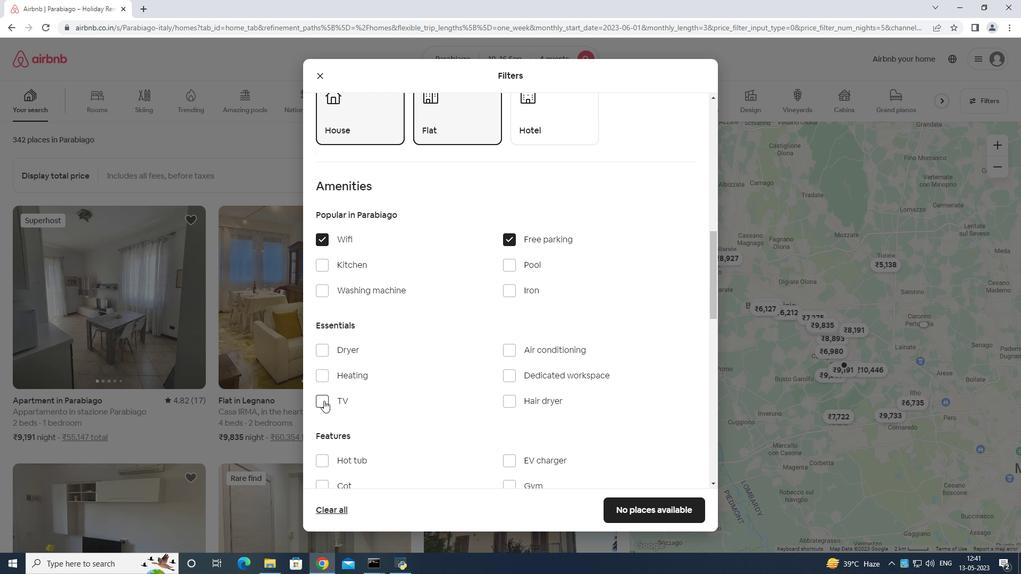 
Action: Mouse pressed left at (318, 398)
Screenshot: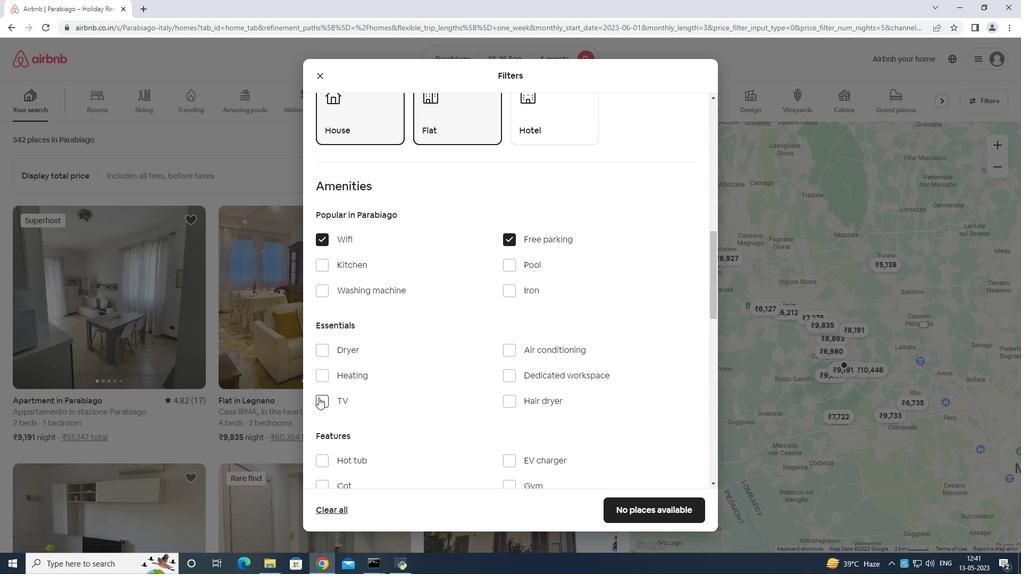 
Action: Mouse moved to (441, 312)
Screenshot: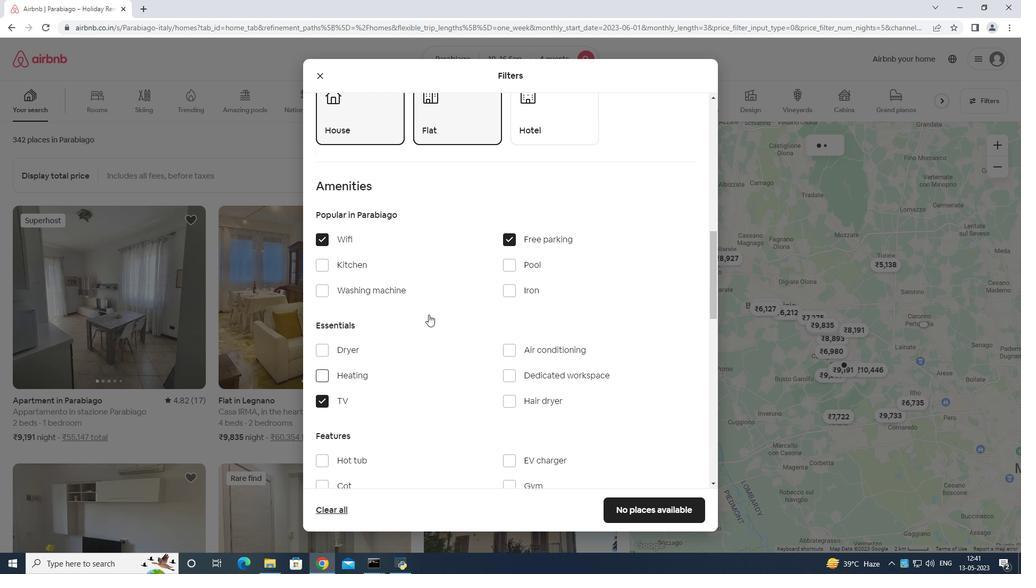 
Action: Mouse scrolled (441, 311) with delta (0, 0)
Screenshot: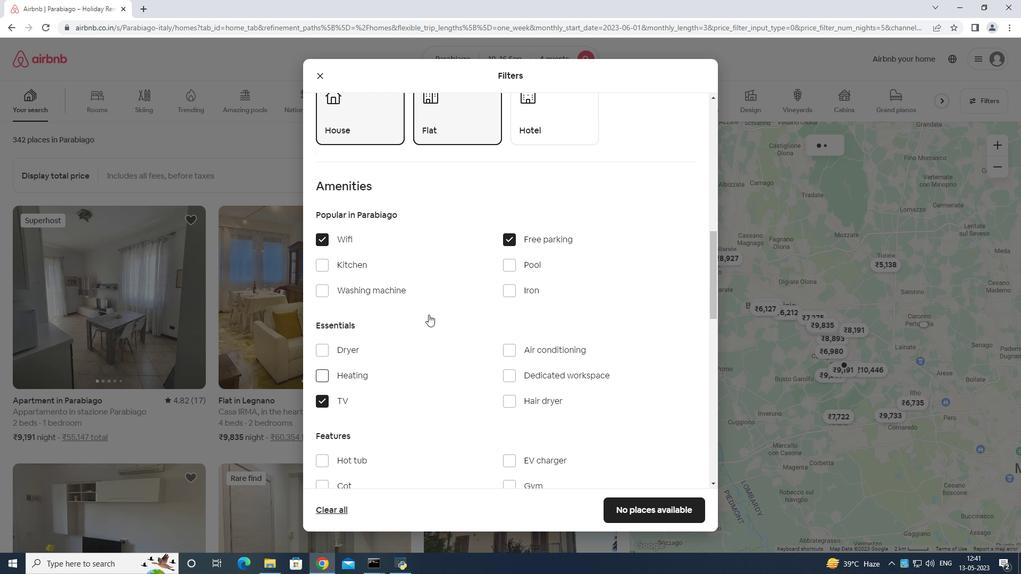 
Action: Mouse moved to (448, 316)
Screenshot: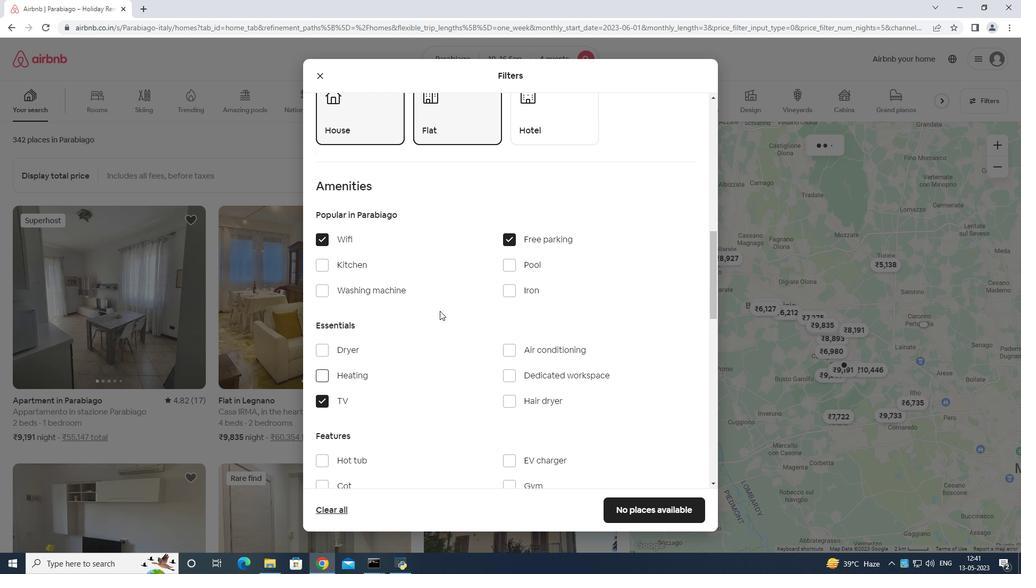 
Action: Mouse scrolled (448, 315) with delta (0, 0)
Screenshot: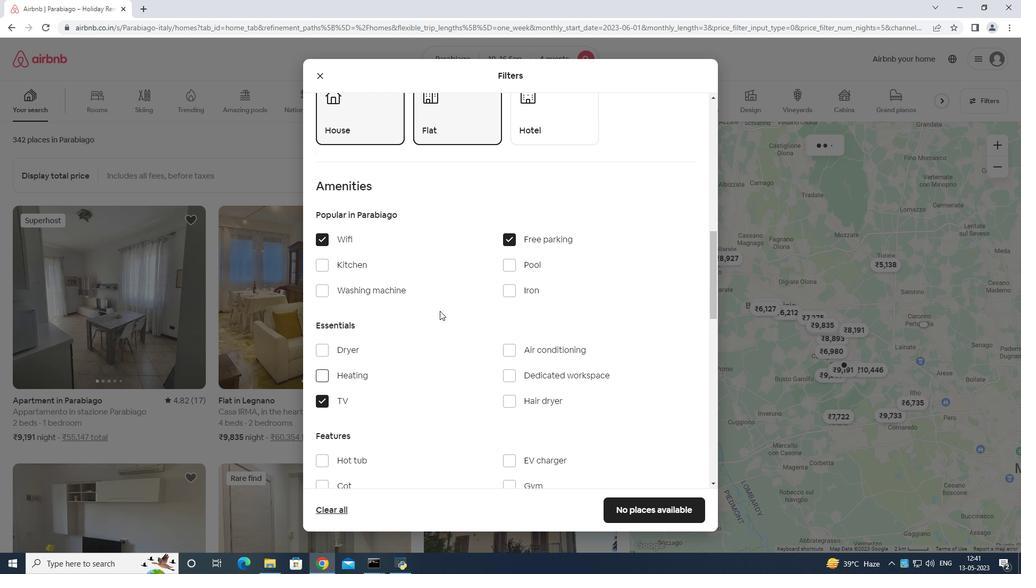
Action: Mouse moved to (503, 379)
Screenshot: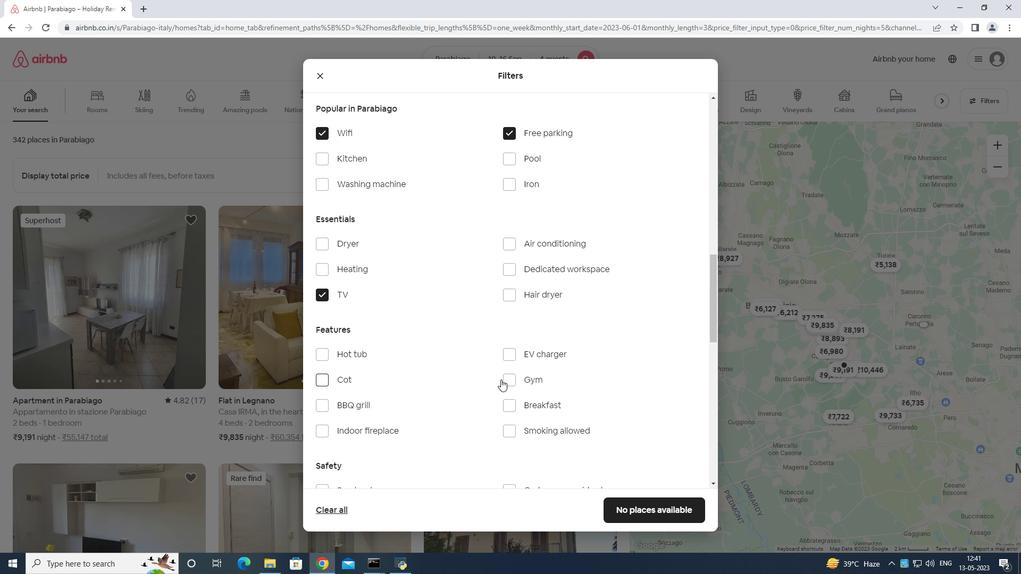 
Action: Mouse pressed left at (503, 379)
Screenshot: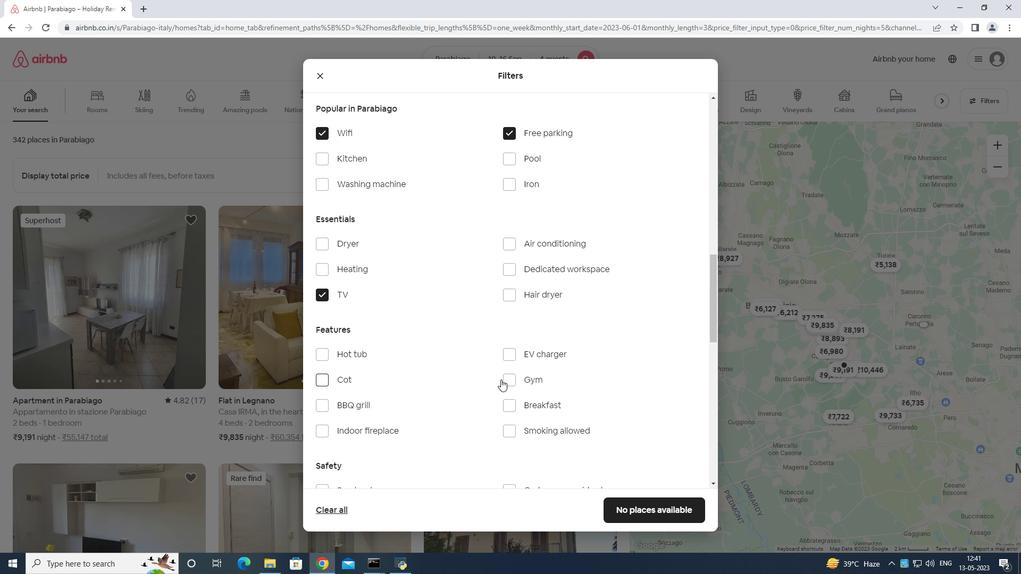 
Action: Mouse moved to (506, 404)
Screenshot: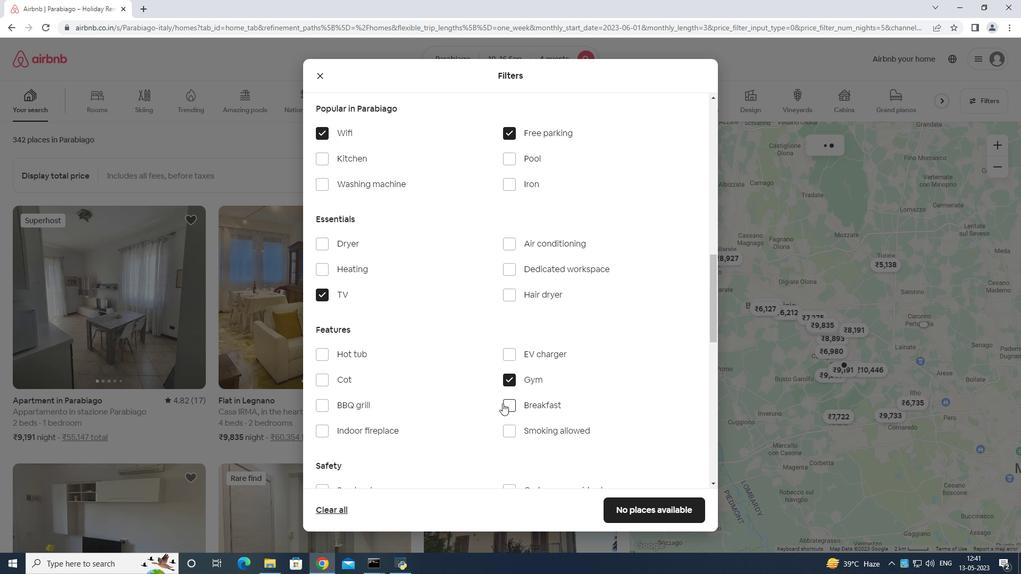 
Action: Mouse pressed left at (506, 404)
Screenshot: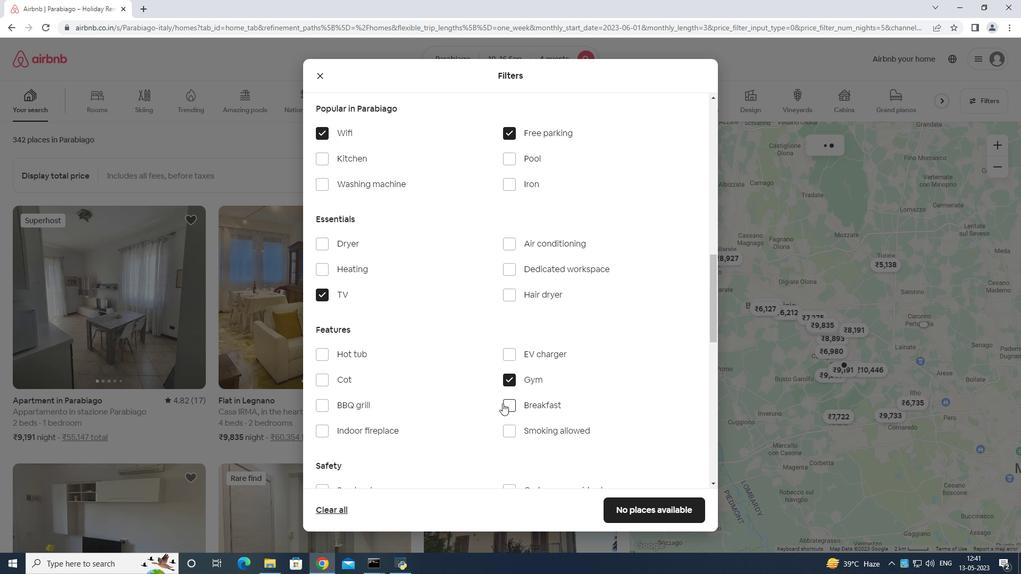 
Action: Mouse moved to (540, 326)
Screenshot: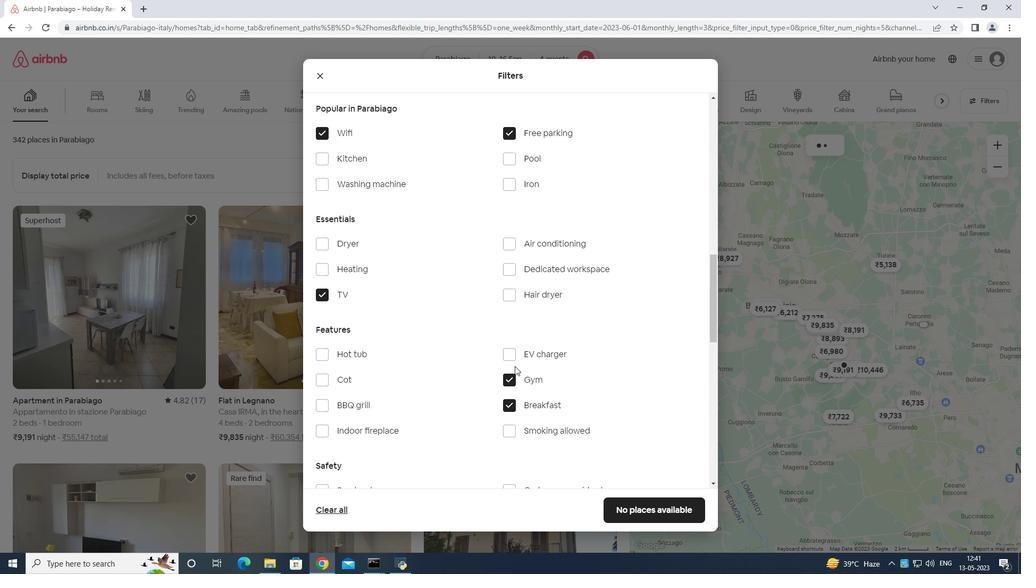 
Action: Mouse scrolled (540, 326) with delta (0, 0)
Screenshot: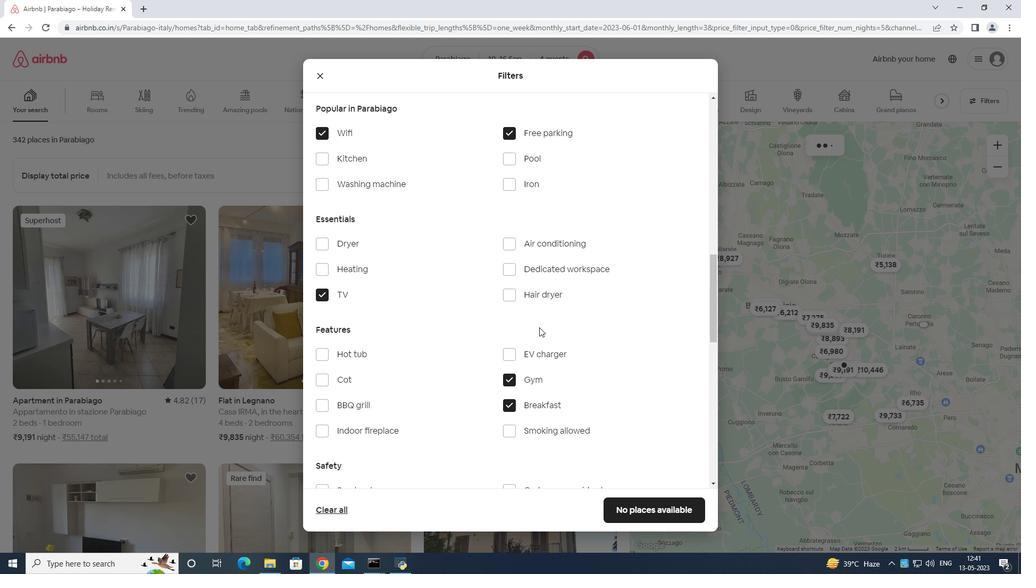 
Action: Mouse scrolled (540, 326) with delta (0, 0)
Screenshot: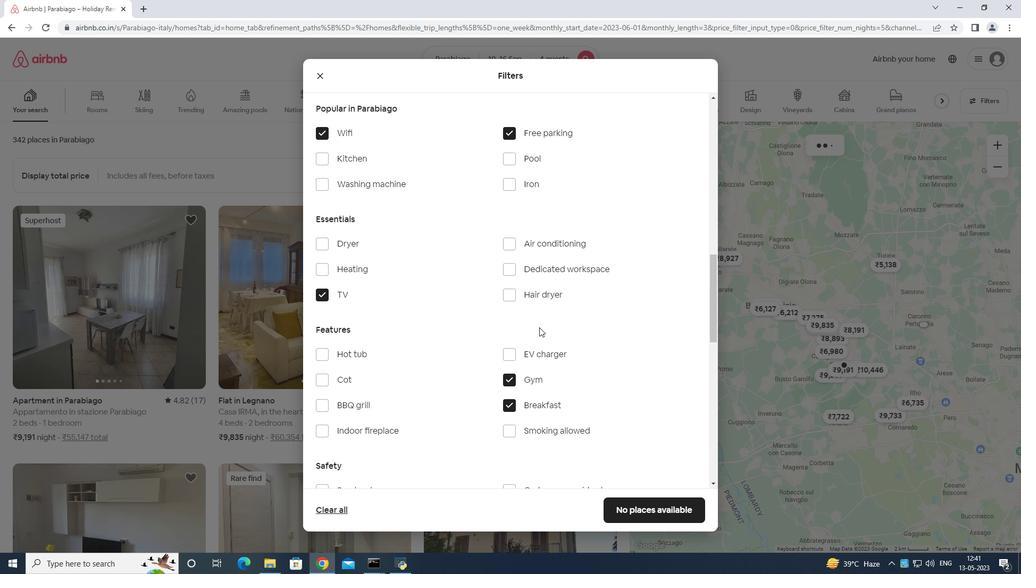 
Action: Mouse scrolled (540, 326) with delta (0, 0)
Screenshot: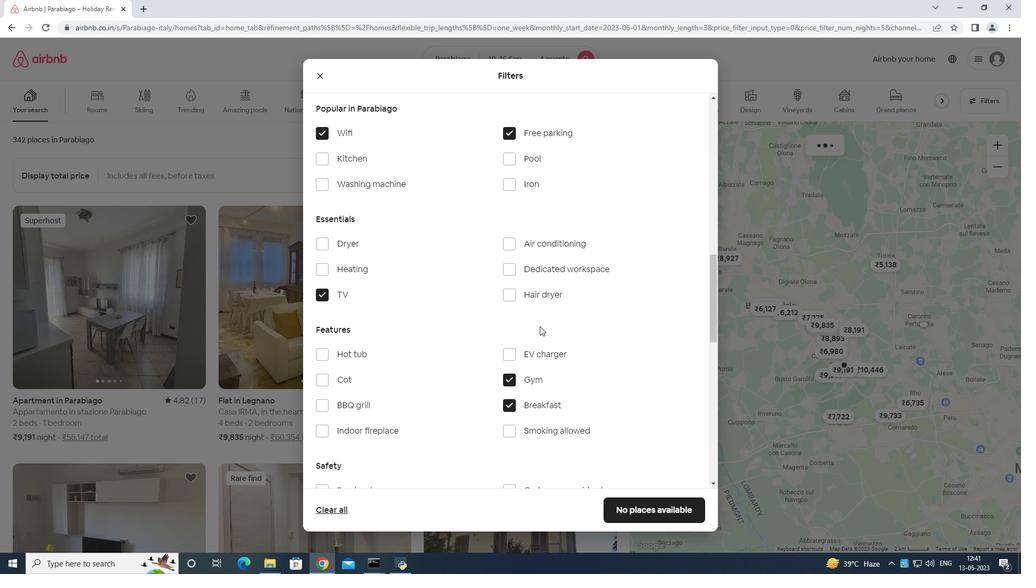 
Action: Mouse scrolled (540, 326) with delta (0, 0)
Screenshot: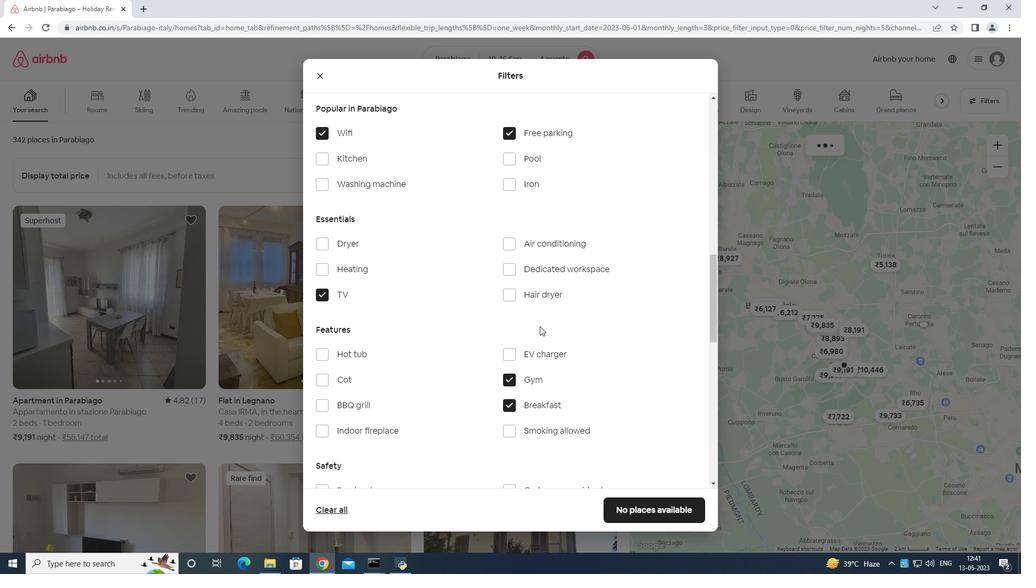 
Action: Mouse moved to (540, 316)
Screenshot: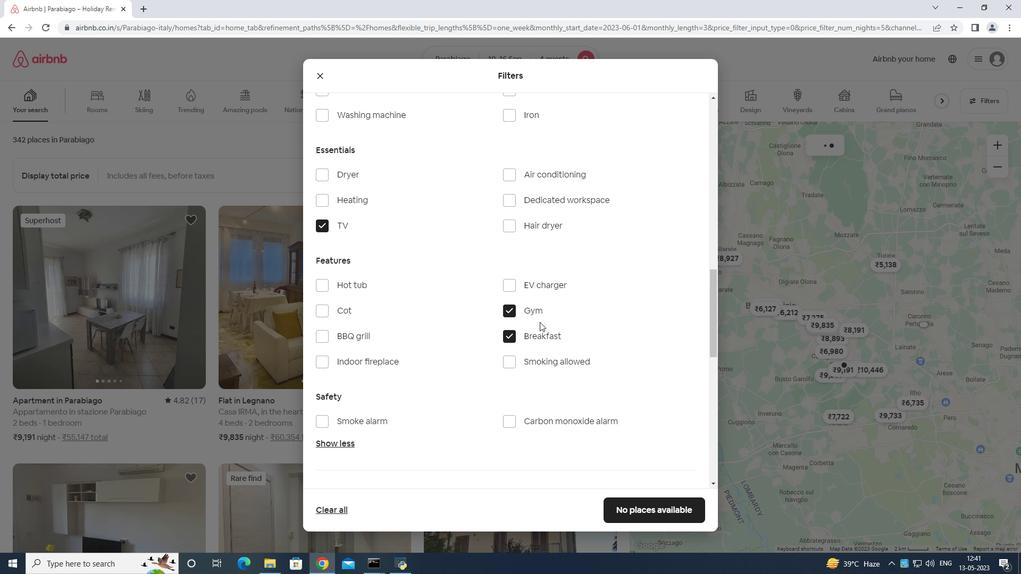 
Action: Mouse scrolled (540, 316) with delta (0, 0)
Screenshot: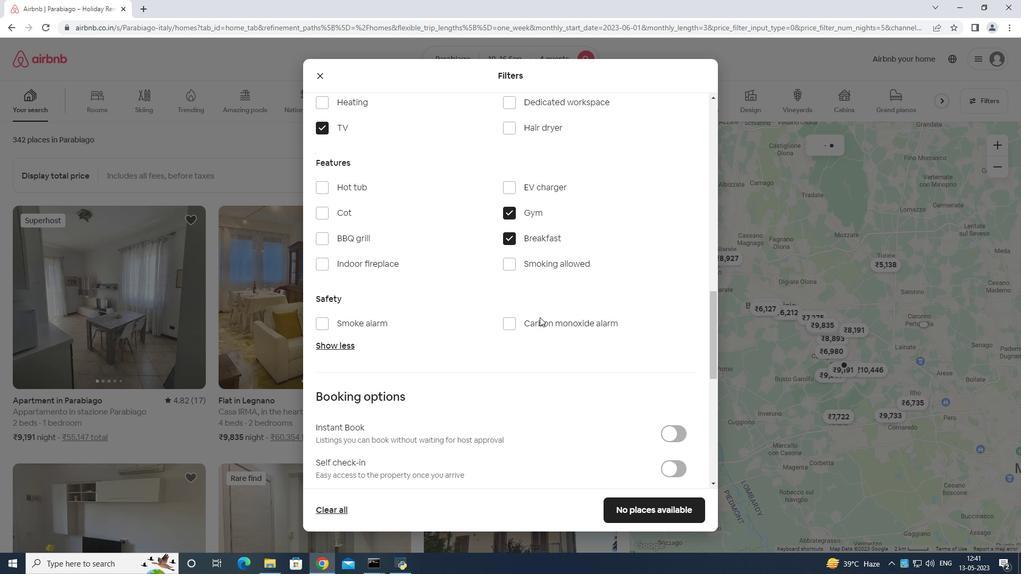 
Action: Mouse moved to (677, 367)
Screenshot: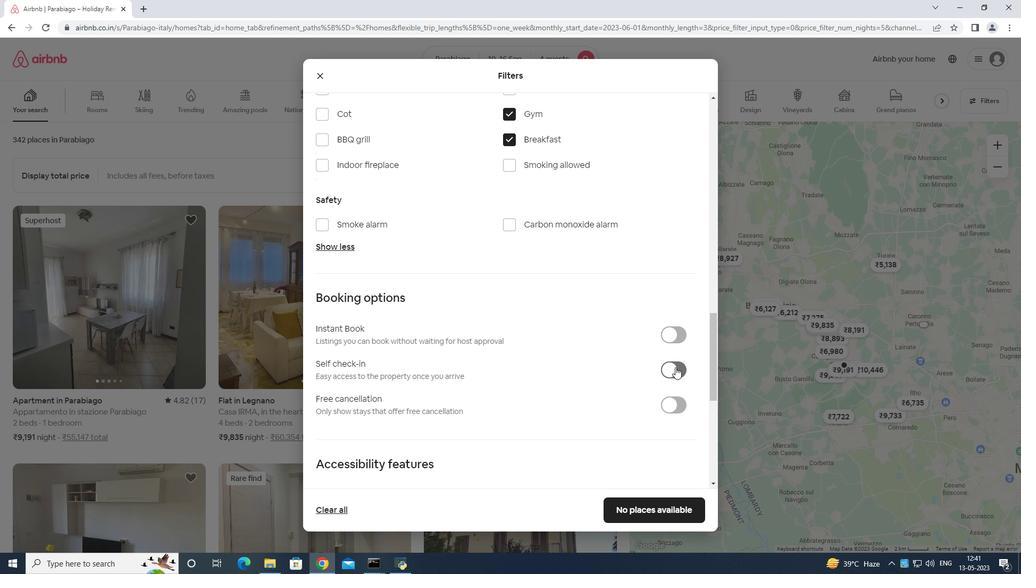 
Action: Mouse pressed left at (677, 367)
Screenshot: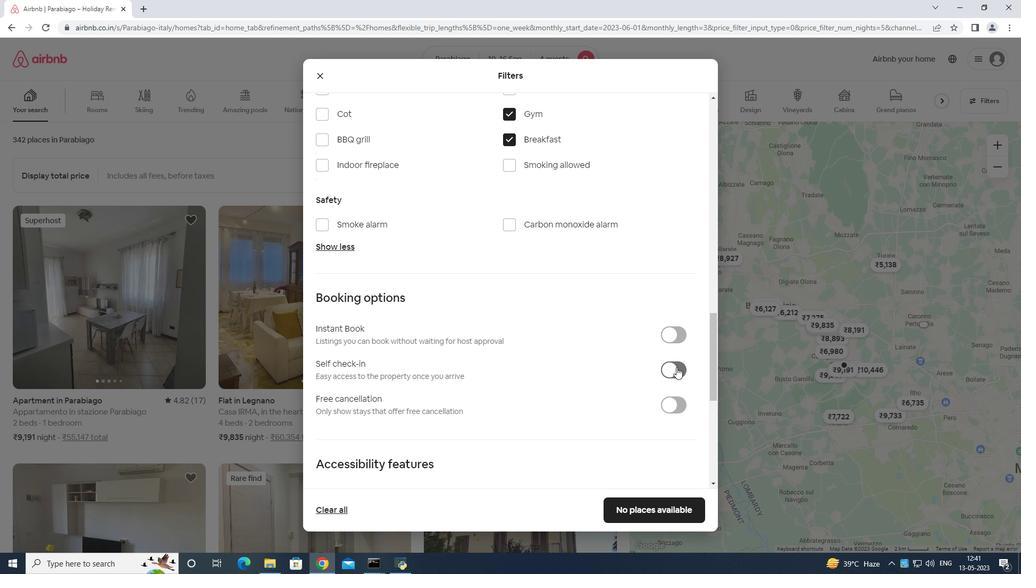 
Action: Mouse moved to (674, 354)
Screenshot: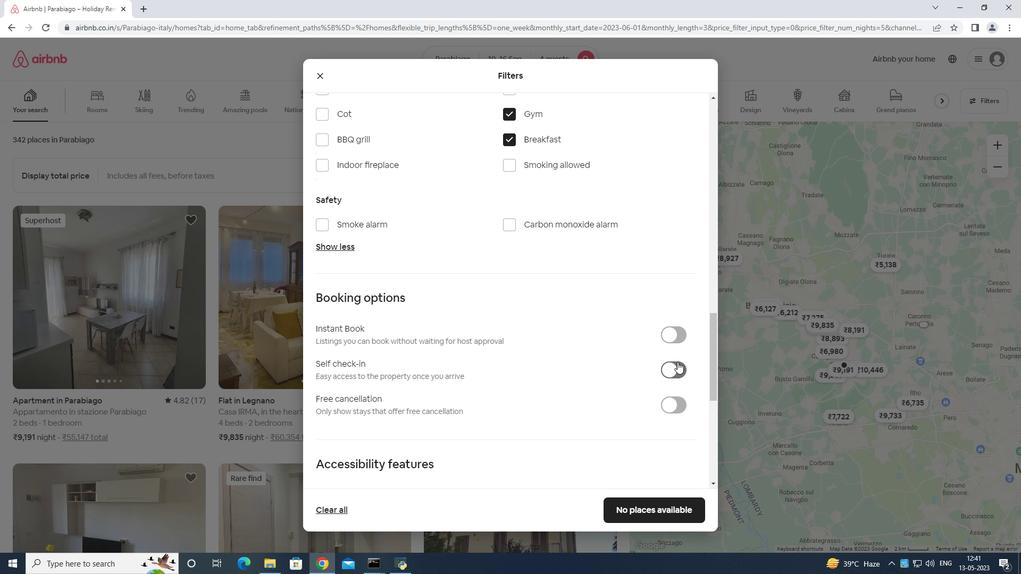 
Action: Mouse scrolled (674, 354) with delta (0, 0)
Screenshot: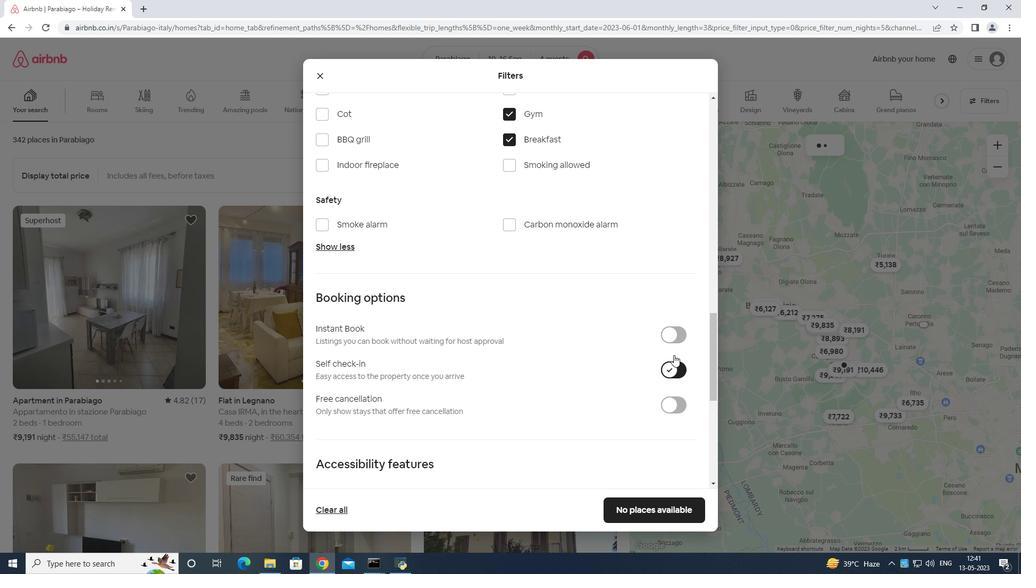 
Action: Mouse scrolled (674, 354) with delta (0, 0)
Screenshot: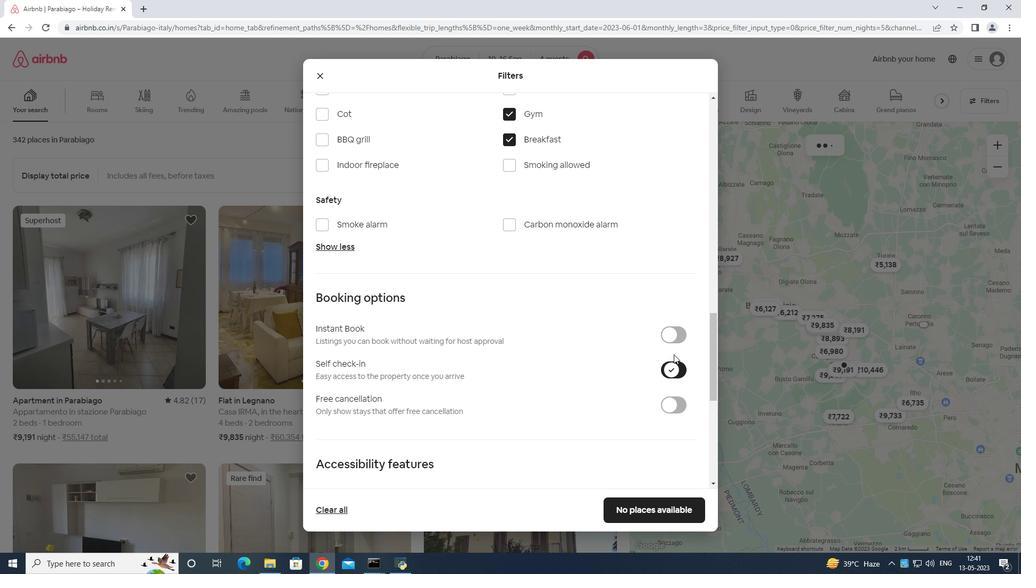
Action: Mouse scrolled (674, 354) with delta (0, 0)
Screenshot: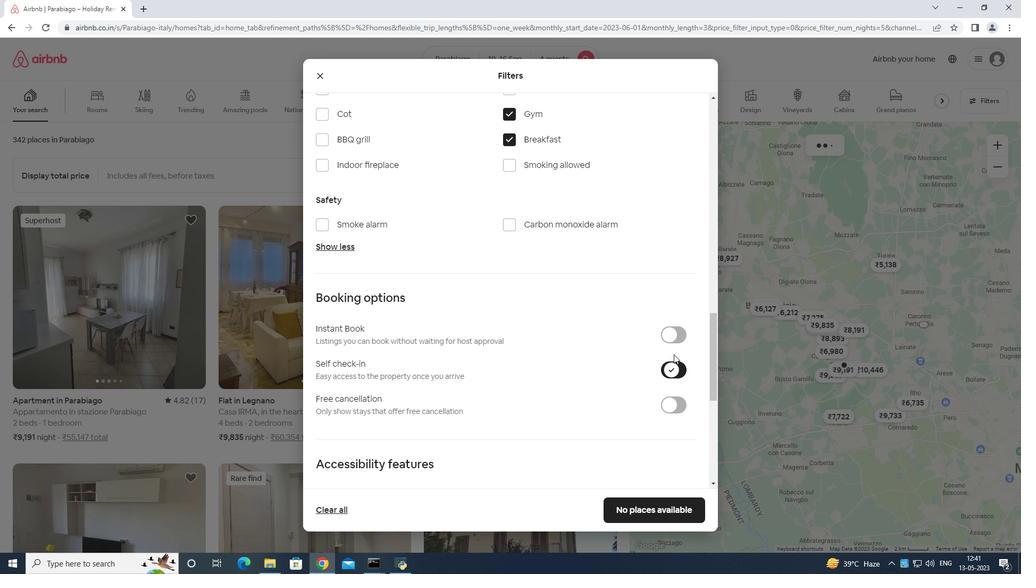 
Action: Mouse moved to (673, 354)
Screenshot: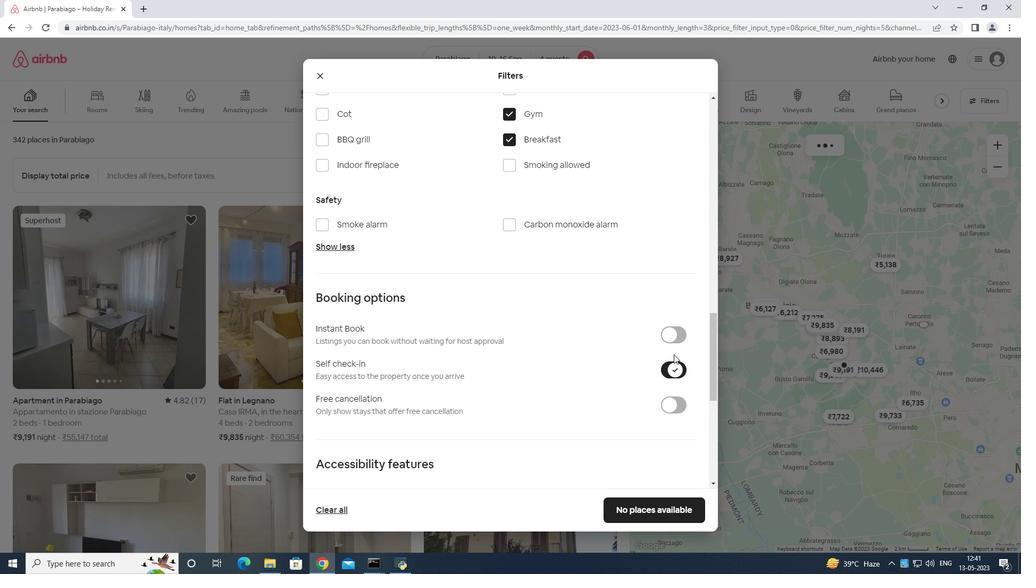 
Action: Mouse scrolled (673, 354) with delta (0, 0)
Screenshot: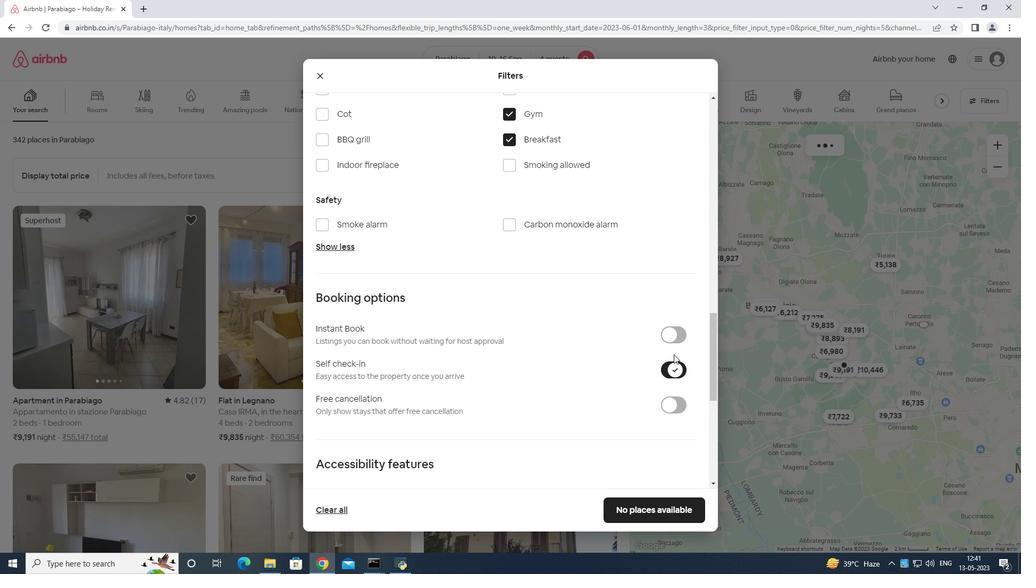 
Action: Mouse moved to (672, 353)
Screenshot: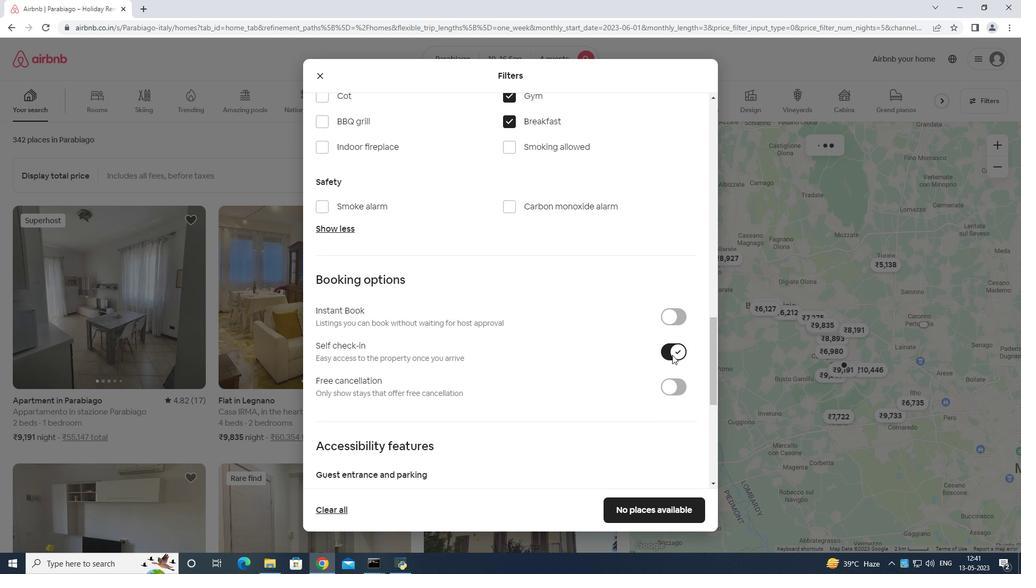 
Action: Mouse scrolled (672, 352) with delta (0, 0)
Screenshot: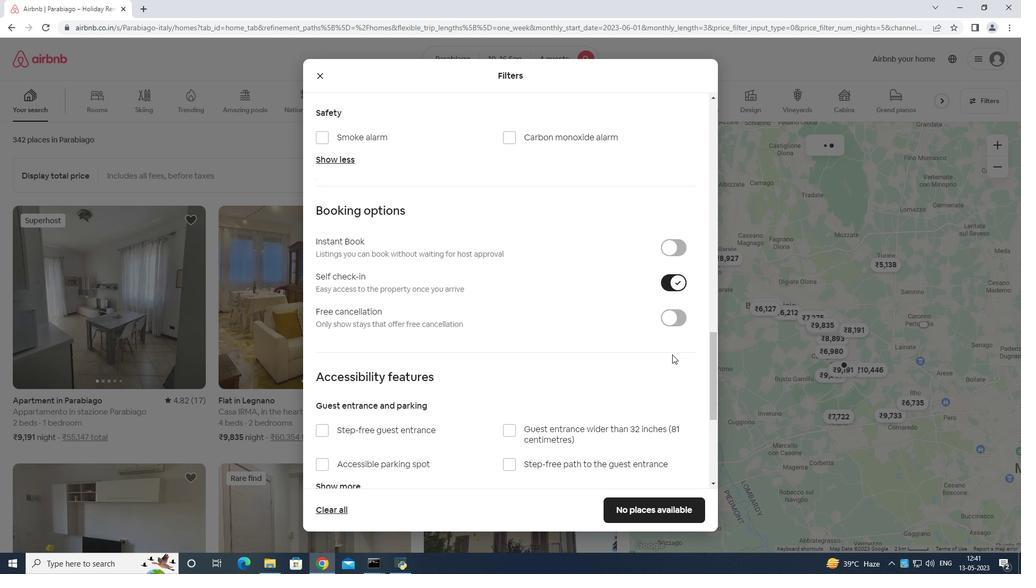 
Action: Mouse scrolled (672, 352) with delta (0, 0)
Screenshot: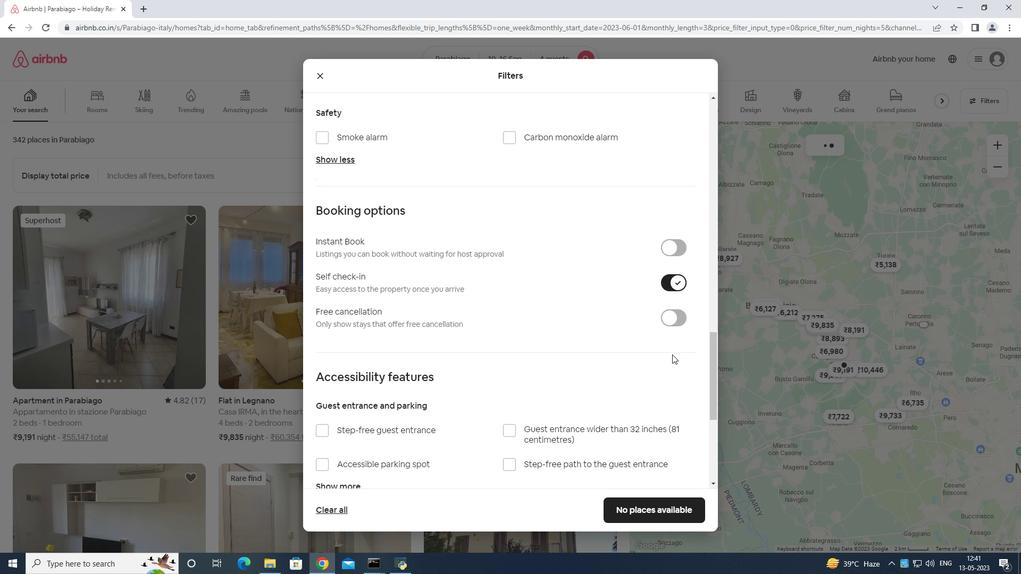 
Action: Mouse scrolled (672, 352) with delta (0, 0)
Screenshot: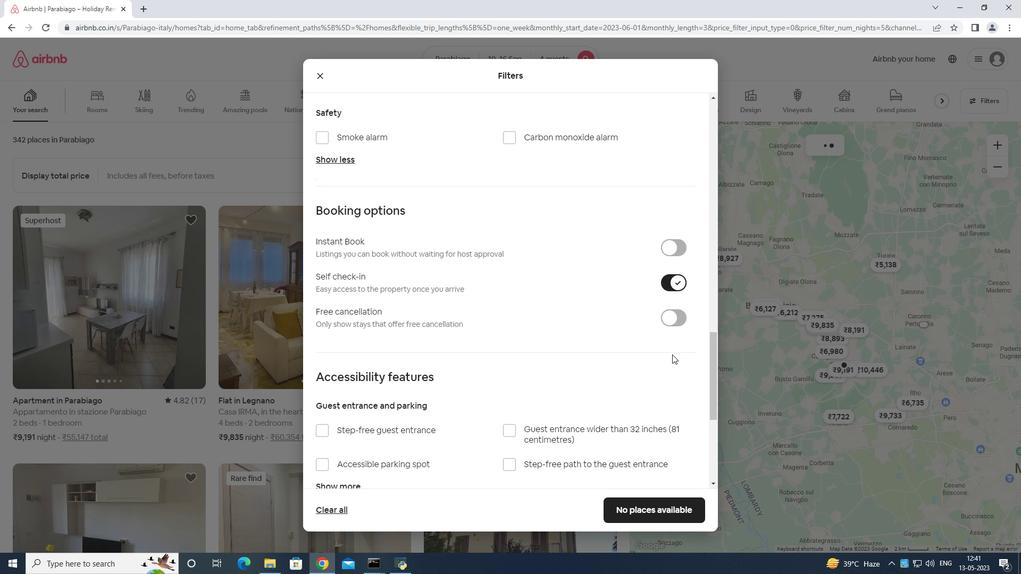 
Action: Mouse scrolled (672, 352) with delta (0, 0)
Screenshot: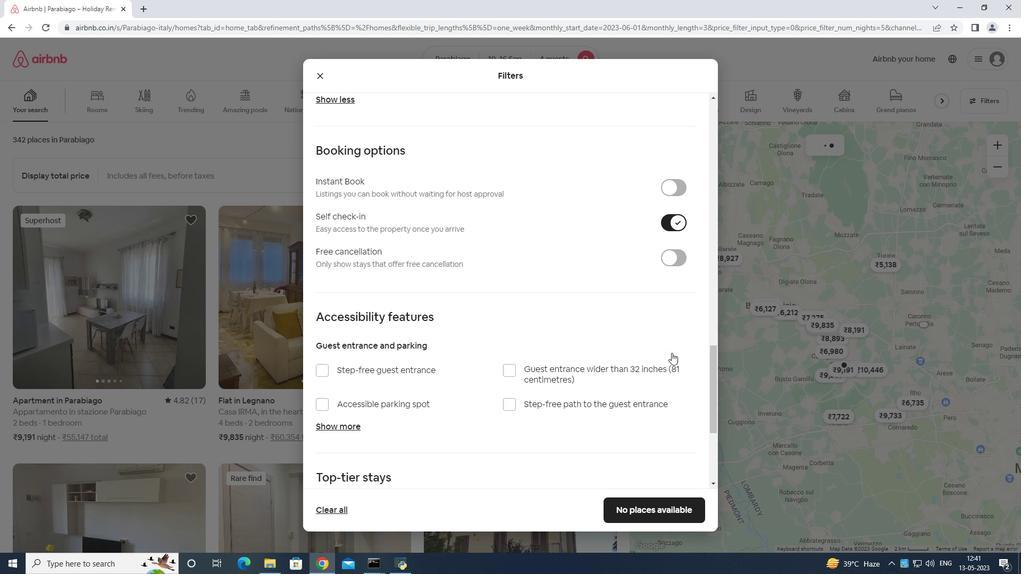 
Action: Mouse moved to (668, 350)
Screenshot: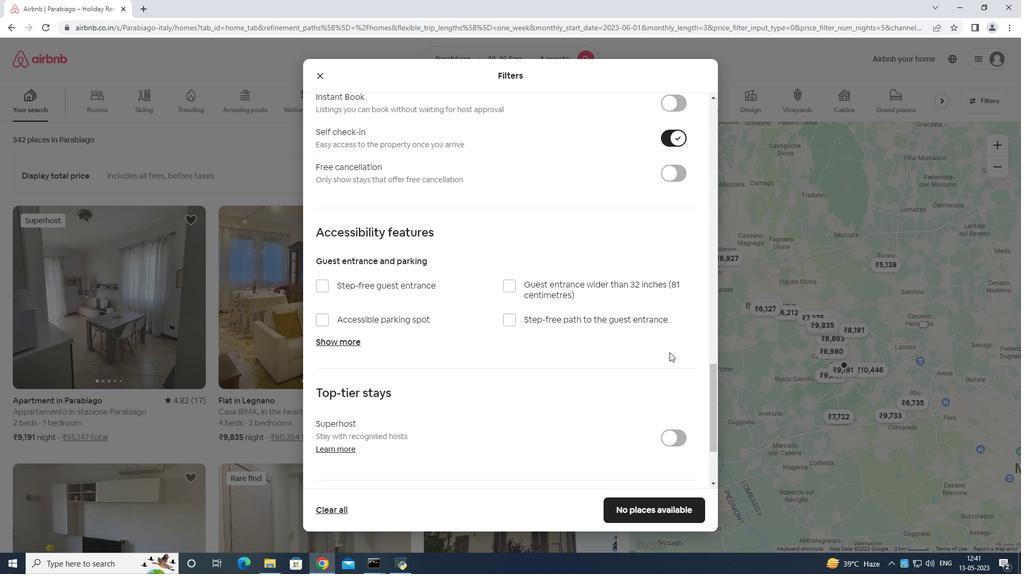 
Action: Mouse scrolled (668, 349) with delta (0, 0)
Screenshot: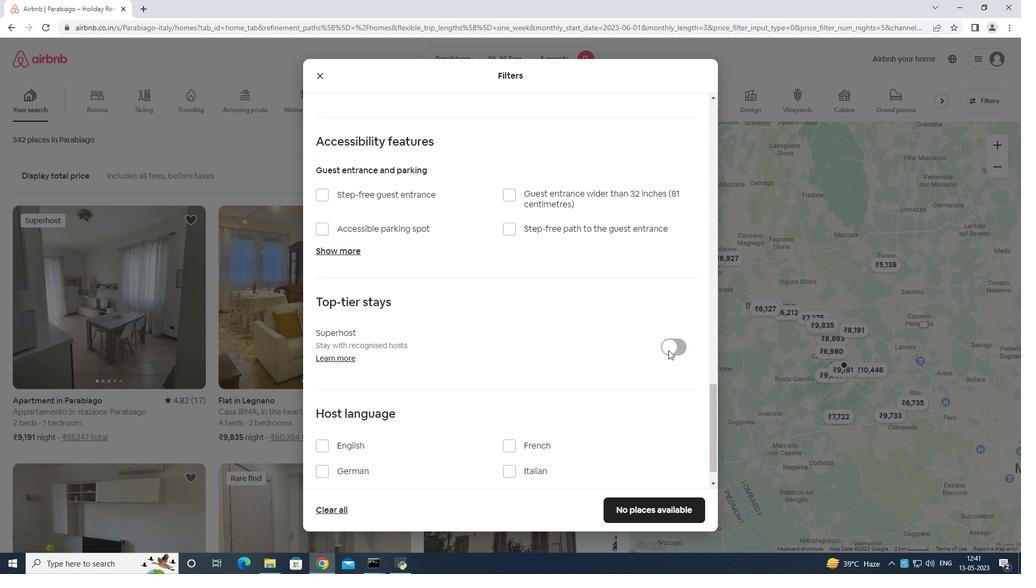 
Action: Mouse moved to (668, 350)
Screenshot: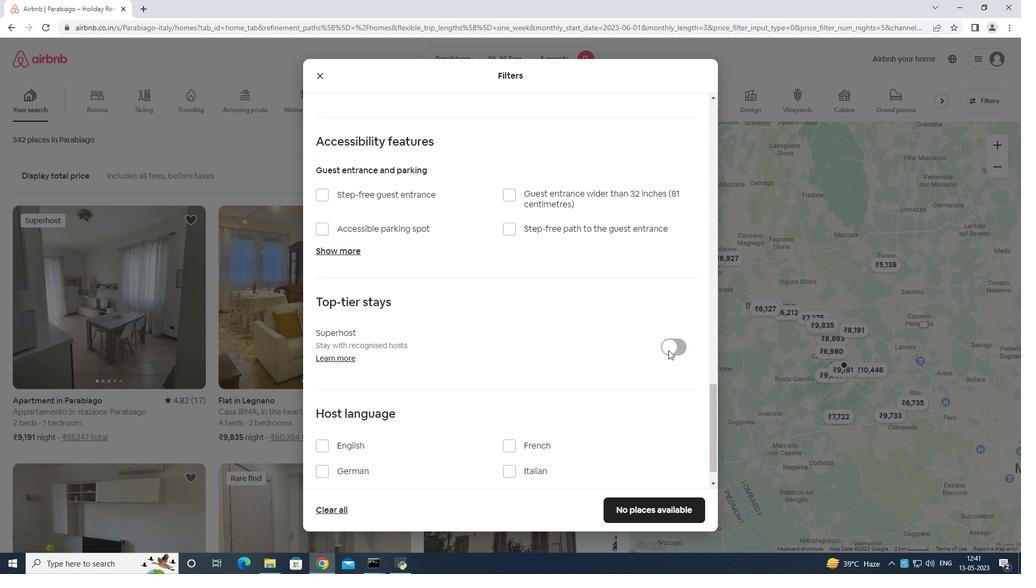 
Action: Mouse scrolled (668, 349) with delta (0, 0)
Screenshot: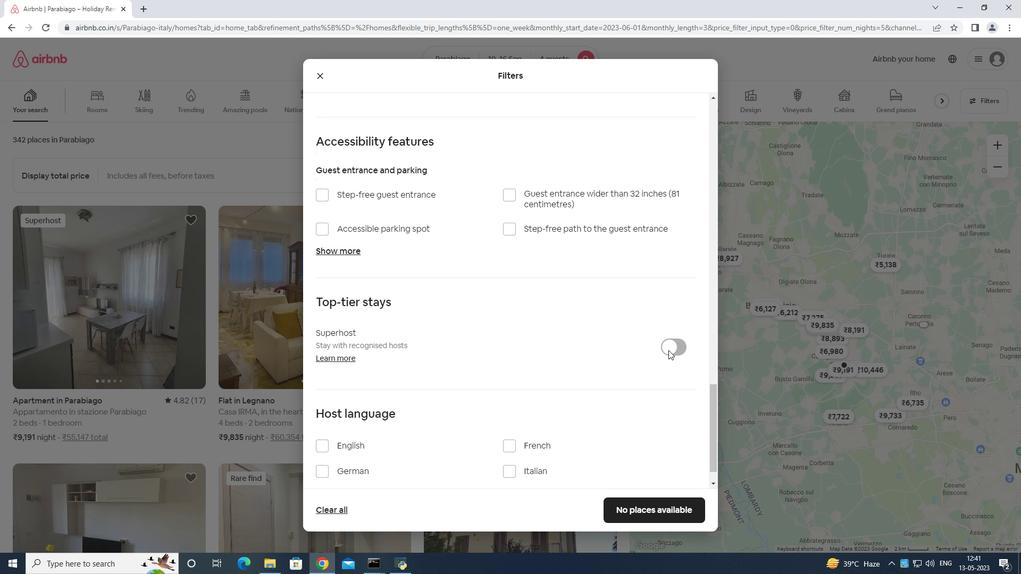 
Action: Mouse moved to (666, 350)
Screenshot: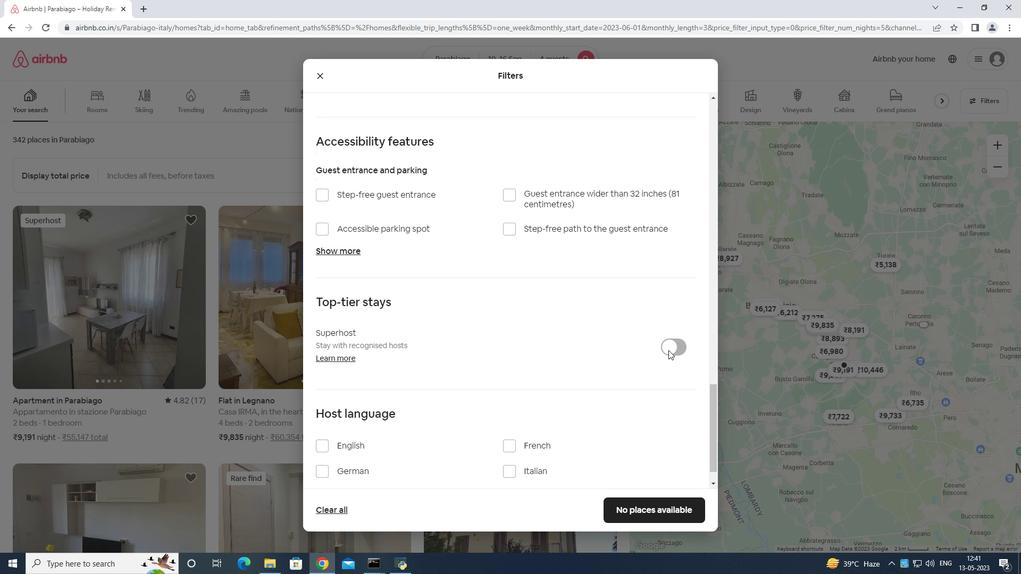 
Action: Mouse scrolled (666, 349) with delta (0, 0)
Screenshot: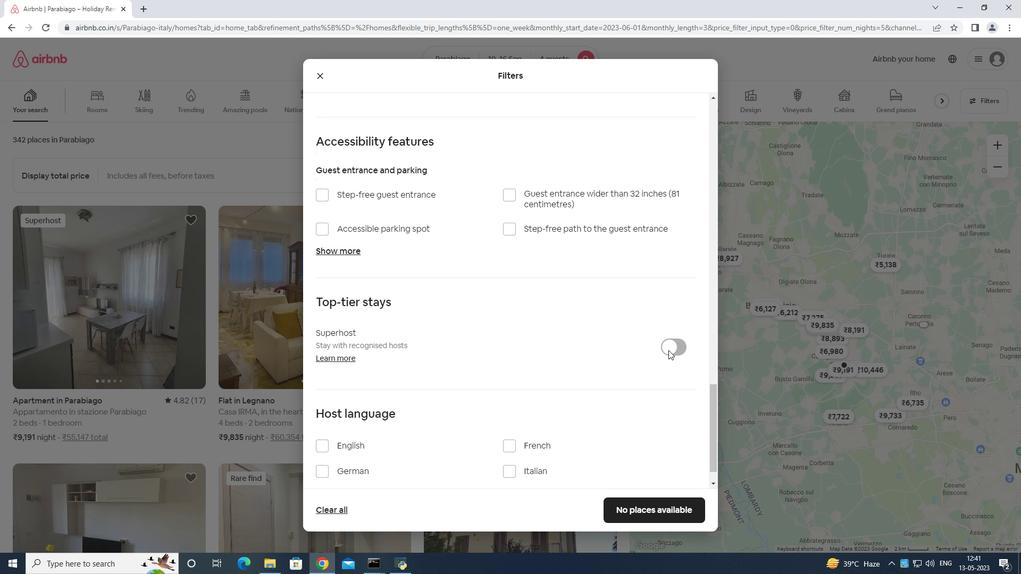 
Action: Mouse moved to (322, 409)
Screenshot: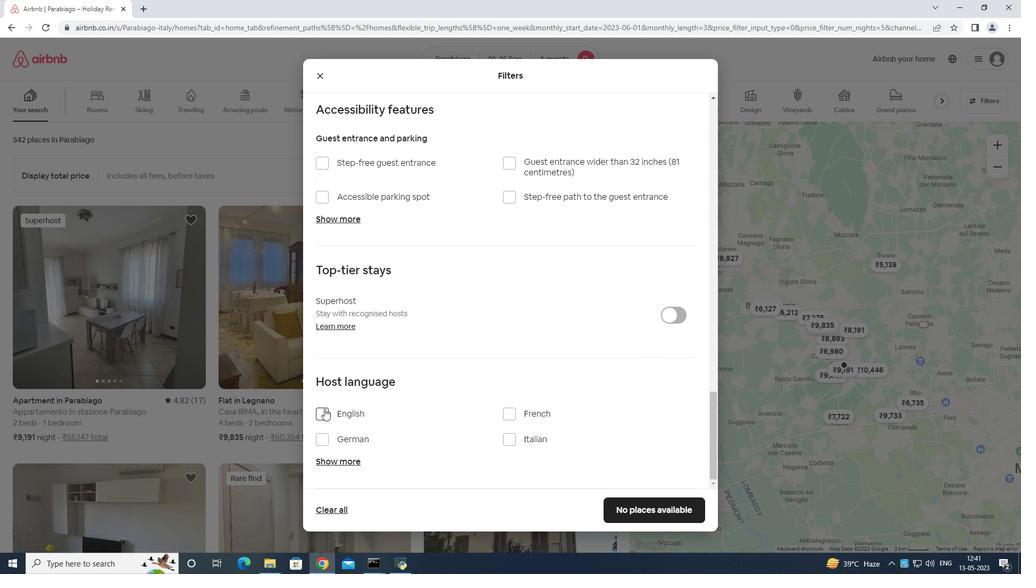 
Action: Mouse pressed left at (322, 409)
Screenshot: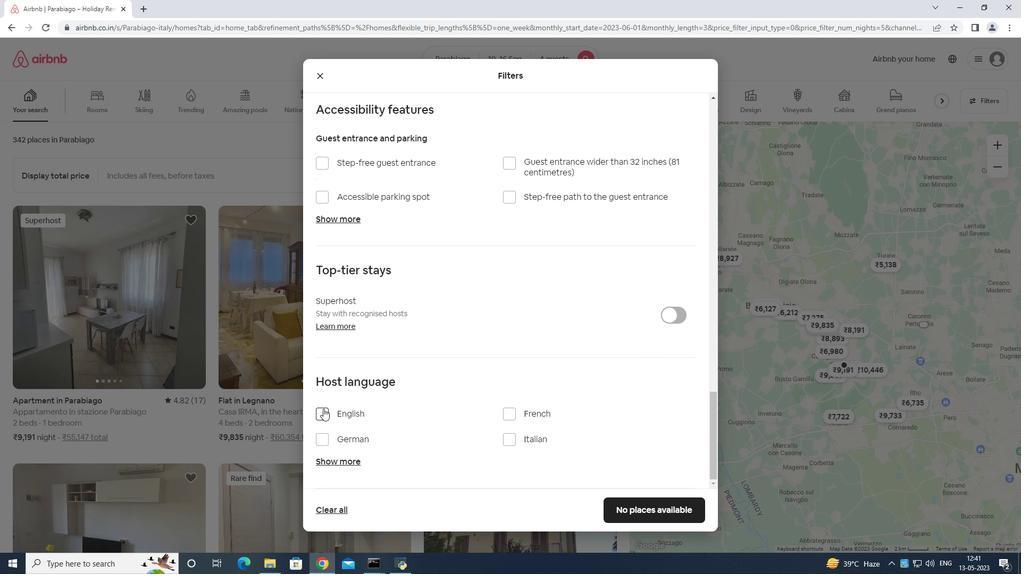 
Action: Mouse moved to (651, 505)
Screenshot: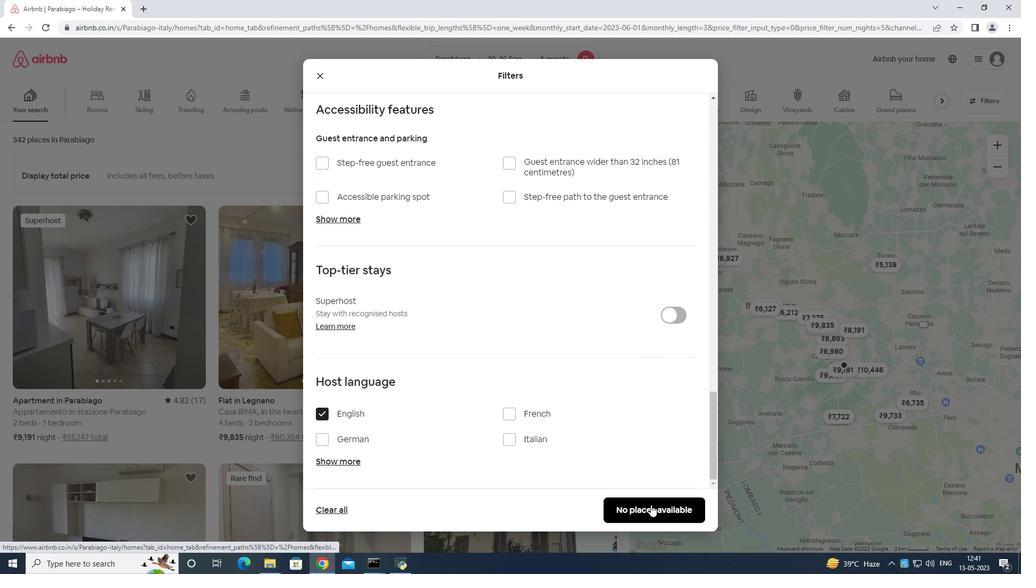 
Action: Mouse pressed left at (651, 505)
Screenshot: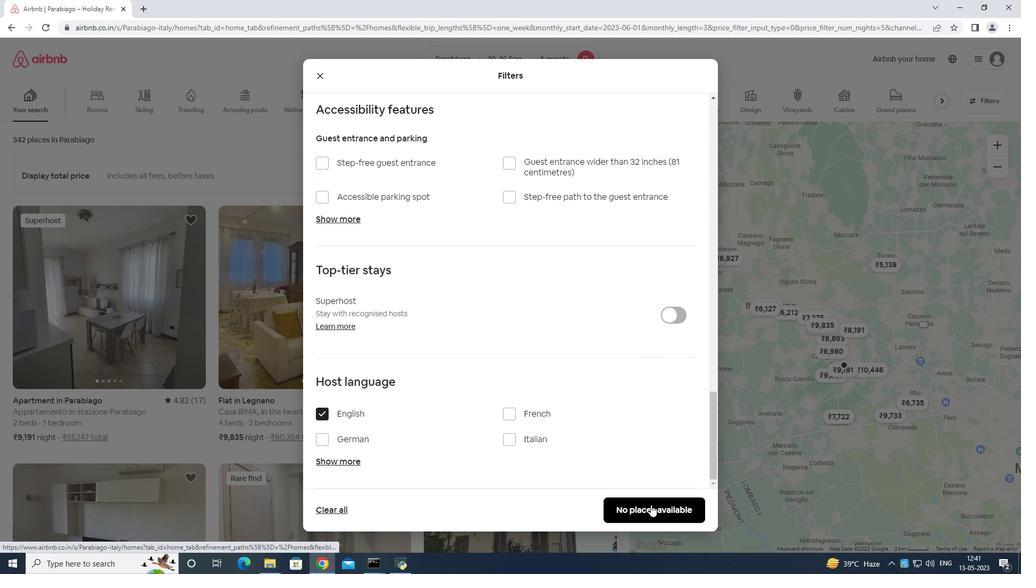 
Action: Mouse moved to (652, 505)
Screenshot: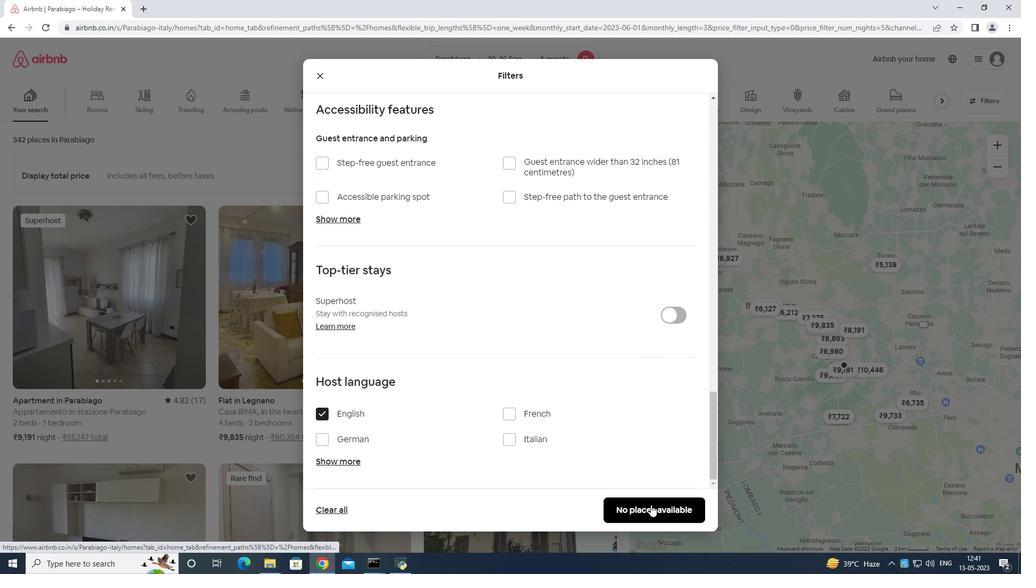 
